 Task: Find and book a guest house in Queina dos, Brazil, for one guest from June 11 to June 17, with a price range of ₹5000 to ₹12000, ensuring the host speaks Spanish and offers self check-in.
Action: Mouse moved to (530, 147)
Screenshot: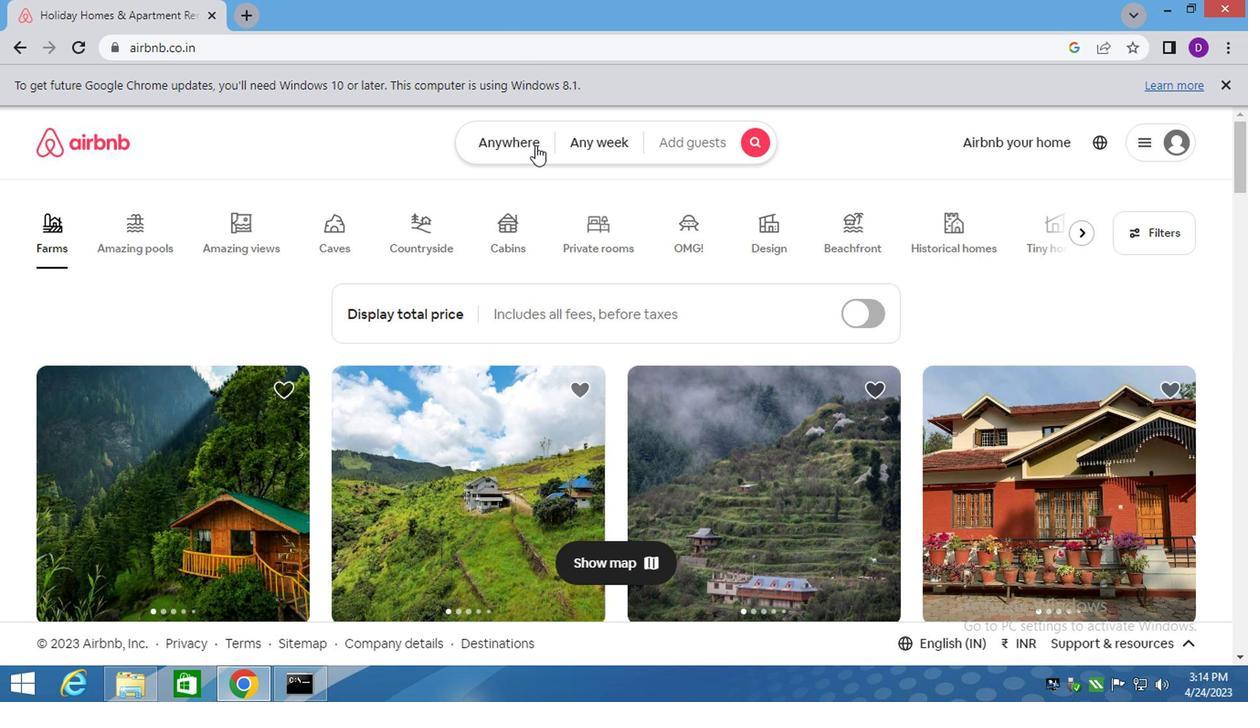 
Action: Mouse pressed left at (530, 147)
Screenshot: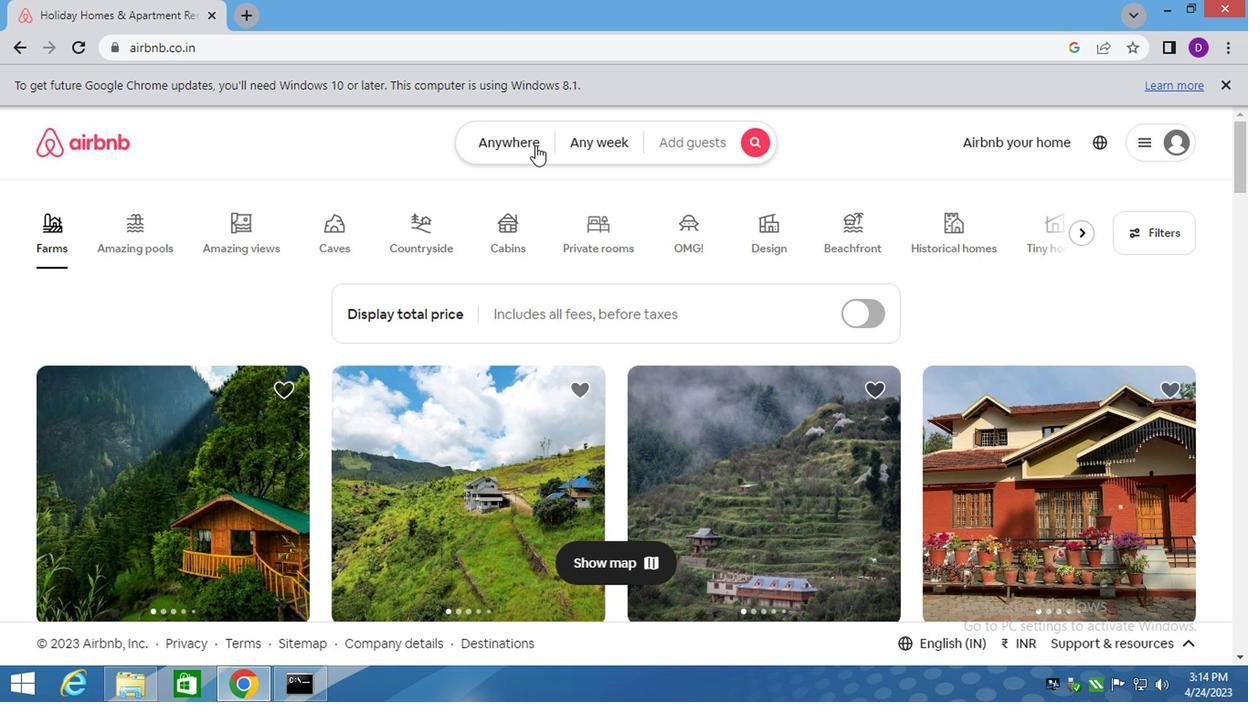 
Action: Mouse moved to (273, 217)
Screenshot: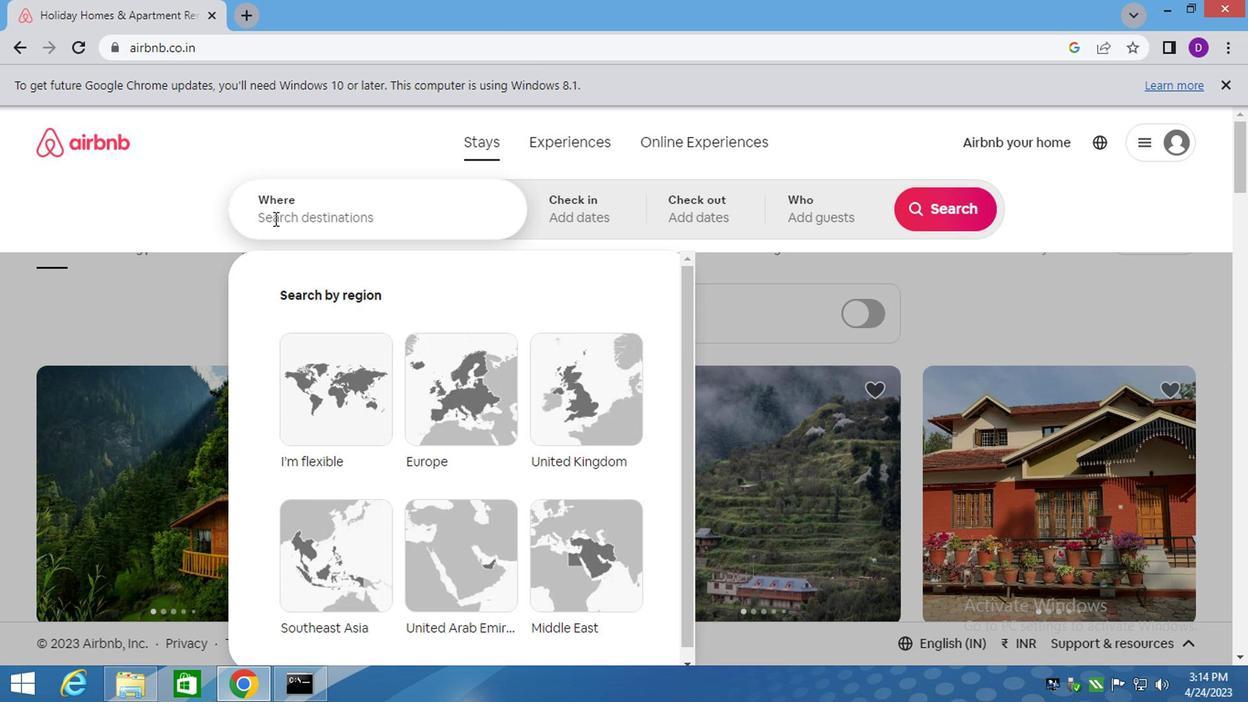 
Action: Mouse pressed left at (273, 217)
Screenshot: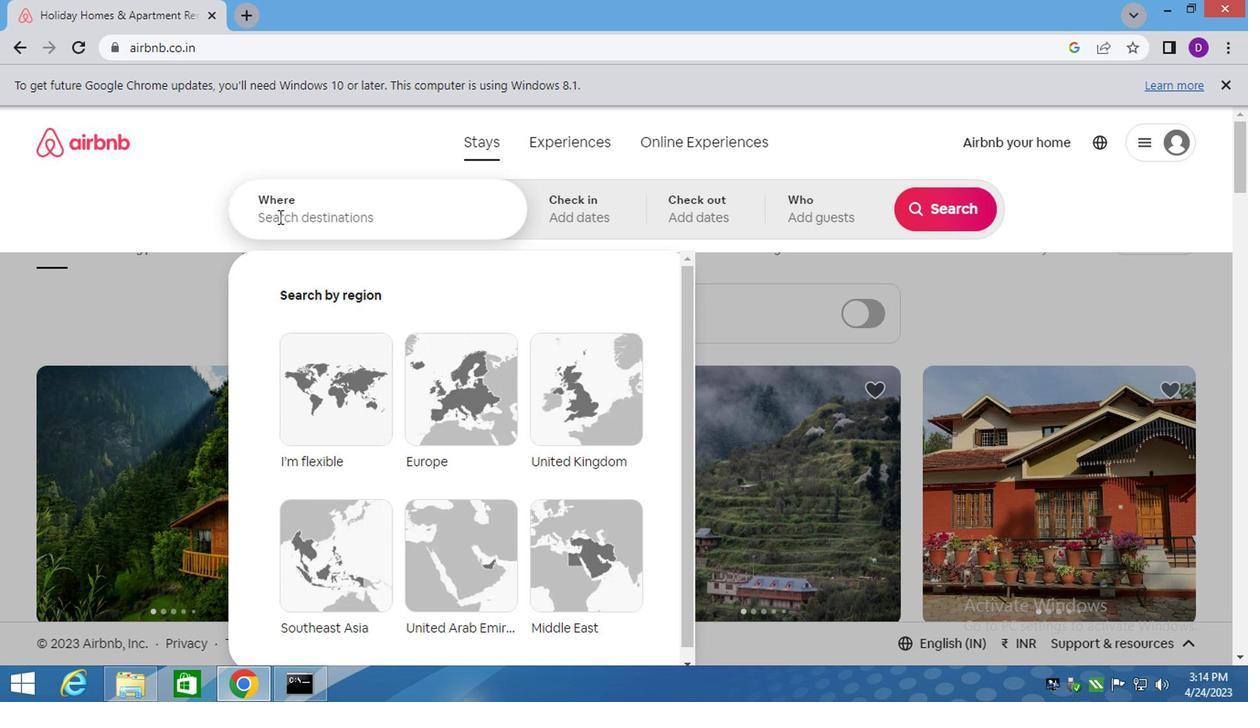
Action: Mouse moved to (278, 215)
Screenshot: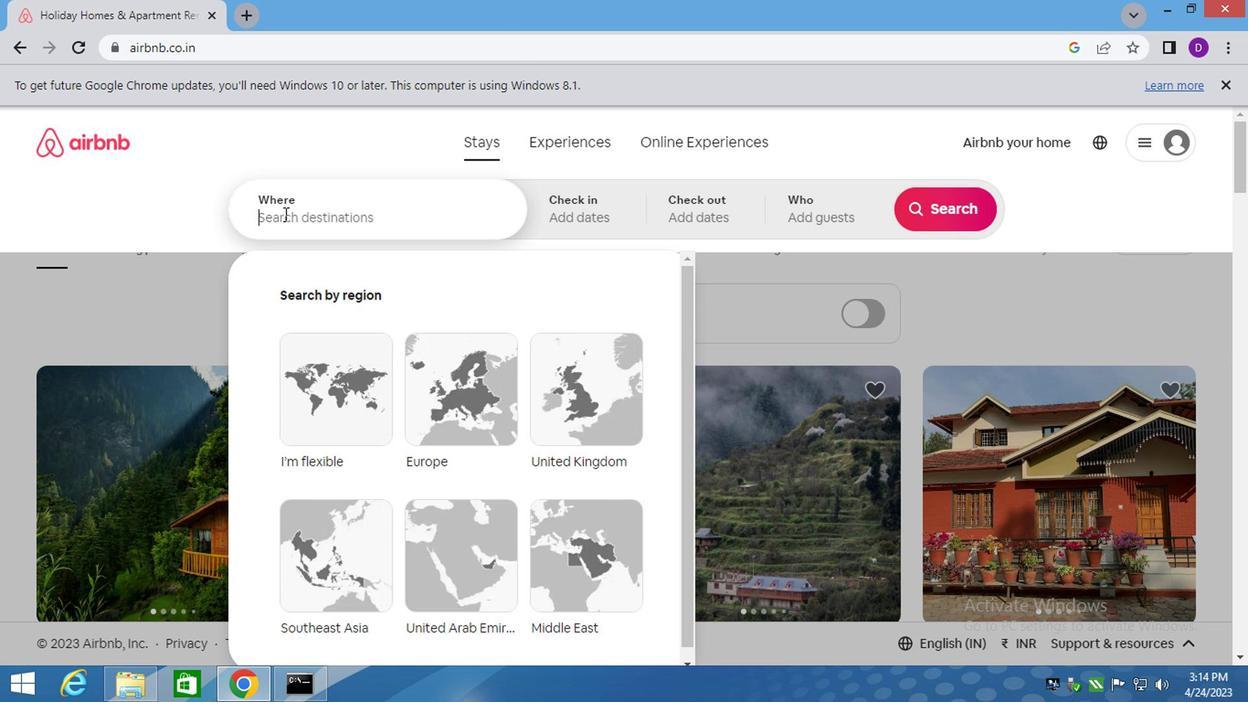 
Action: Key pressed <Key.shift>QUEINA<Key.space>DOS,<Key.space><Key.shift>BRAZIL<Key.enter>
Screenshot: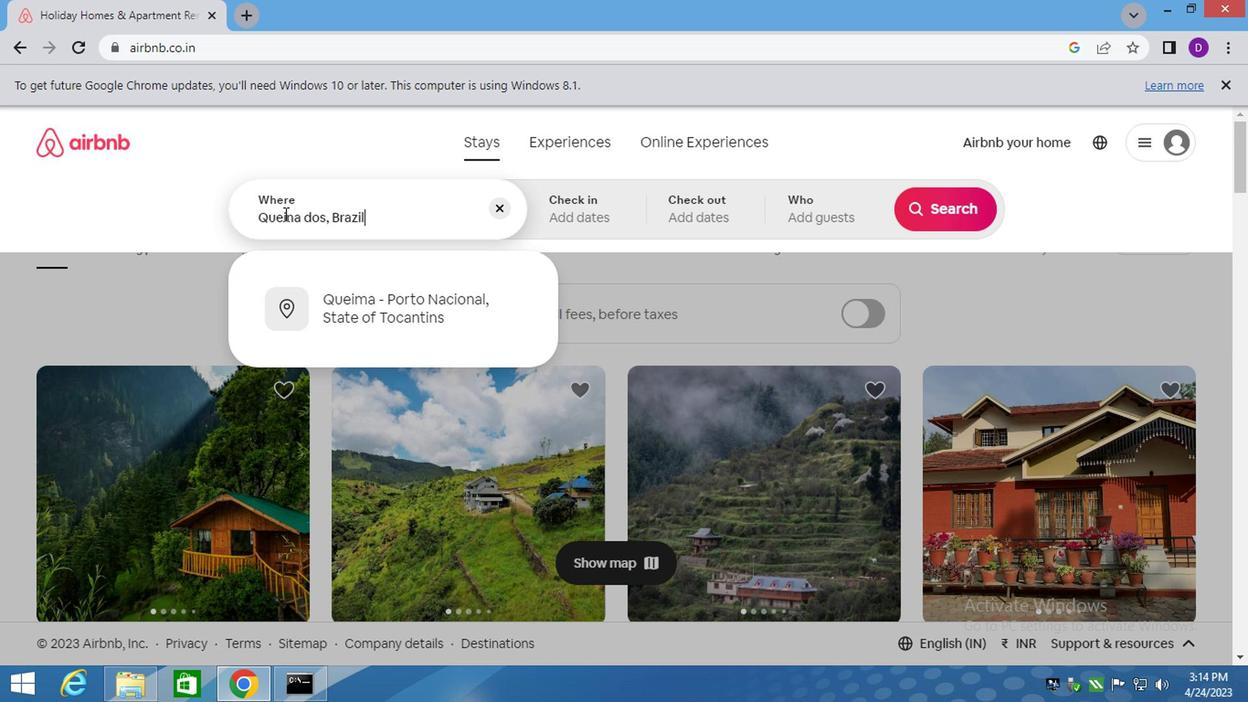 
Action: Mouse moved to (928, 354)
Screenshot: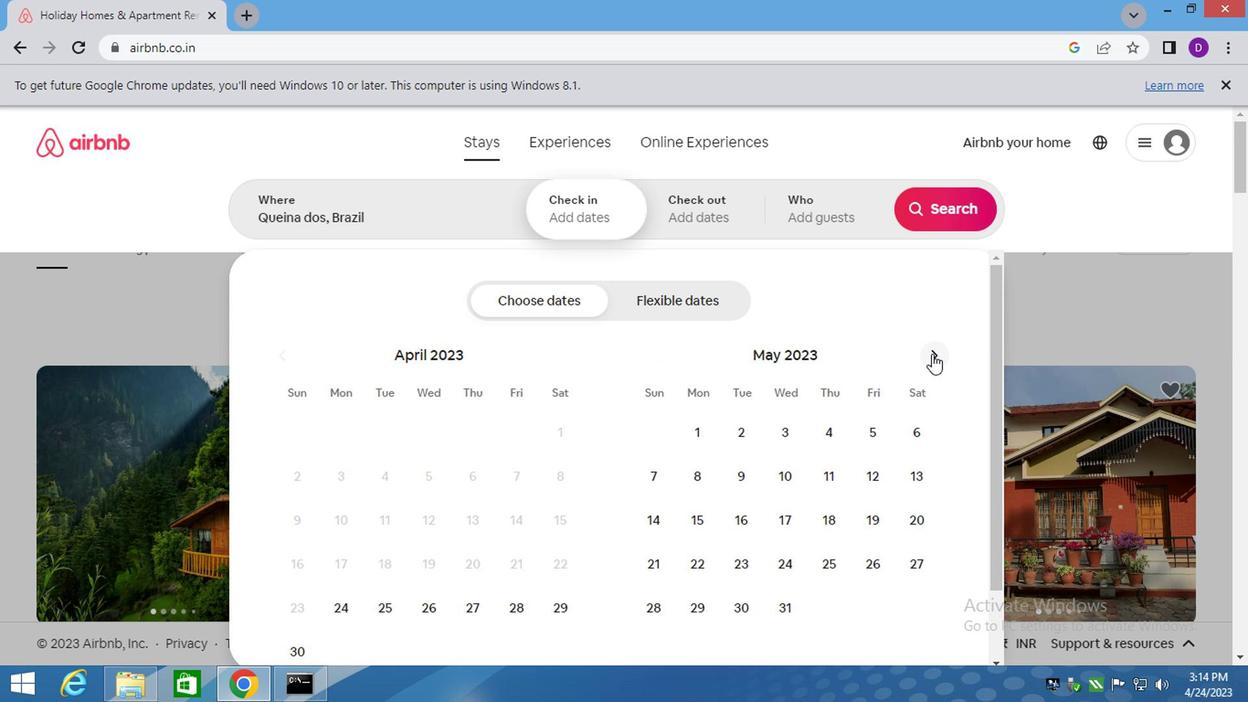 
Action: Mouse pressed left at (928, 354)
Screenshot: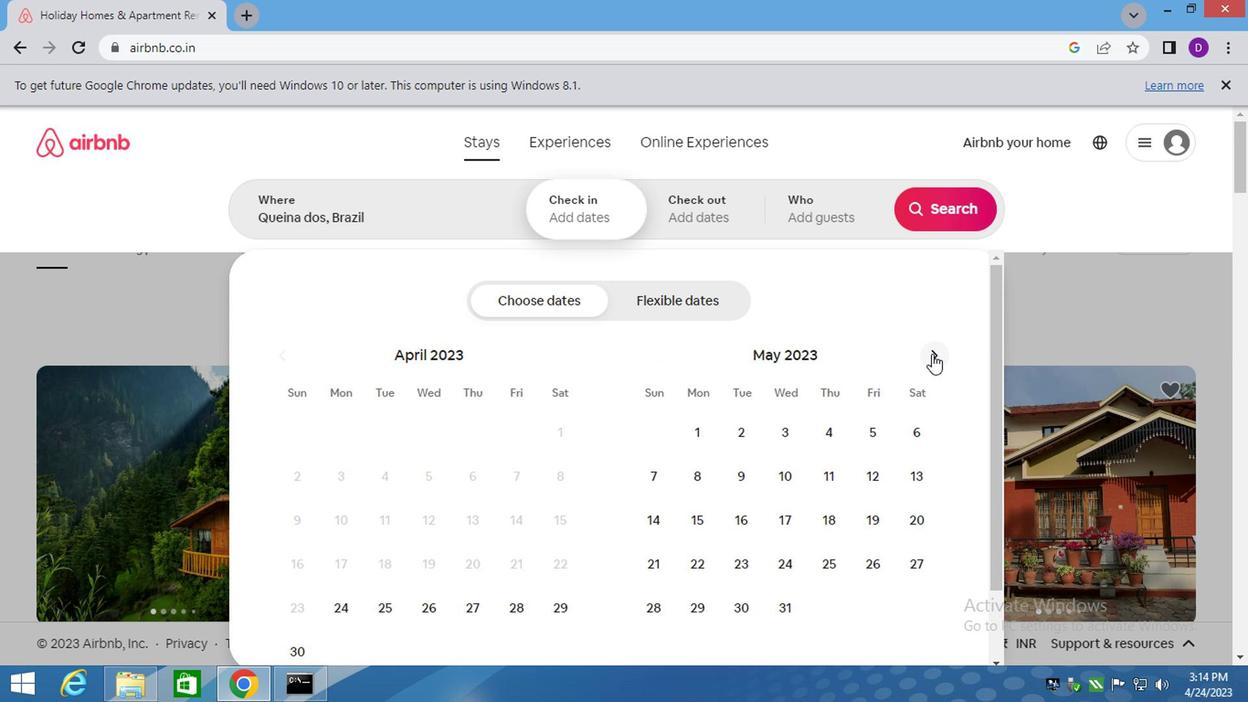 
Action: Mouse moved to (645, 523)
Screenshot: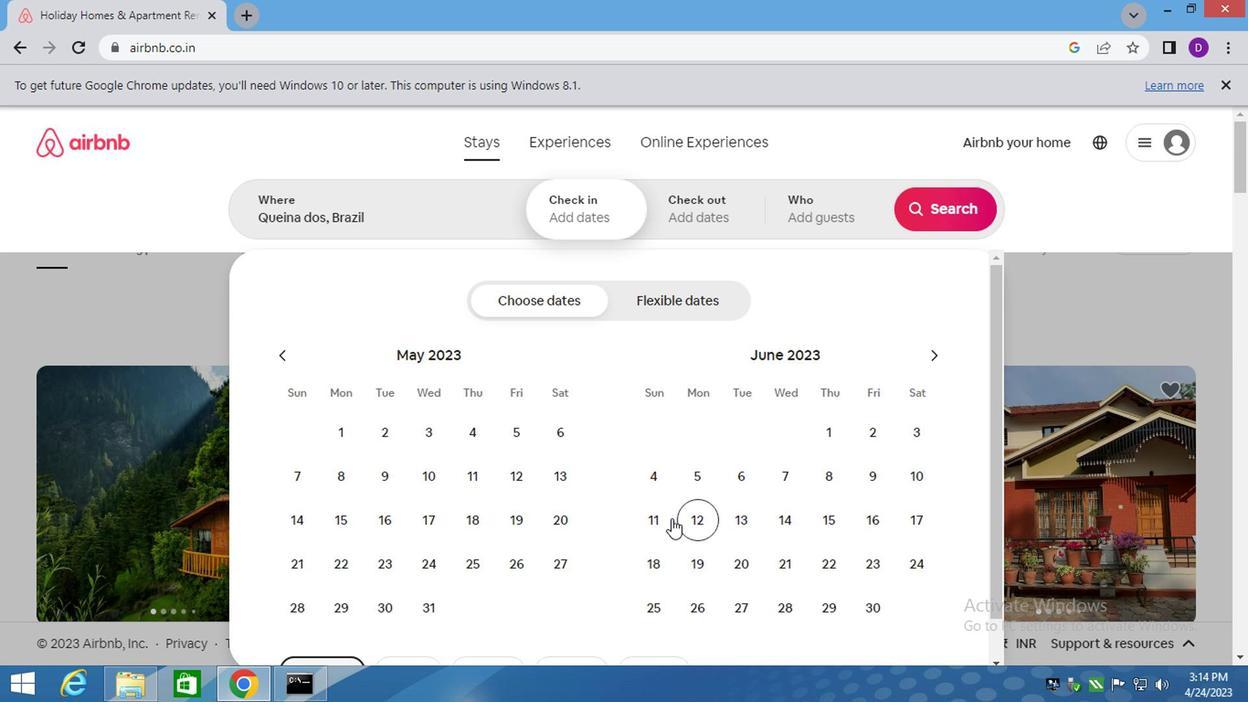 
Action: Mouse pressed left at (645, 523)
Screenshot: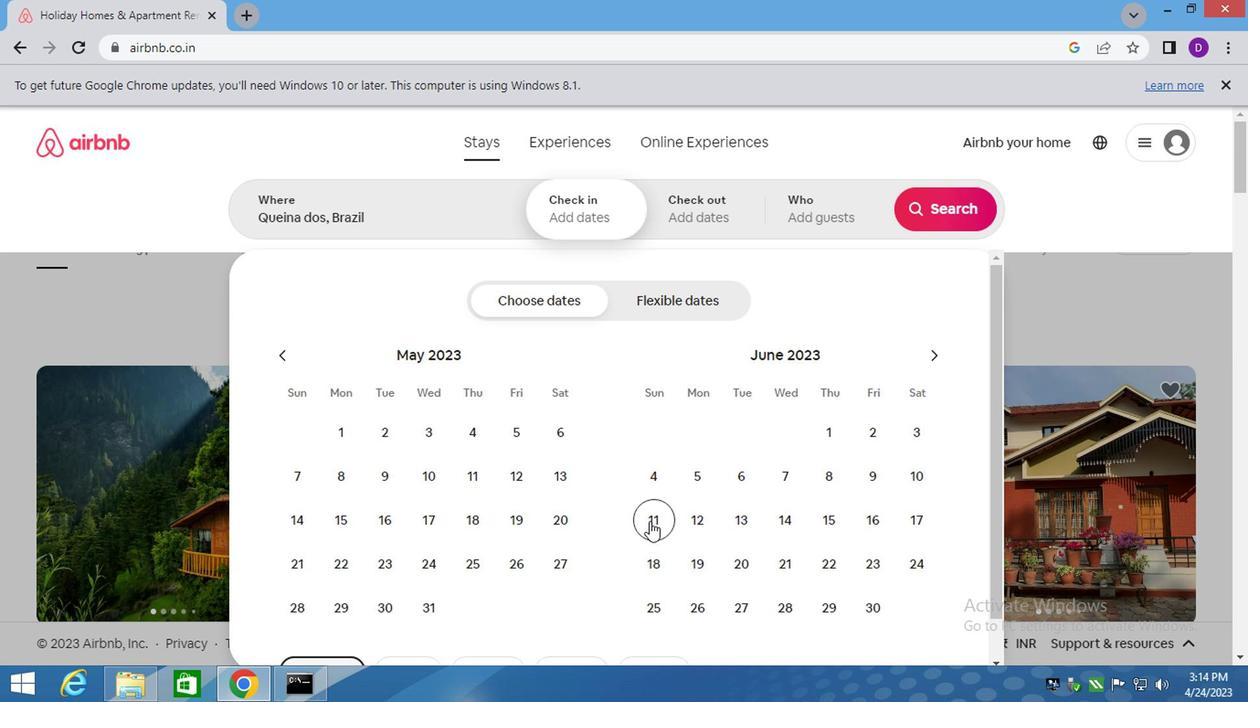 
Action: Mouse moved to (915, 531)
Screenshot: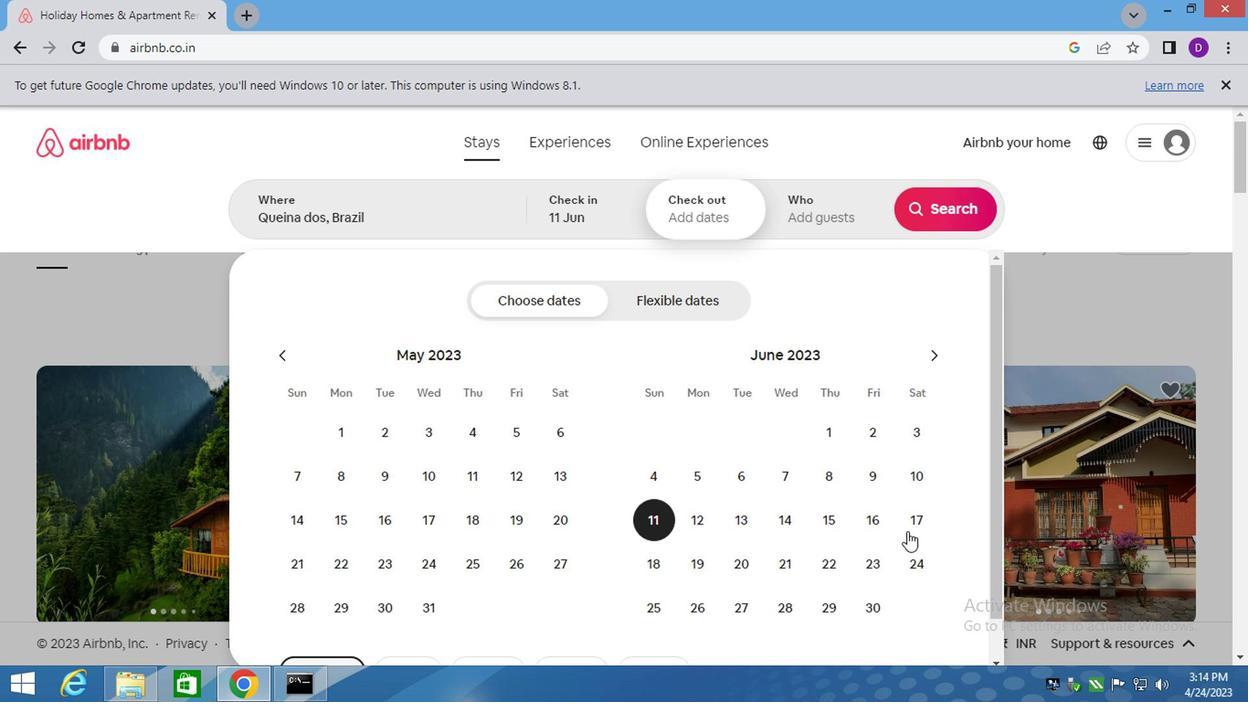 
Action: Mouse pressed left at (915, 531)
Screenshot: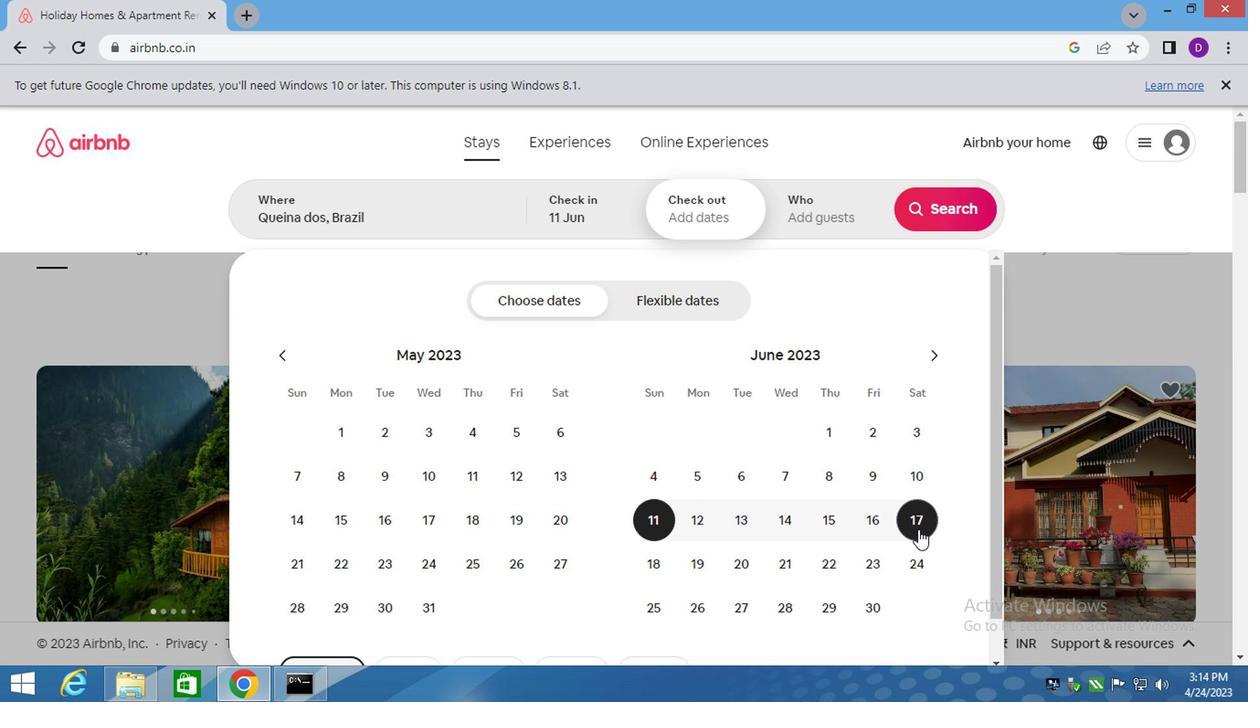 
Action: Mouse moved to (818, 206)
Screenshot: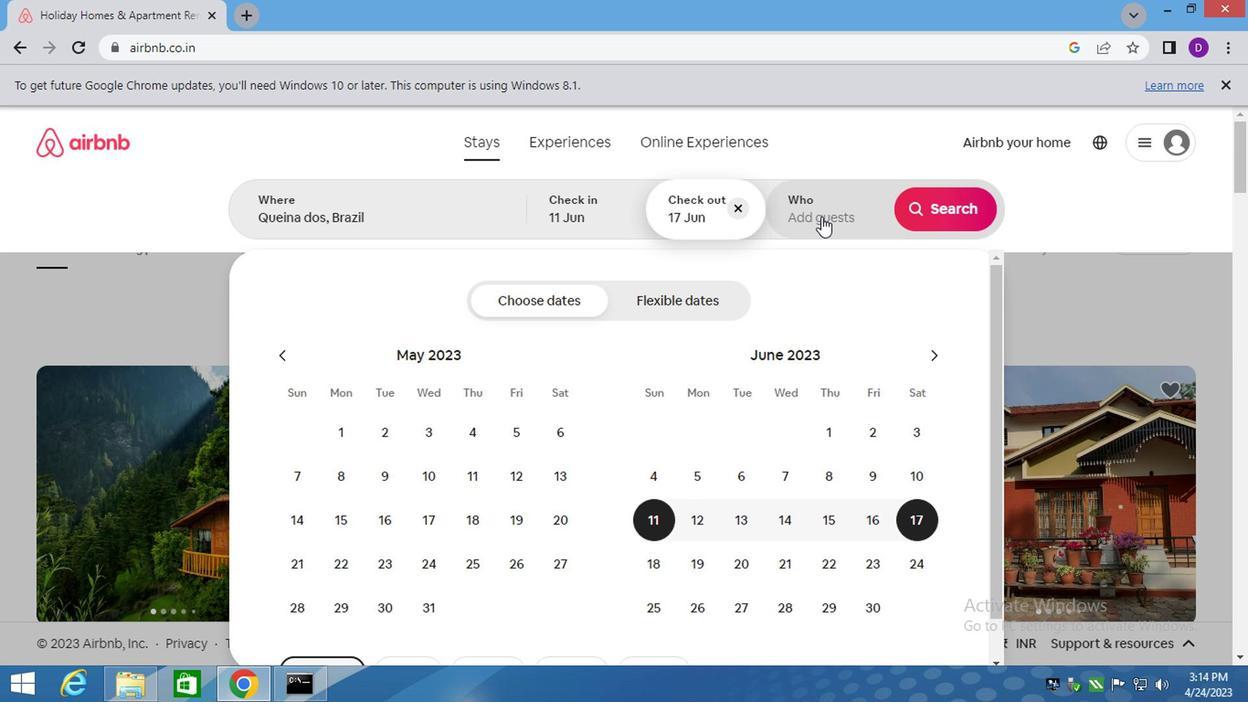 
Action: Mouse pressed left at (818, 206)
Screenshot: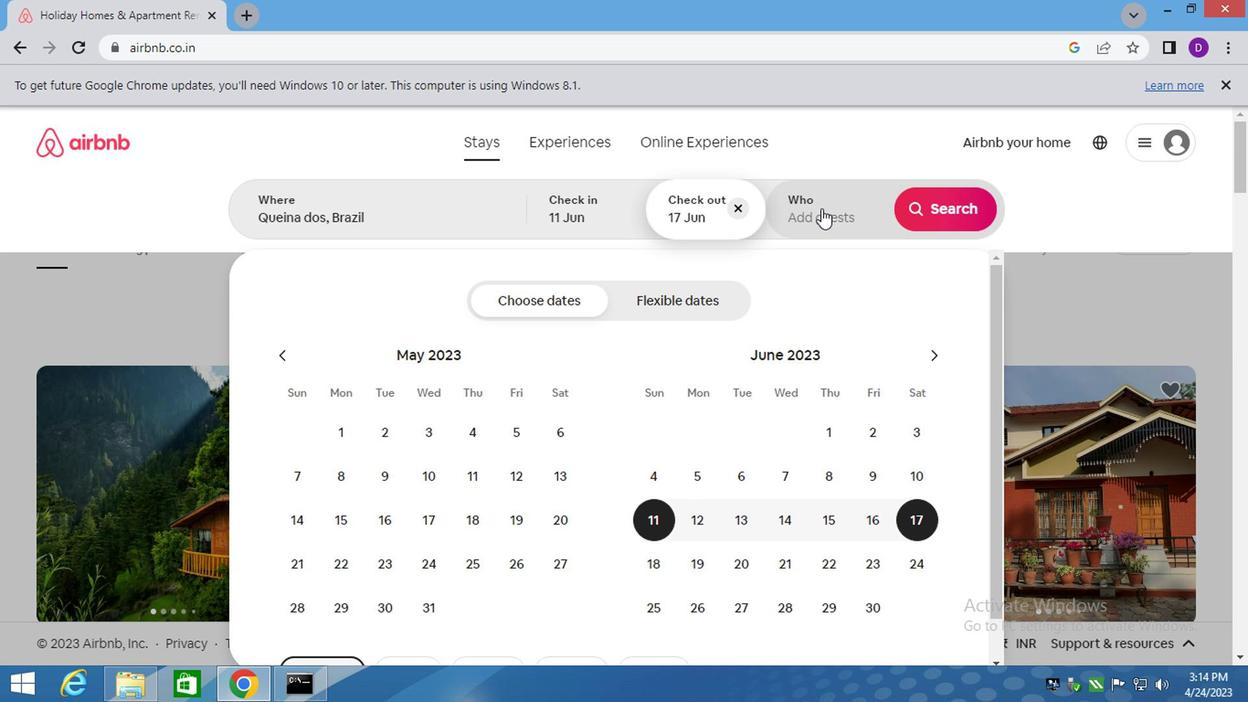 
Action: Mouse moved to (955, 313)
Screenshot: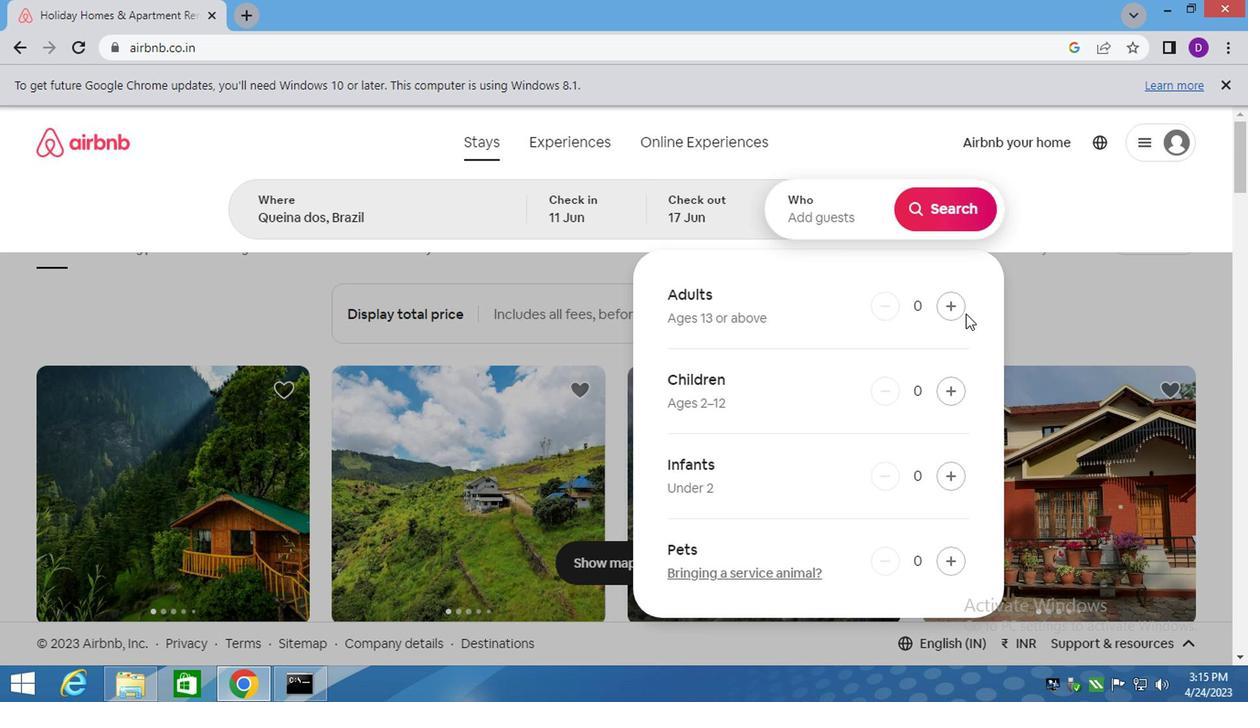 
Action: Mouse pressed left at (955, 313)
Screenshot: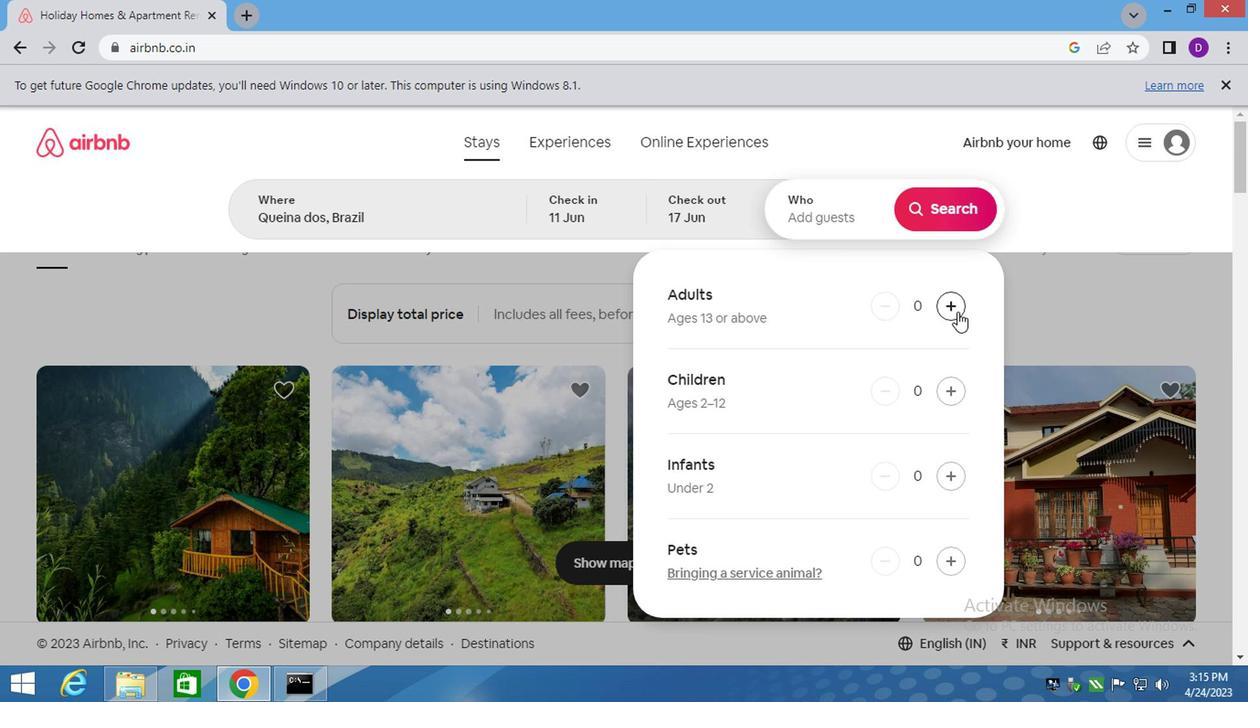 
Action: Mouse moved to (1165, 211)
Screenshot: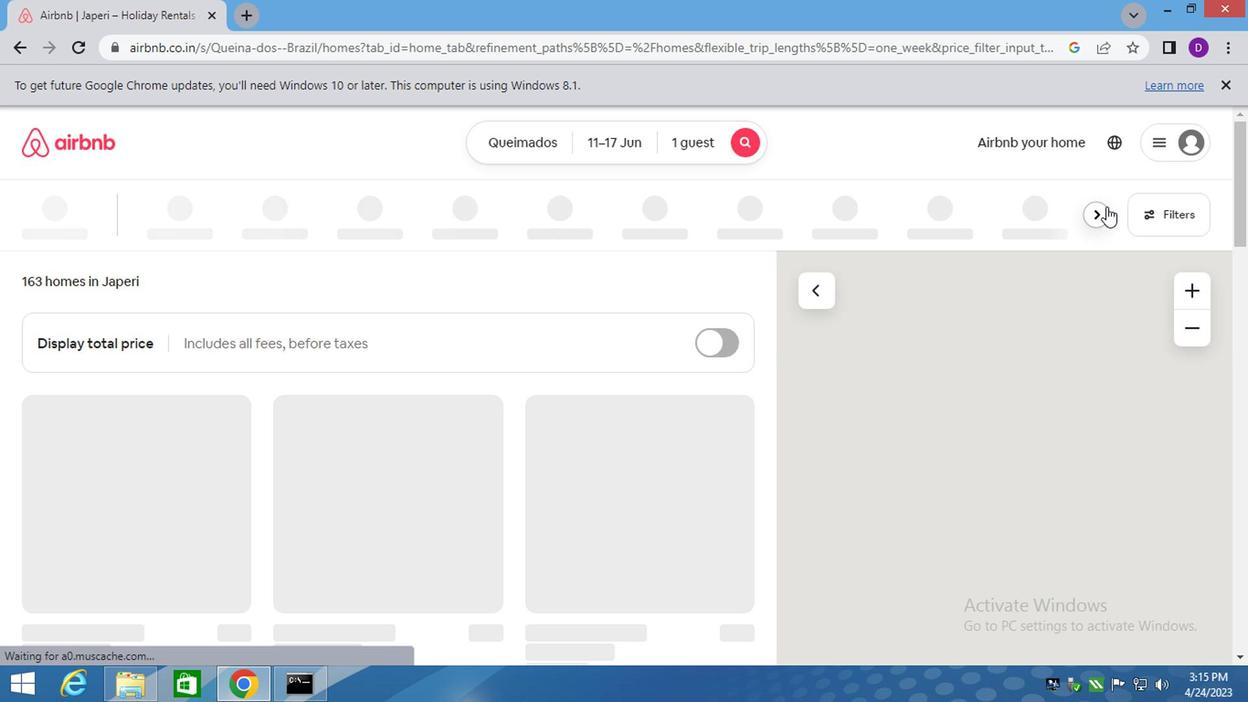 
Action: Mouse pressed left at (1165, 211)
Screenshot: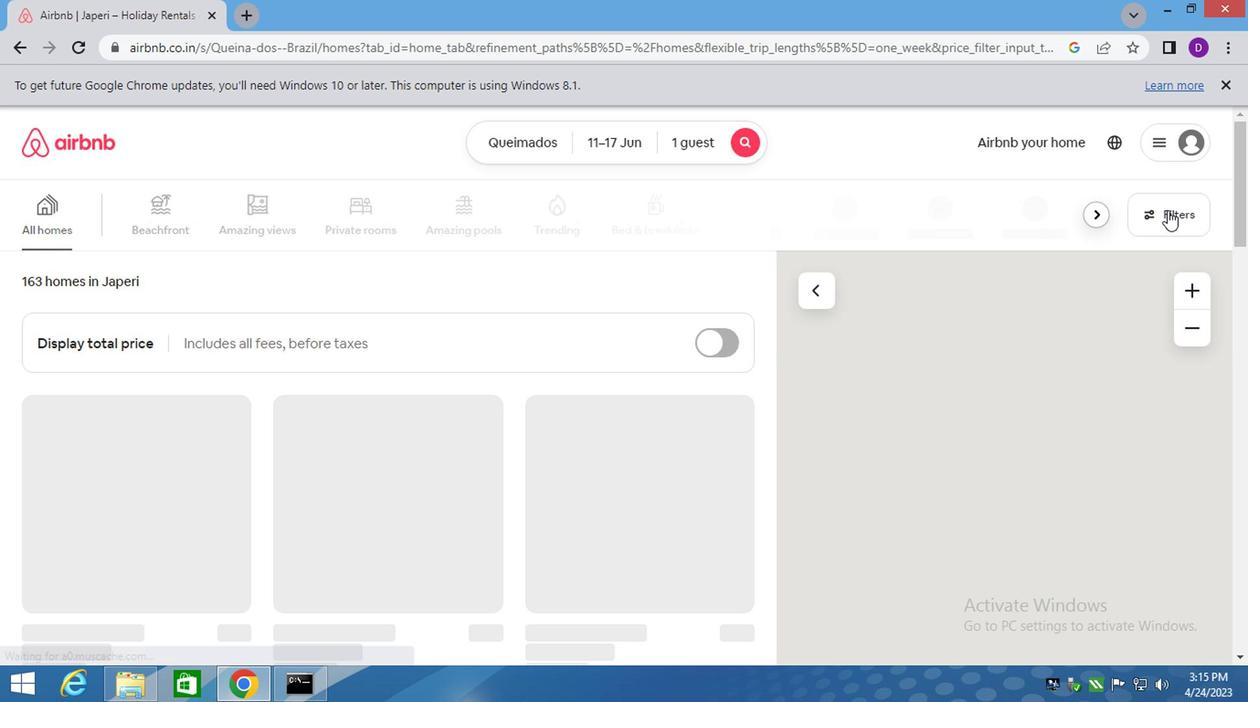 
Action: Mouse moved to (356, 444)
Screenshot: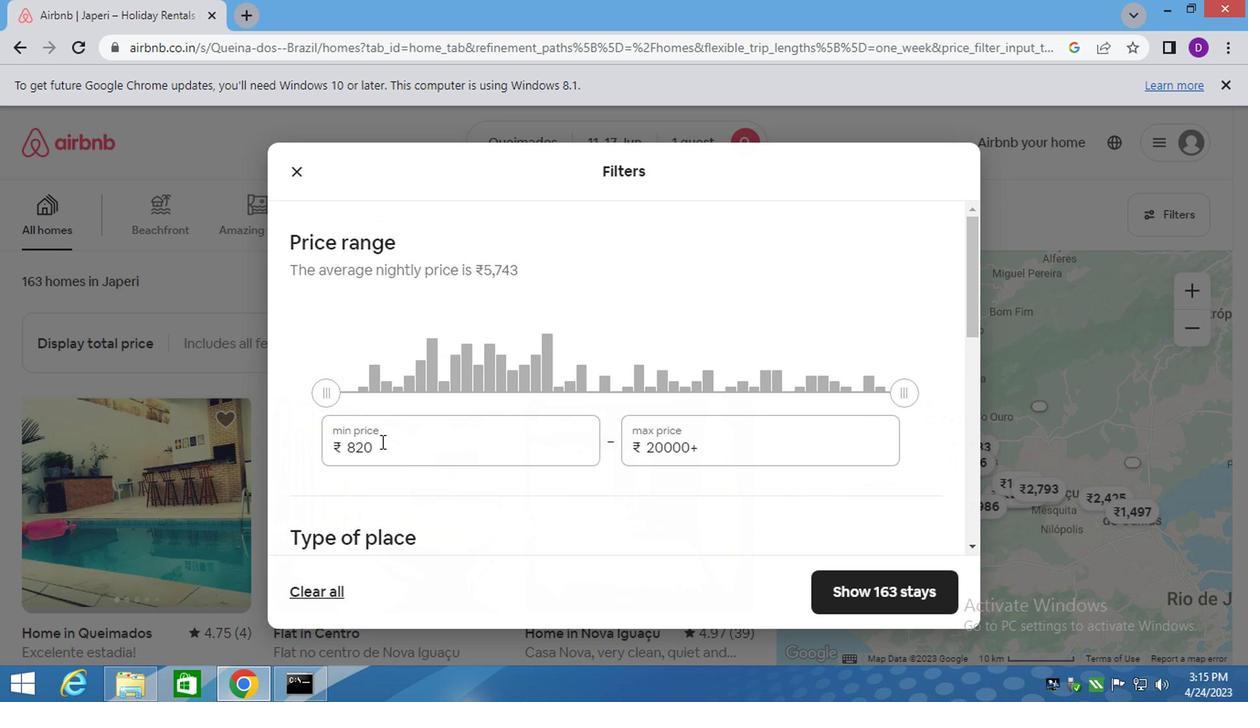 
Action: Mouse pressed left at (356, 444)
Screenshot: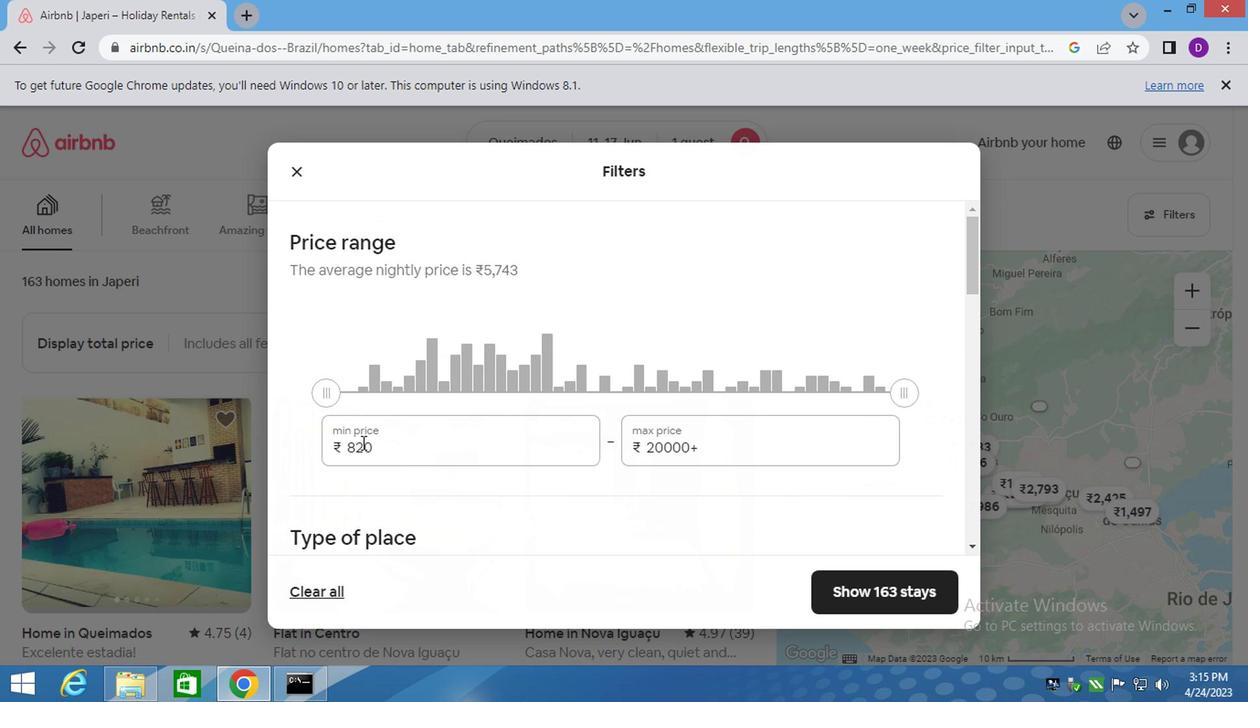 
Action: Mouse pressed left at (356, 444)
Screenshot: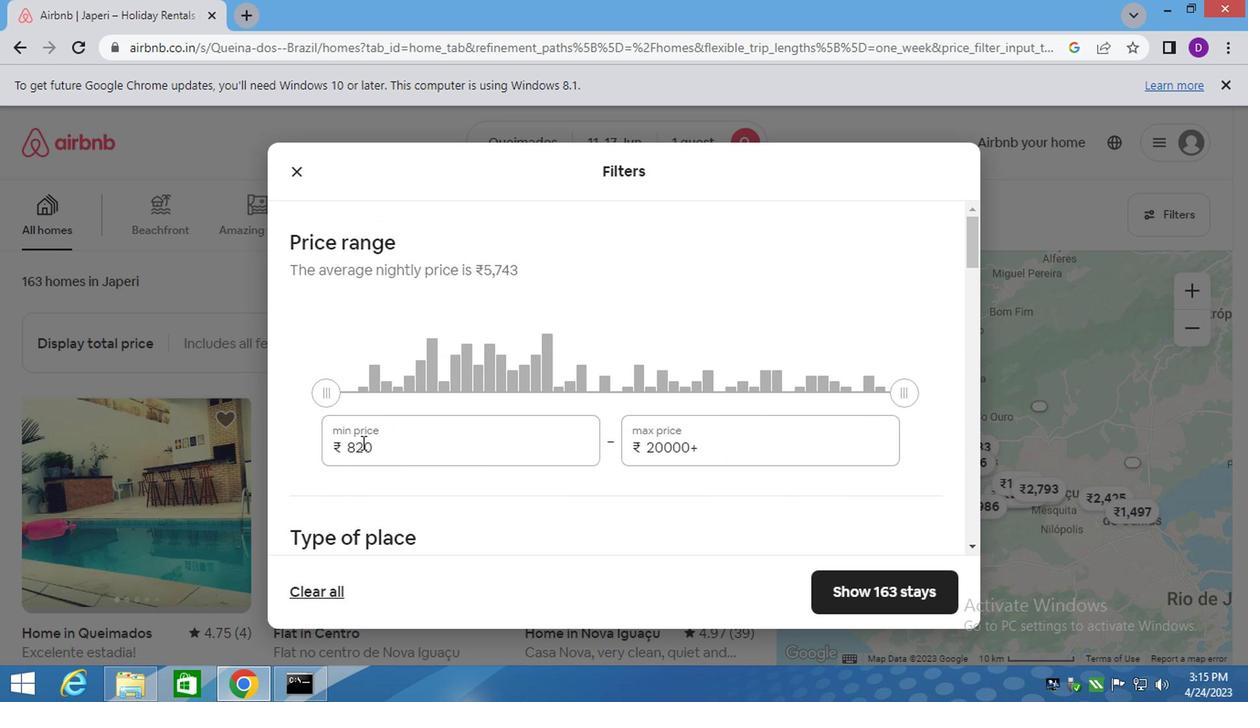 
Action: Key pressed 5
Screenshot: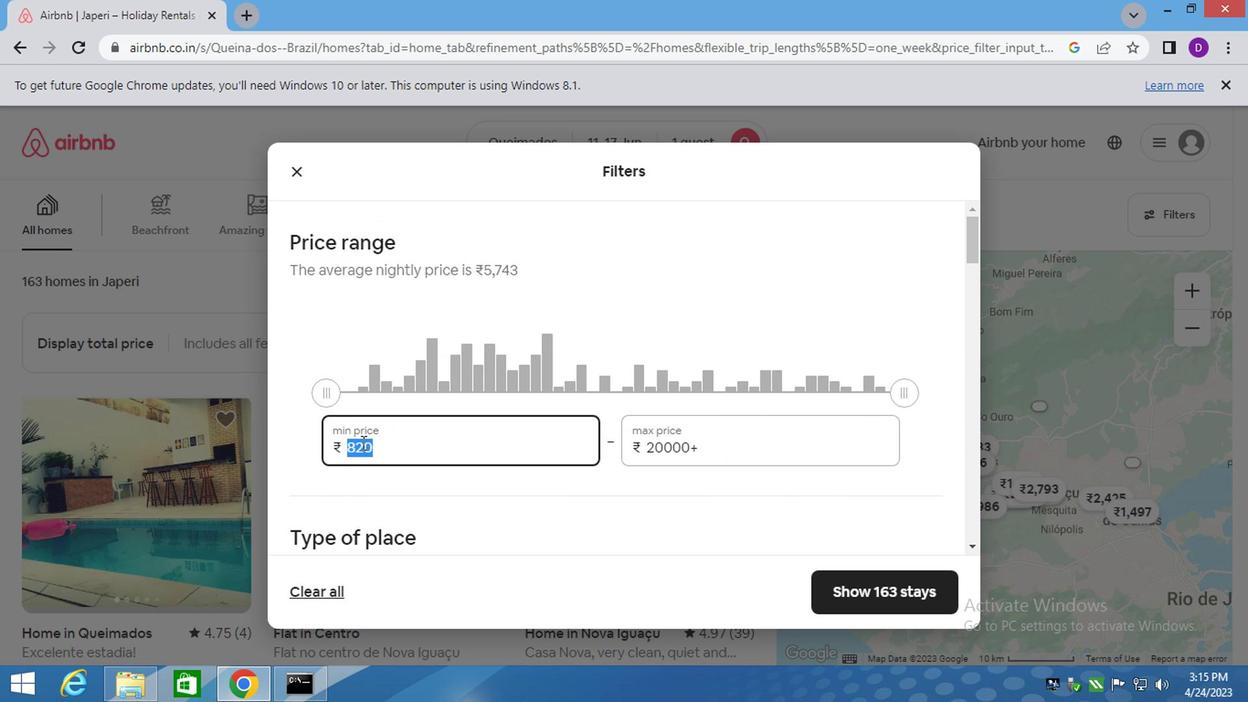 
Action: Mouse moved to (356, 444)
Screenshot: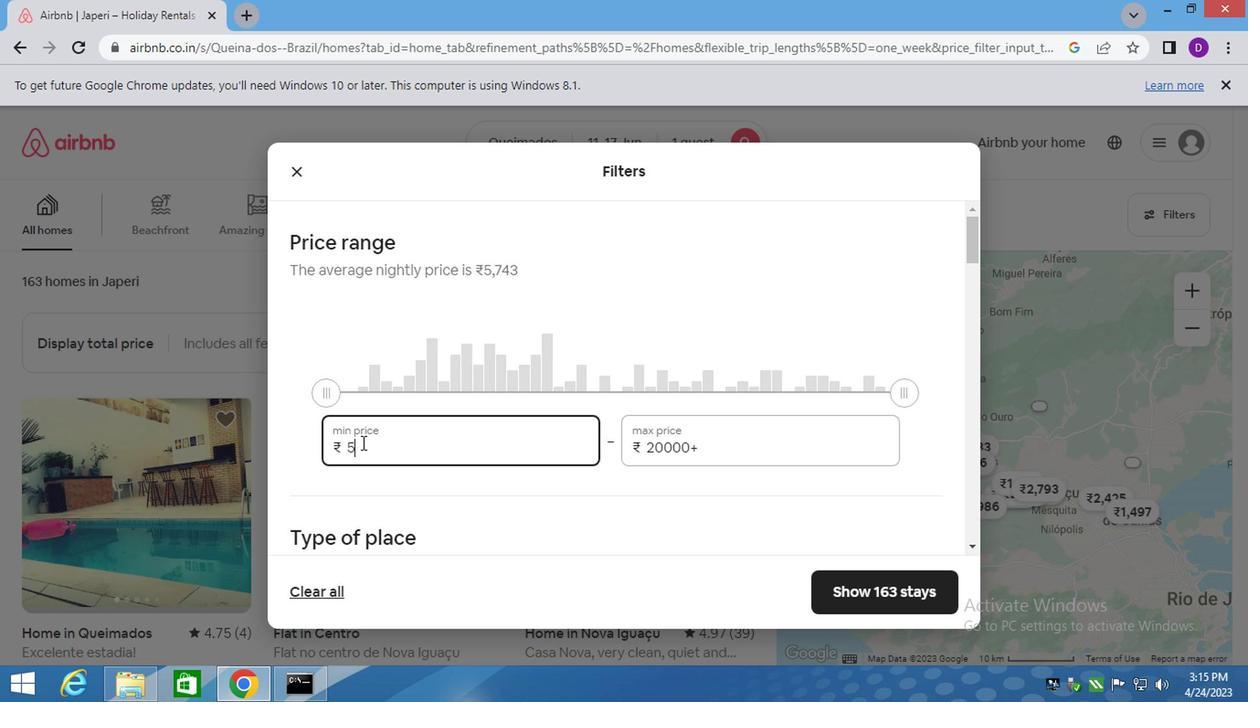 
Action: Key pressed 0
Screenshot: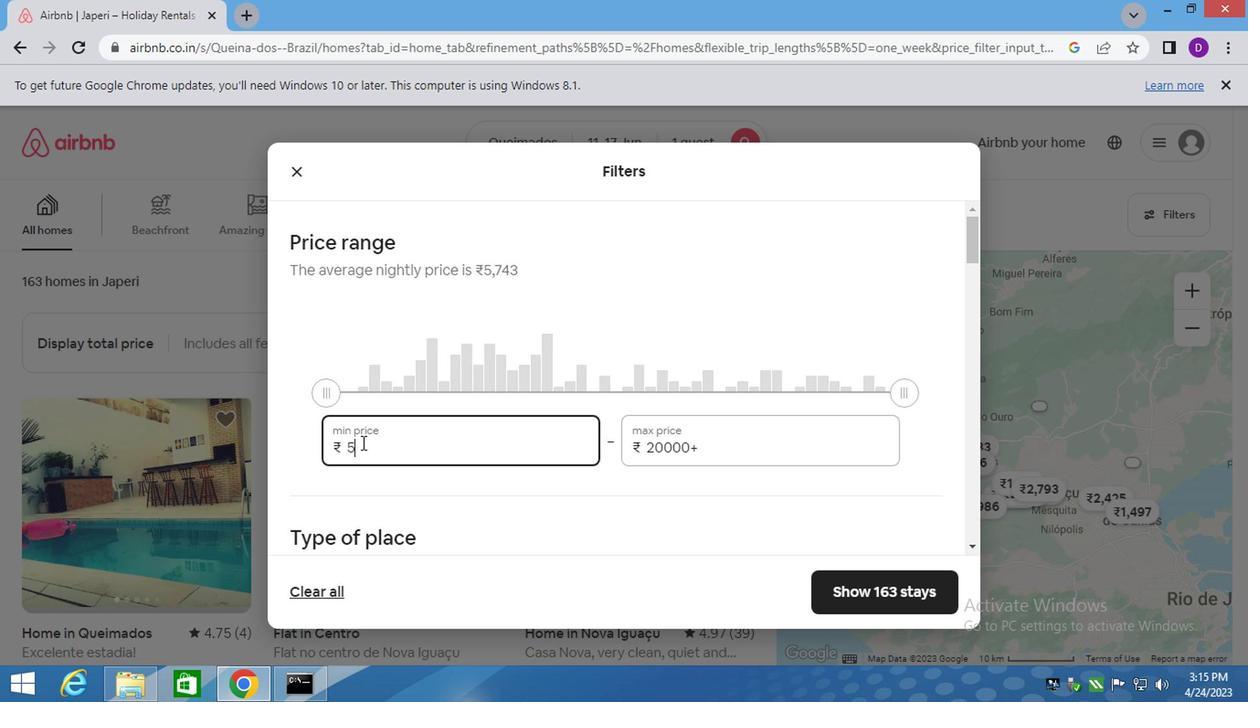 
Action: Mouse moved to (436, 427)
Screenshot: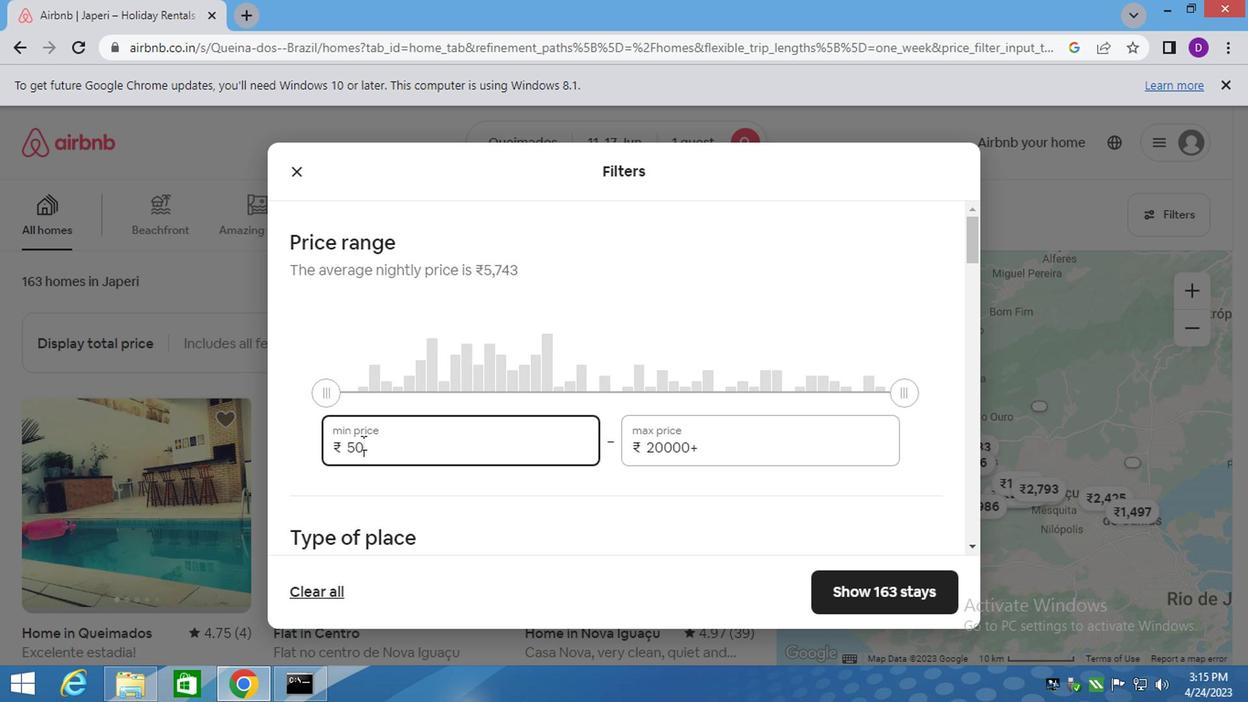 
Action: Key pressed 0
Screenshot: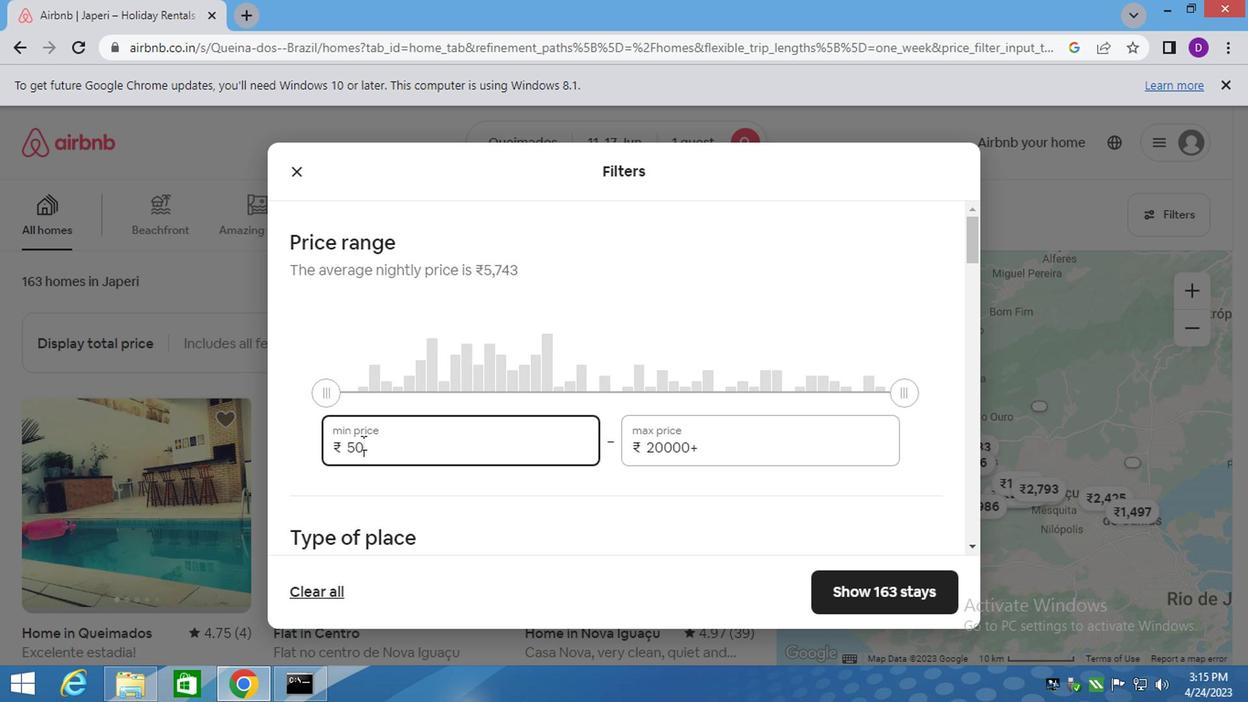 
Action: Mouse moved to (620, 444)
Screenshot: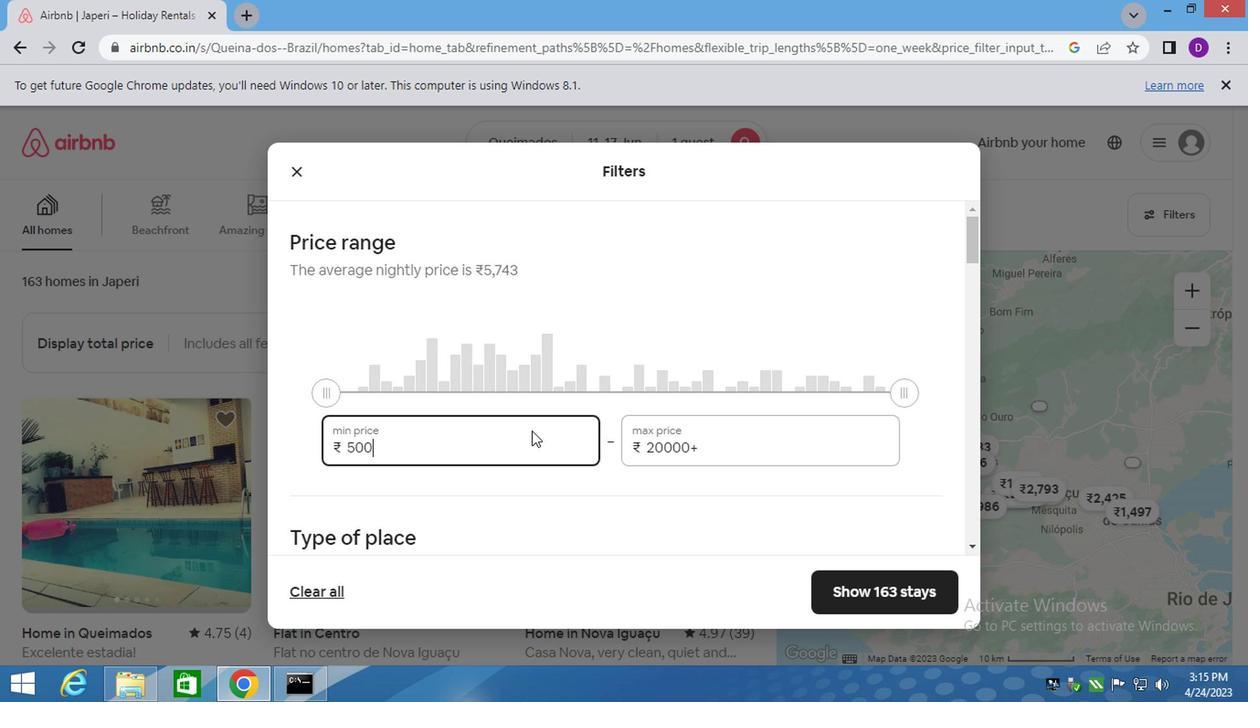 
Action: Key pressed 0
Screenshot: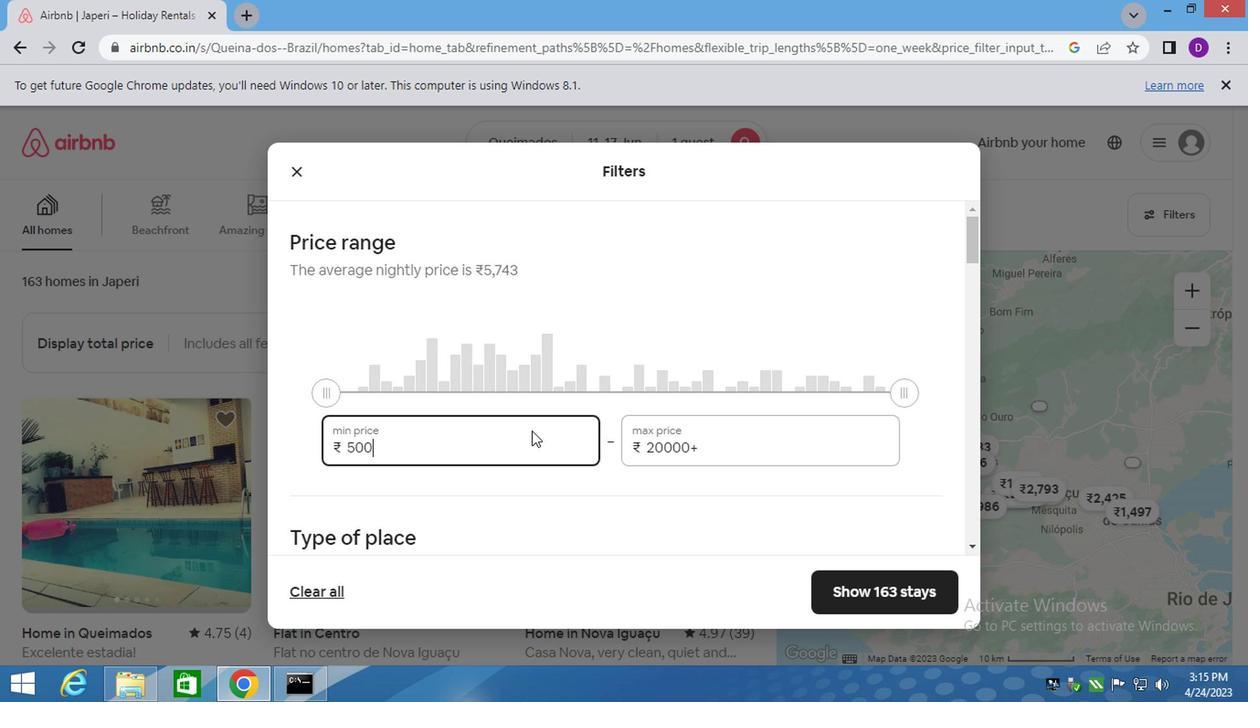 
Action: Mouse moved to (658, 445)
Screenshot: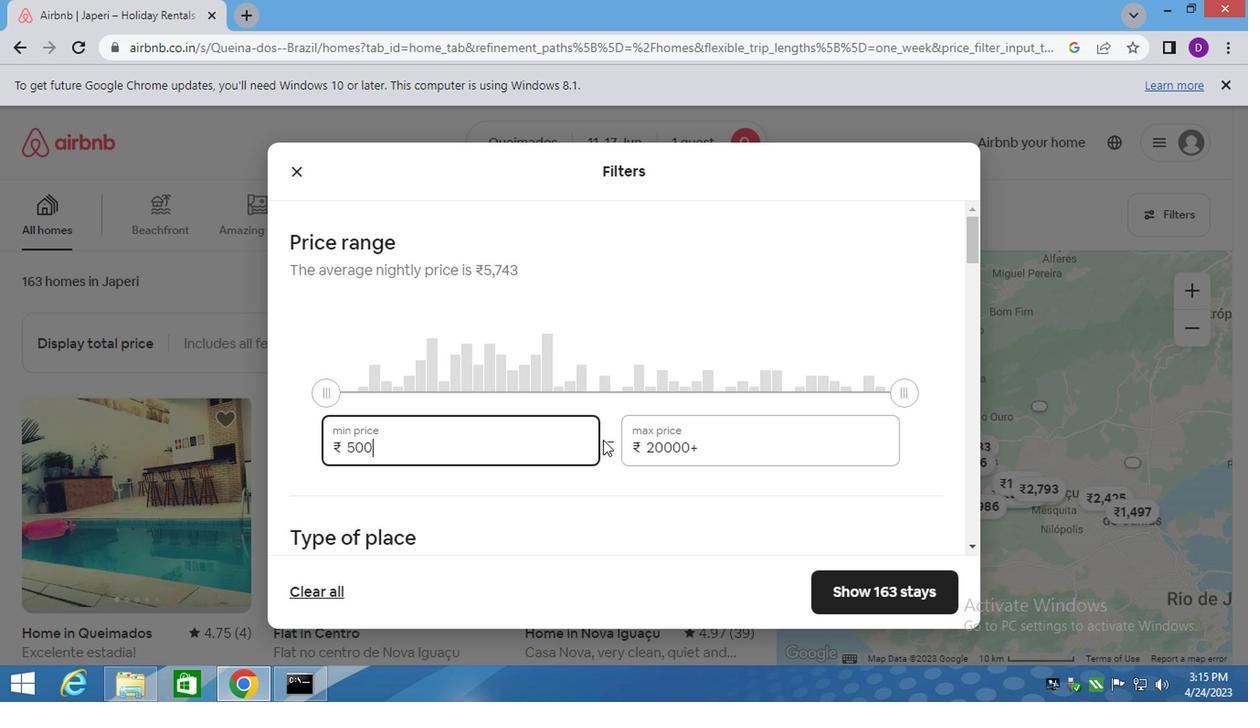
Action: Mouse pressed left at (658, 445)
Screenshot: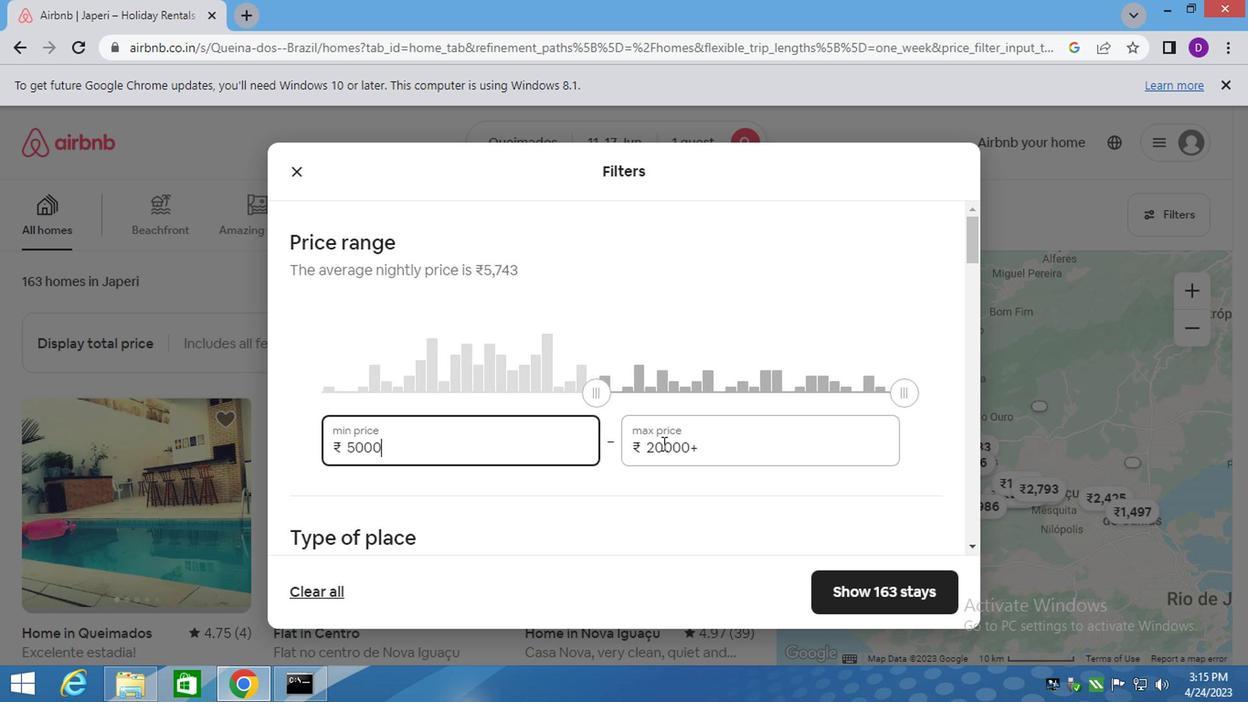 
Action: Mouse pressed left at (658, 445)
Screenshot: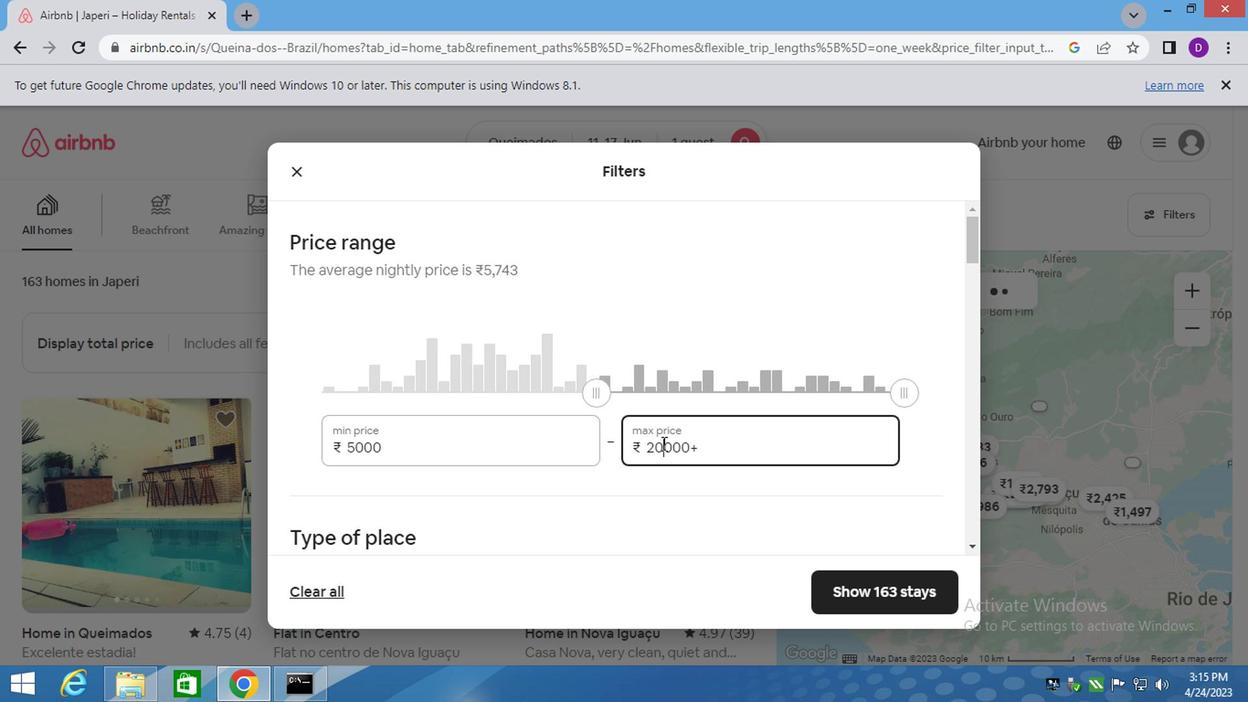 
Action: Mouse pressed left at (658, 445)
Screenshot: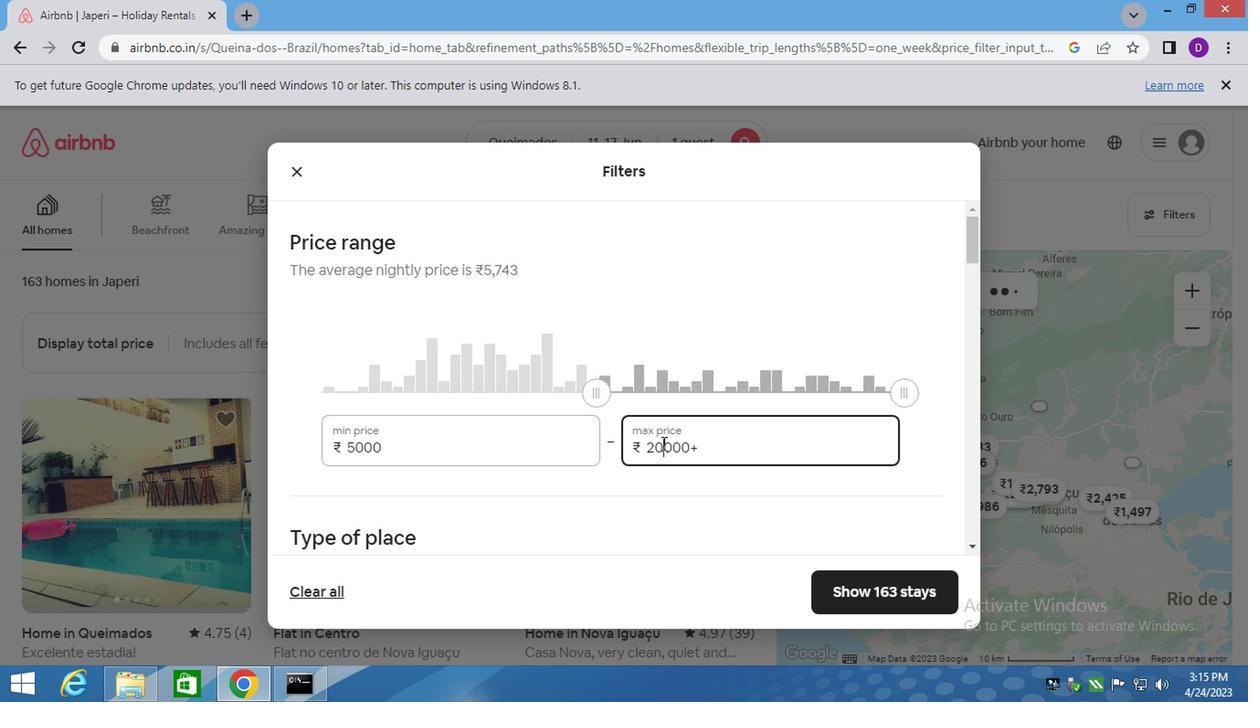 
Action: Key pressed 12000
Screenshot: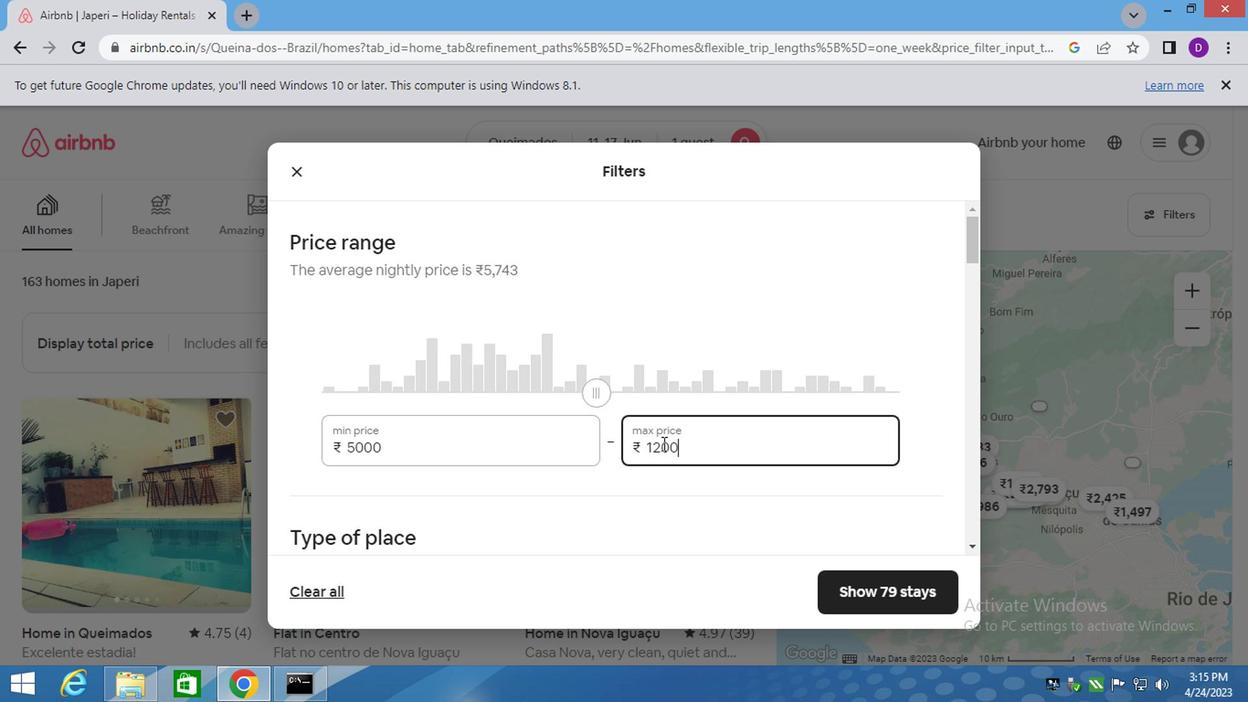 
Action: Mouse moved to (660, 445)
Screenshot: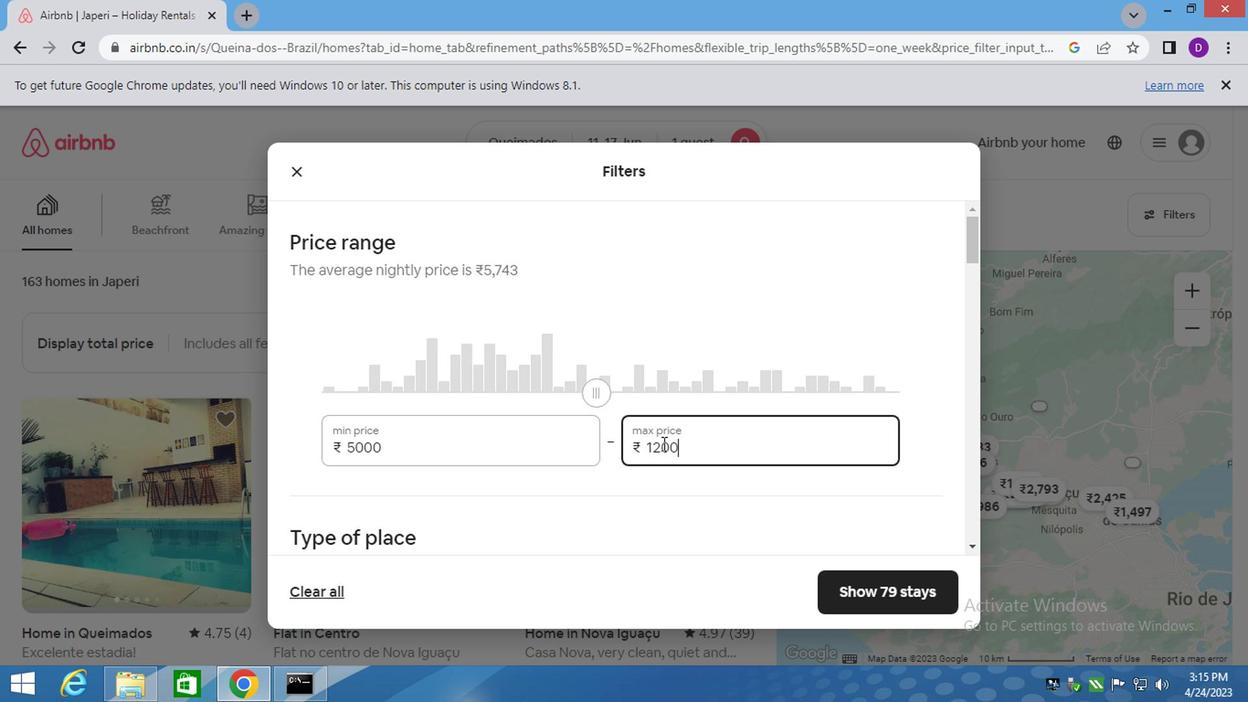 
Action: Mouse scrolled (660, 444) with delta (0, -1)
Screenshot: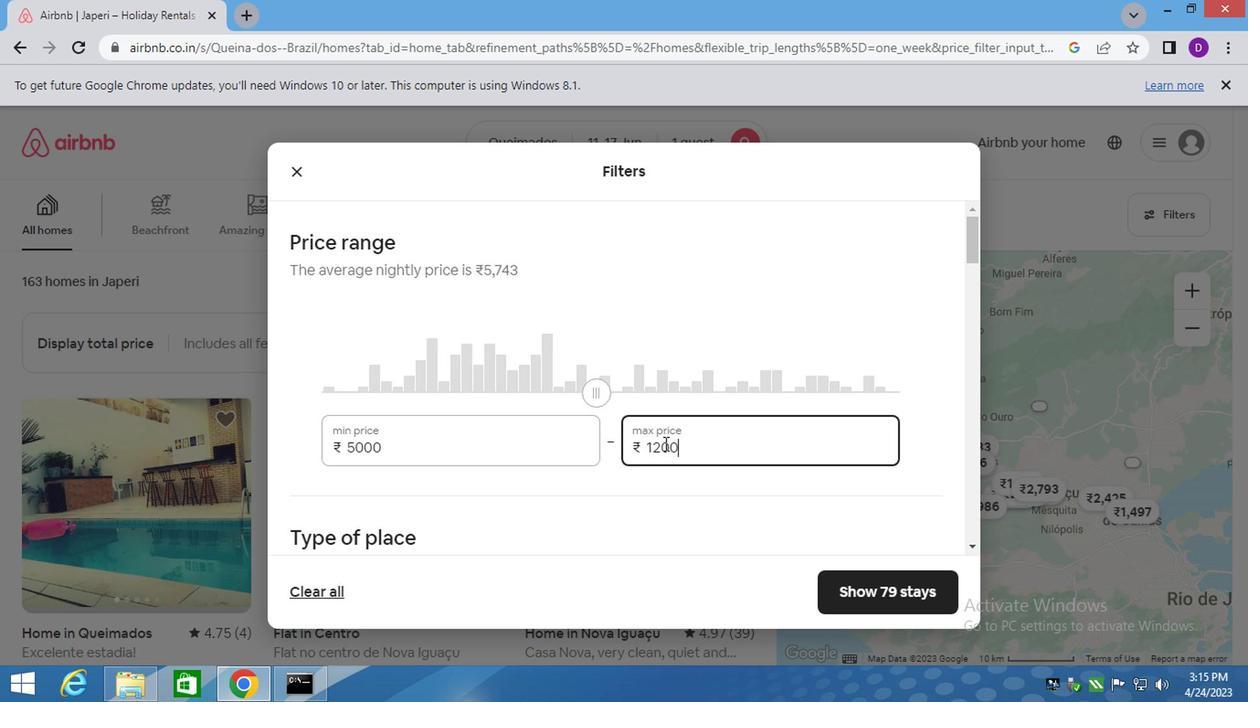 
Action: Mouse scrolled (660, 444) with delta (0, -1)
Screenshot: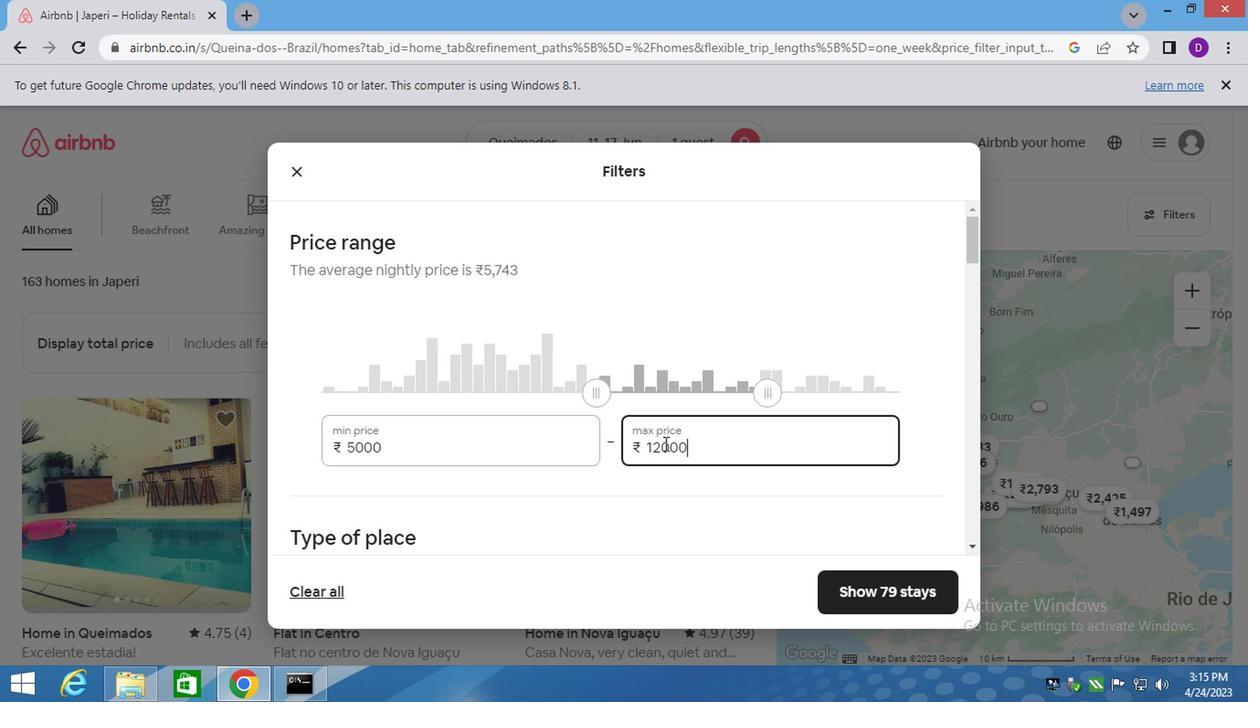 
Action: Mouse moved to (645, 413)
Screenshot: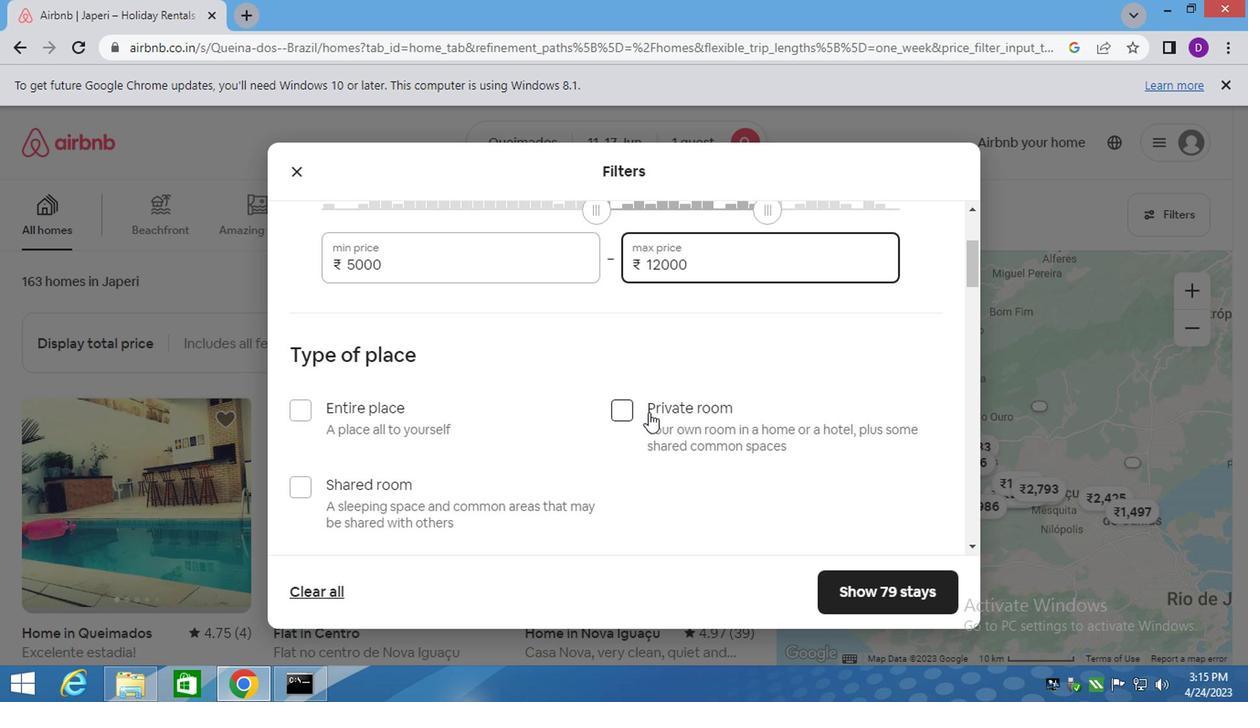 
Action: Mouse pressed left at (645, 413)
Screenshot: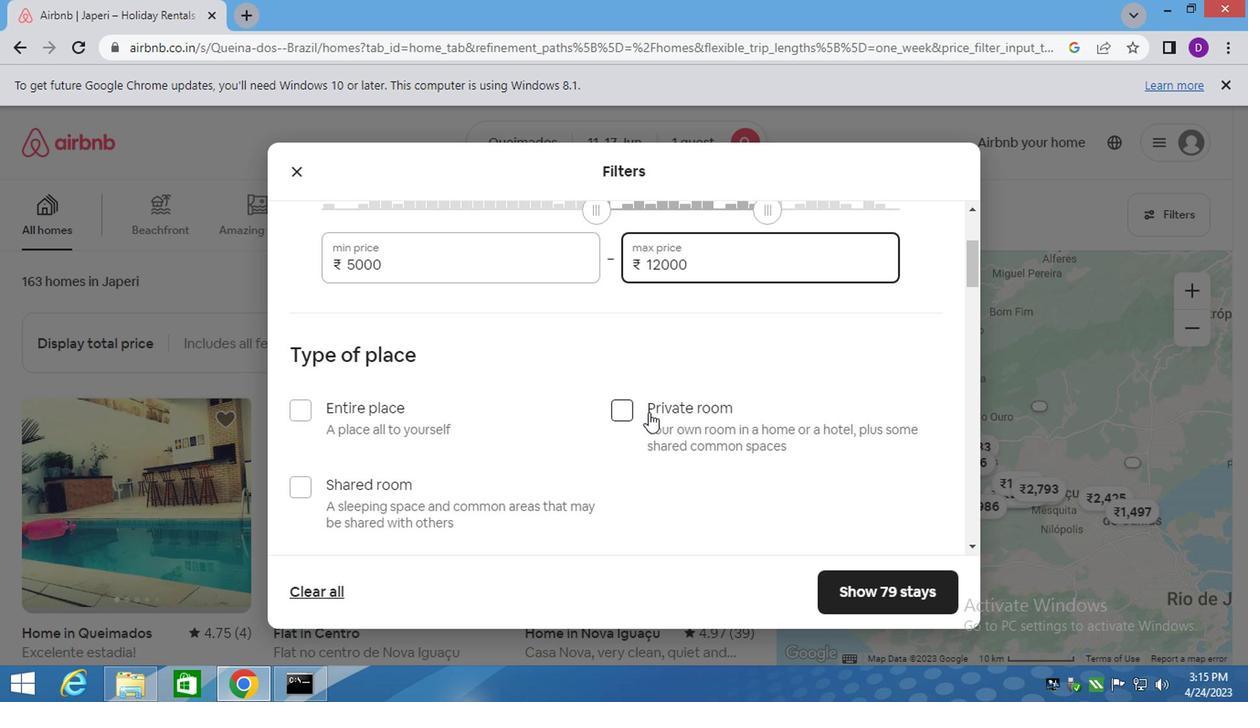 
Action: Mouse moved to (646, 413)
Screenshot: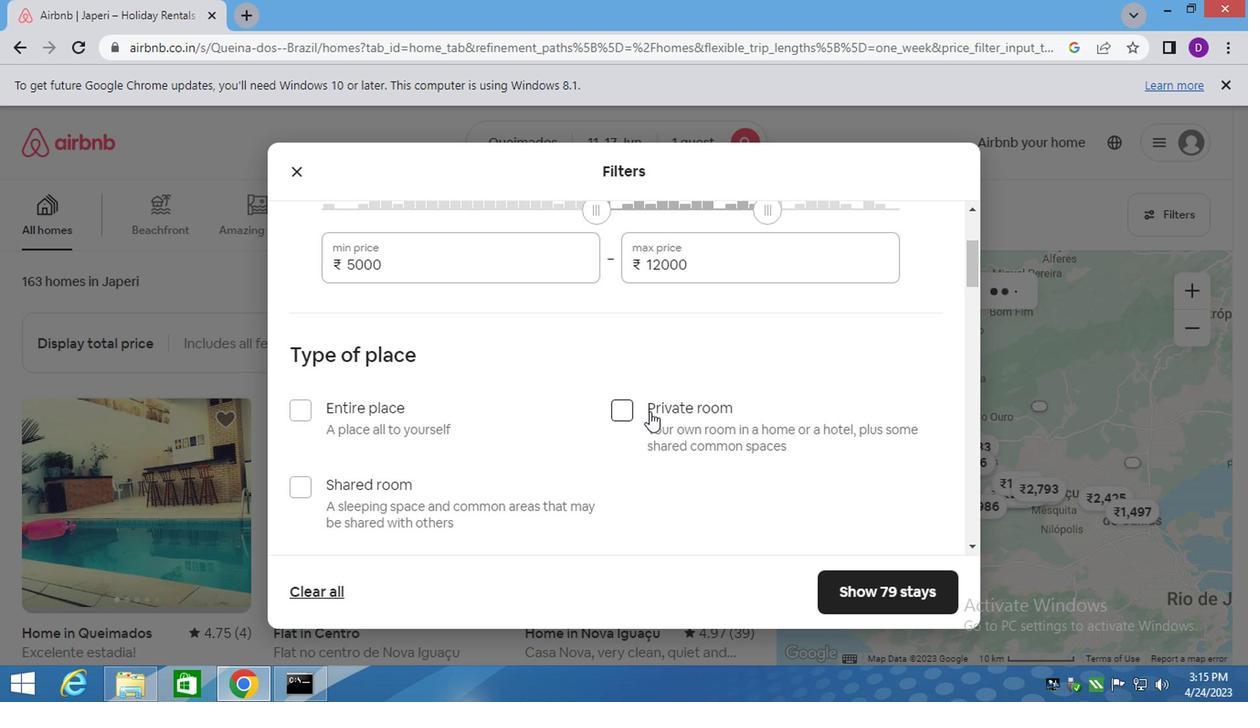 
Action: Mouse scrolled (646, 412) with delta (0, -1)
Screenshot: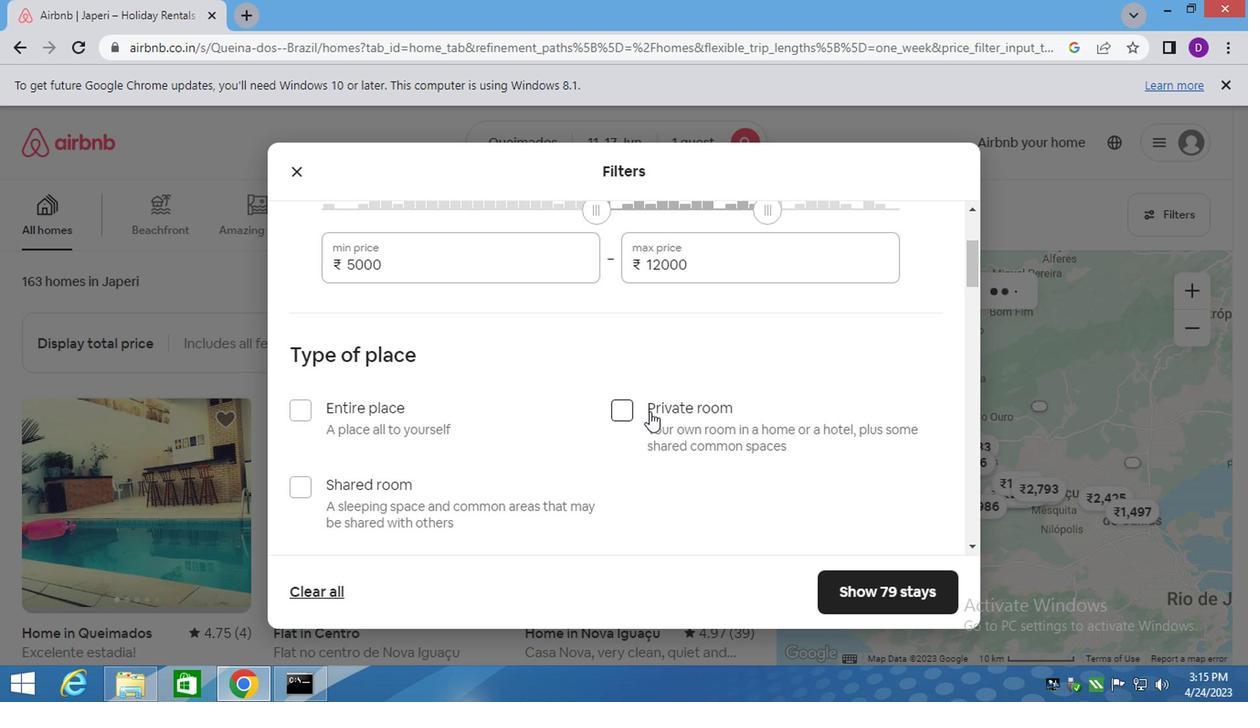 
Action: Mouse scrolled (646, 412) with delta (0, -1)
Screenshot: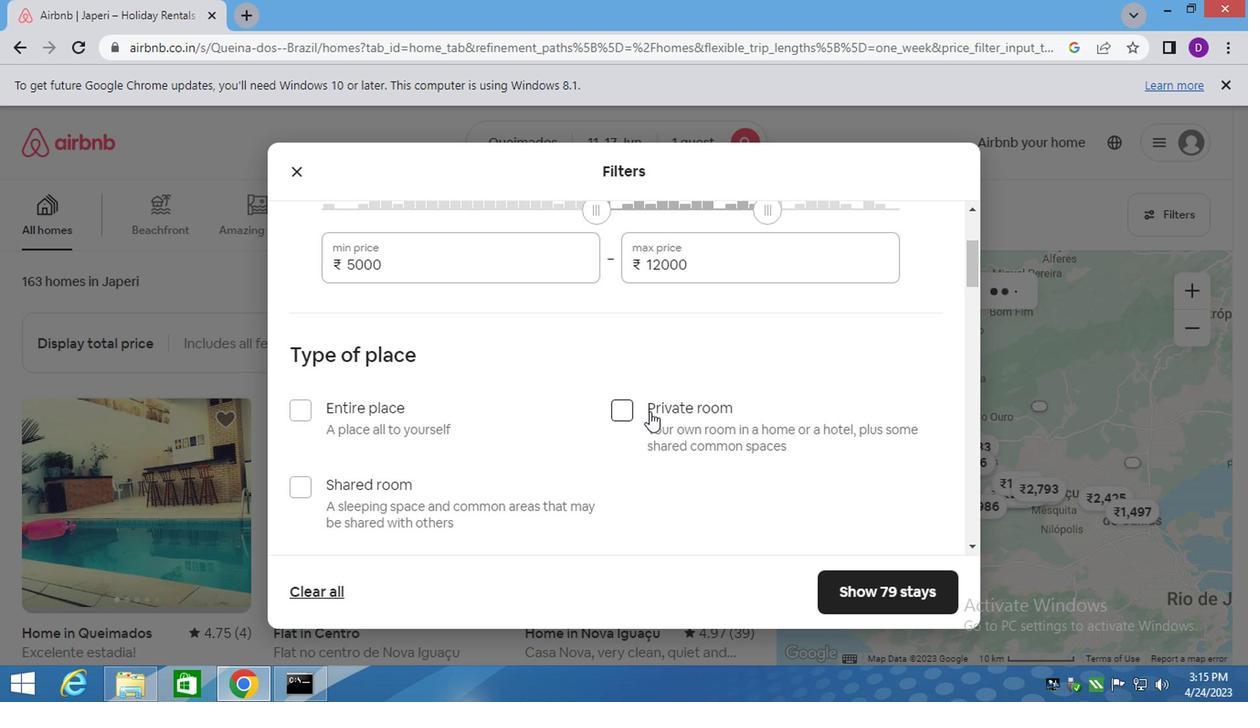 
Action: Mouse scrolled (646, 412) with delta (0, -1)
Screenshot: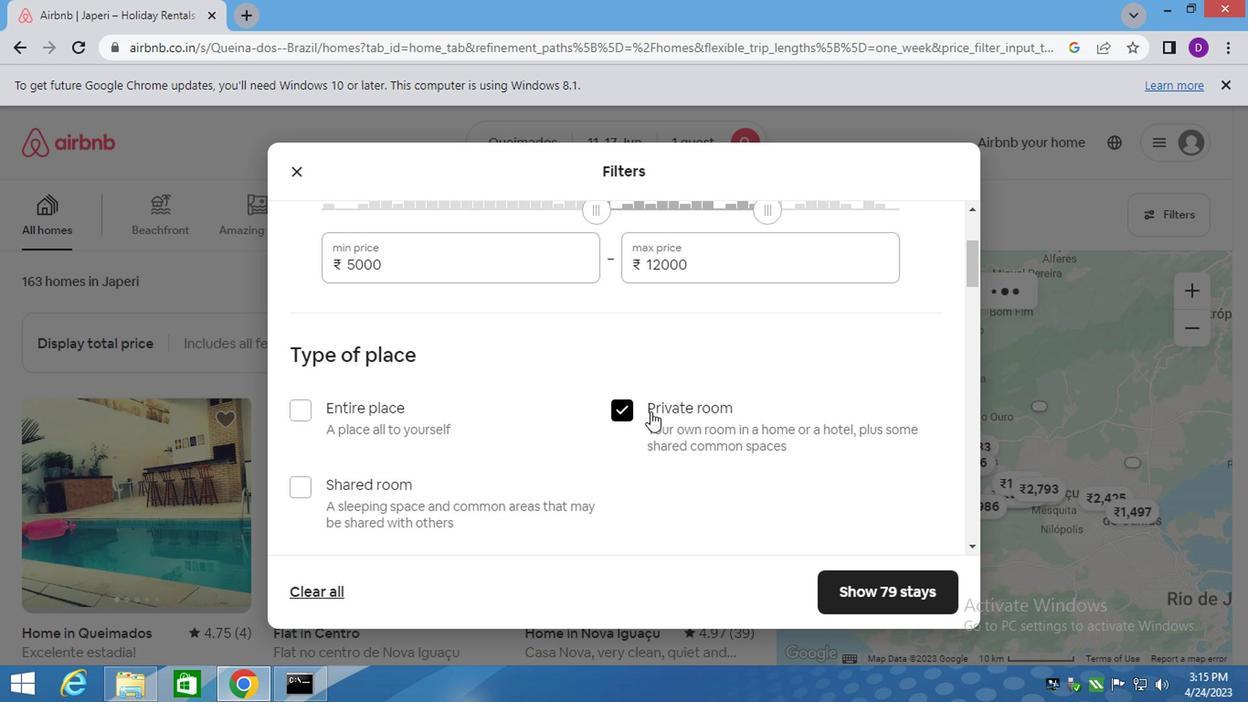 
Action: Mouse scrolled (646, 412) with delta (0, -1)
Screenshot: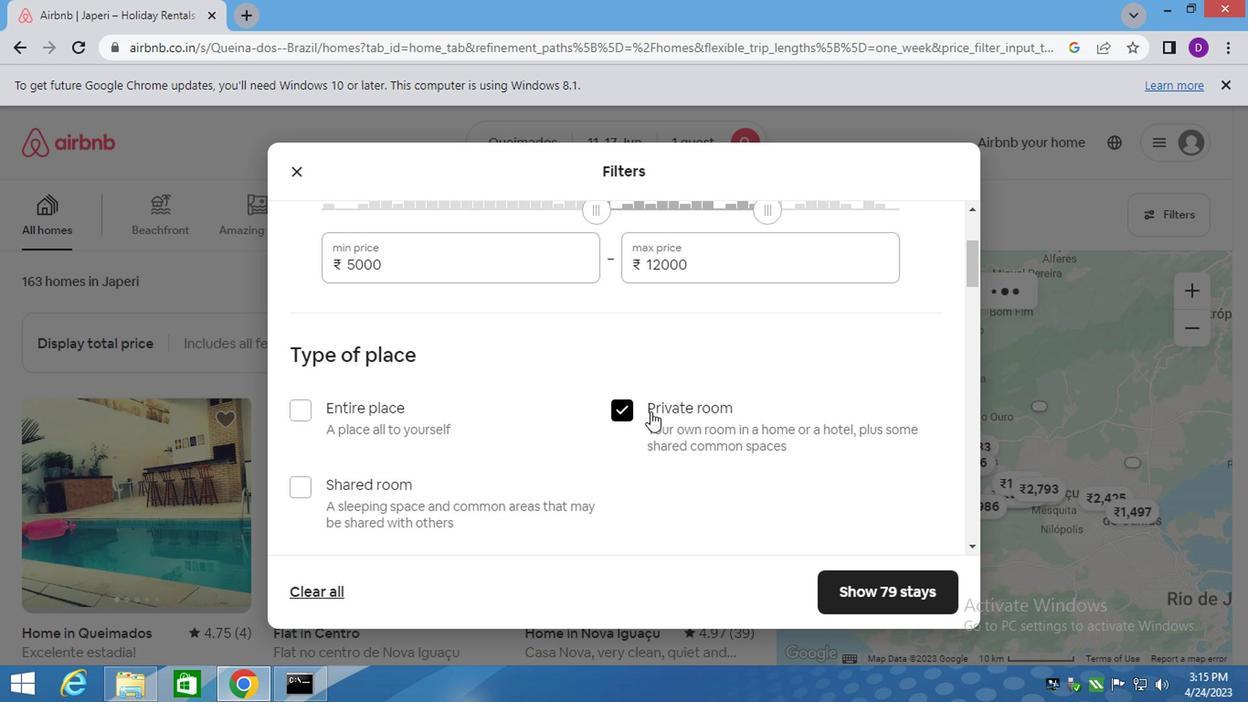 
Action: Mouse moved to (394, 355)
Screenshot: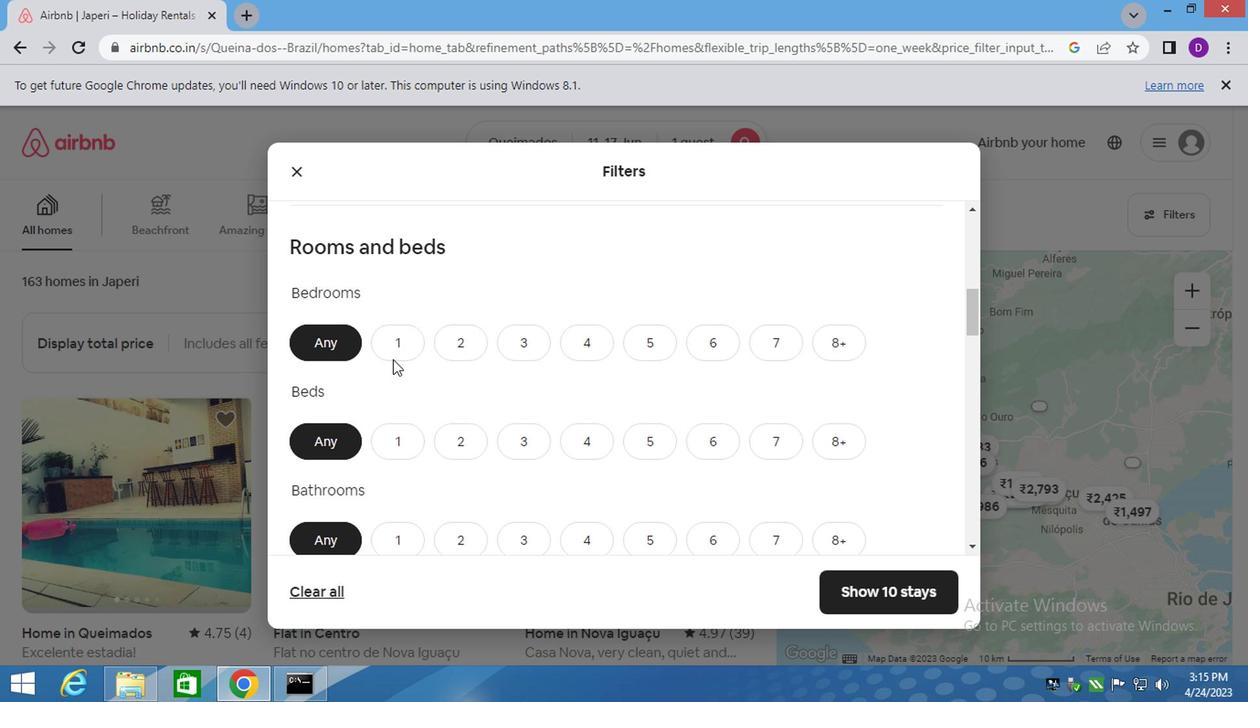 
Action: Mouse pressed left at (394, 355)
Screenshot: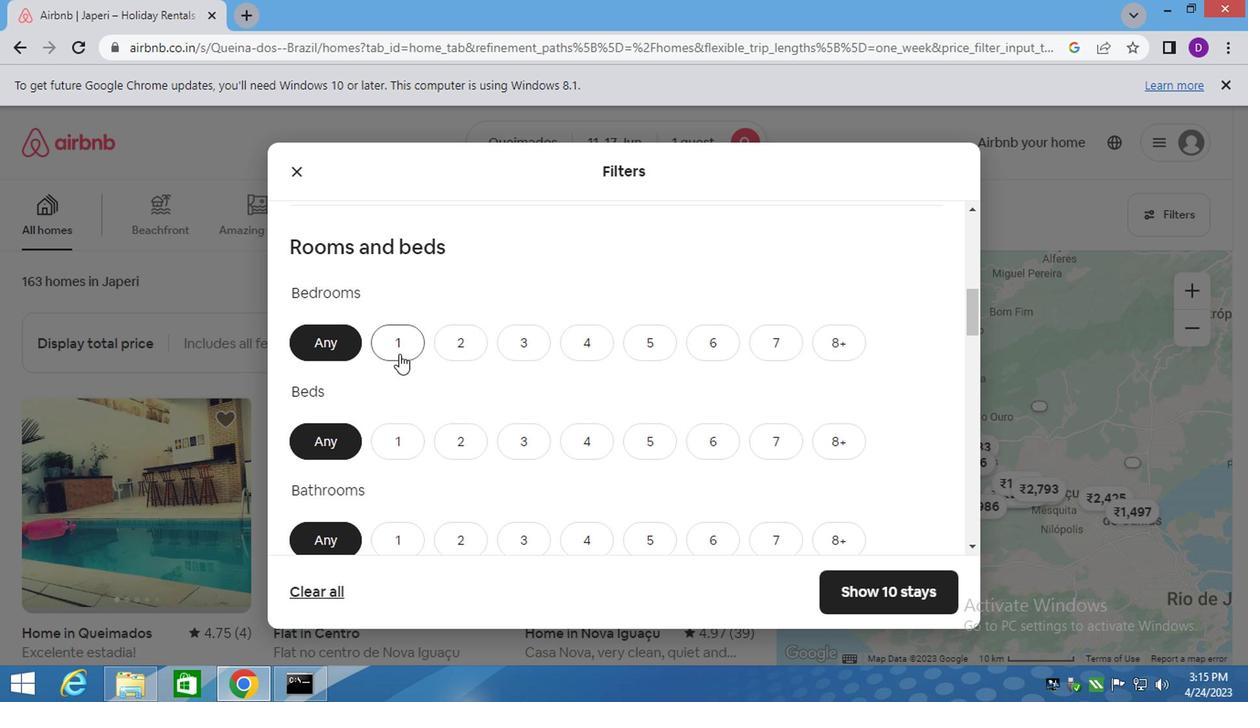 
Action: Mouse moved to (394, 432)
Screenshot: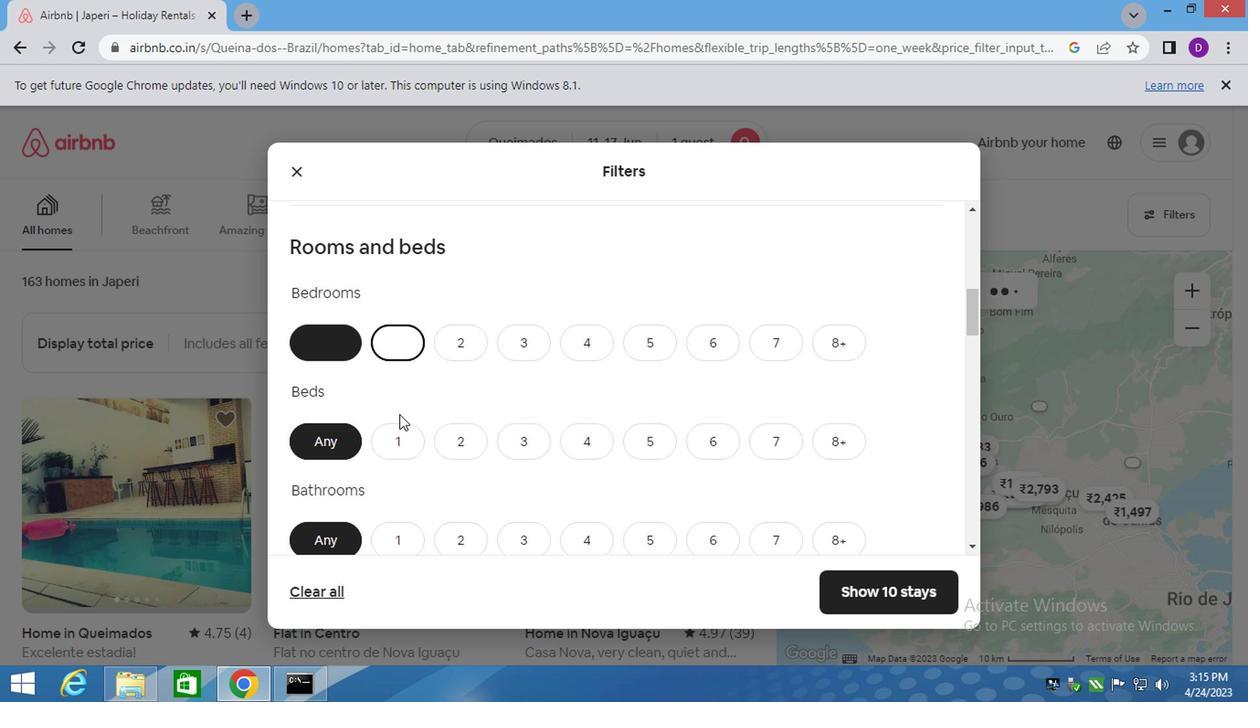 
Action: Mouse pressed left at (394, 432)
Screenshot: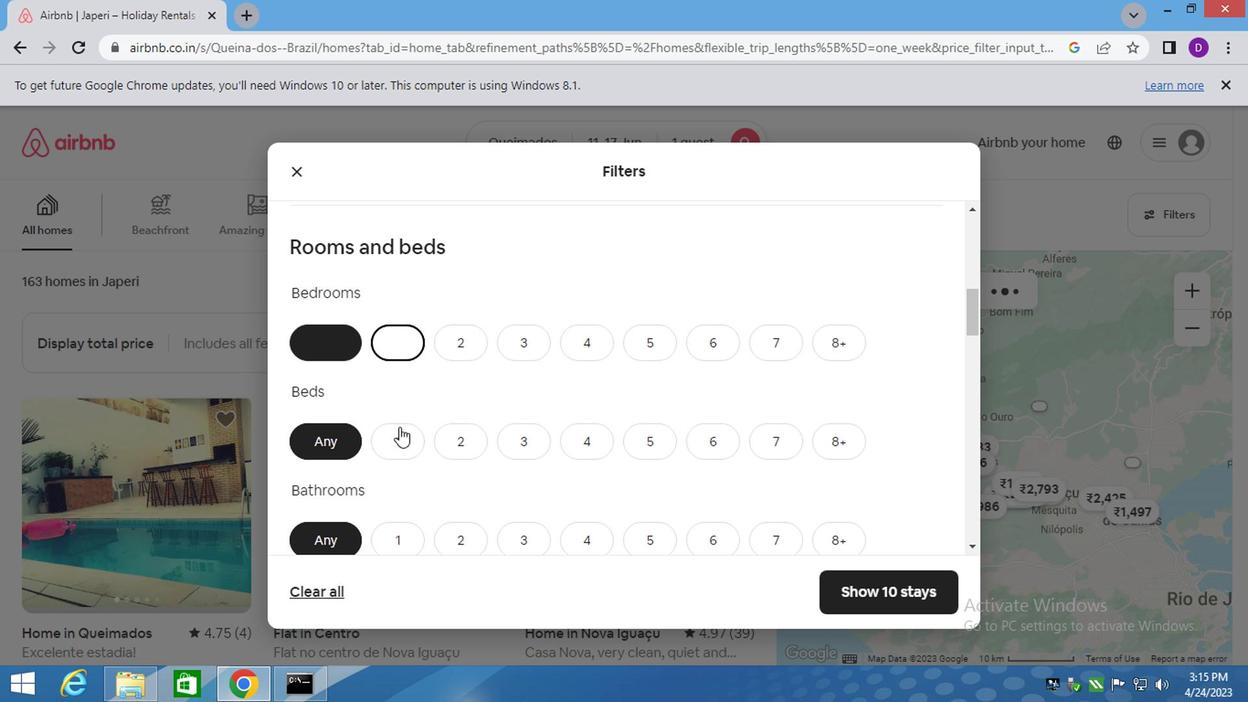 
Action: Mouse moved to (392, 527)
Screenshot: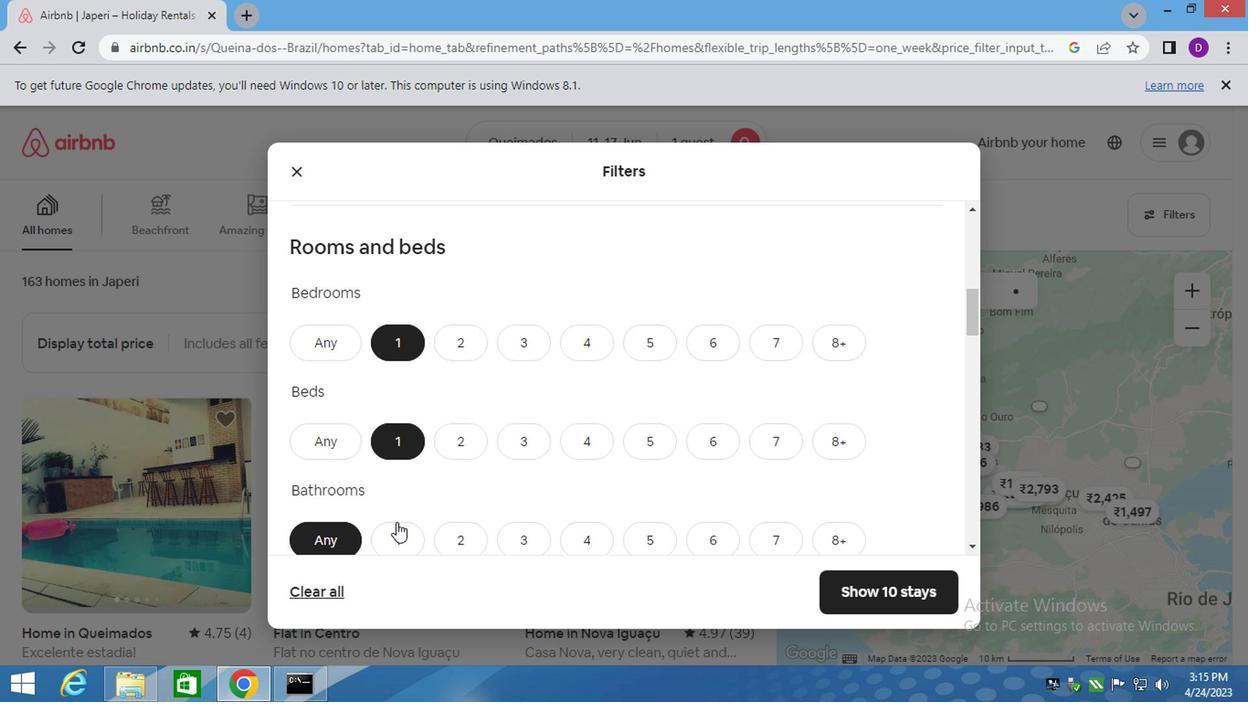 
Action: Mouse pressed left at (392, 527)
Screenshot: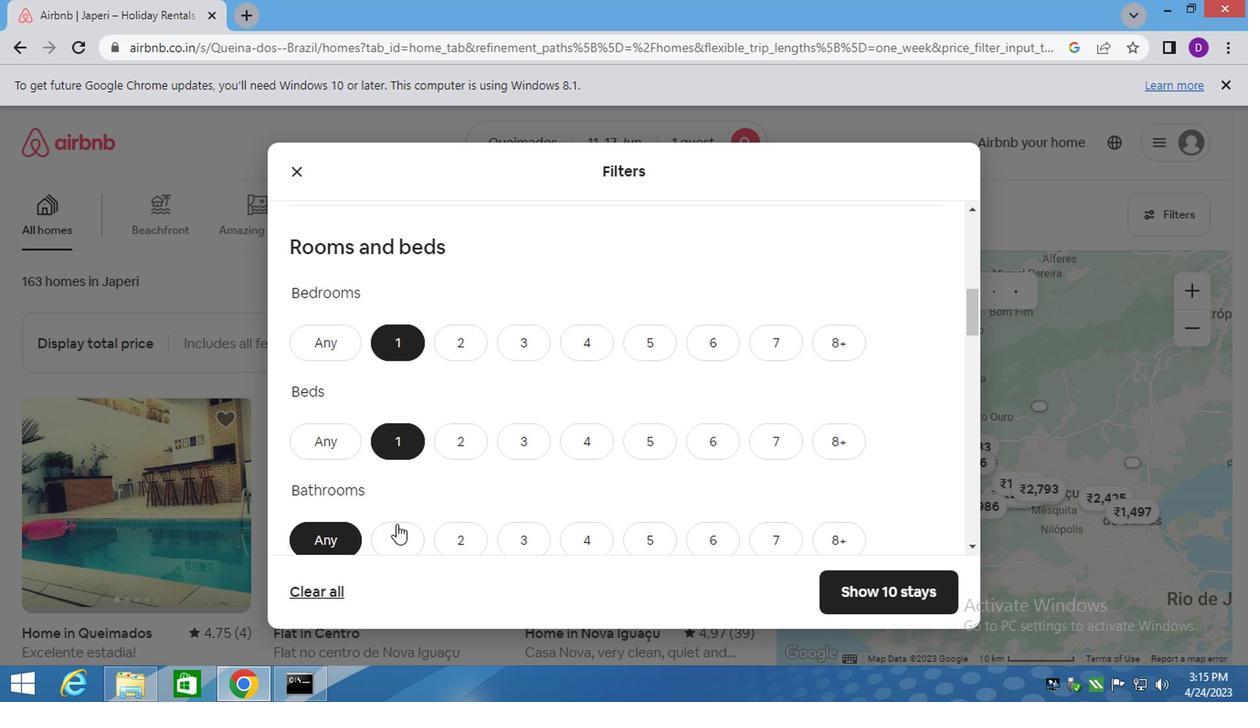 
Action: Mouse moved to (414, 495)
Screenshot: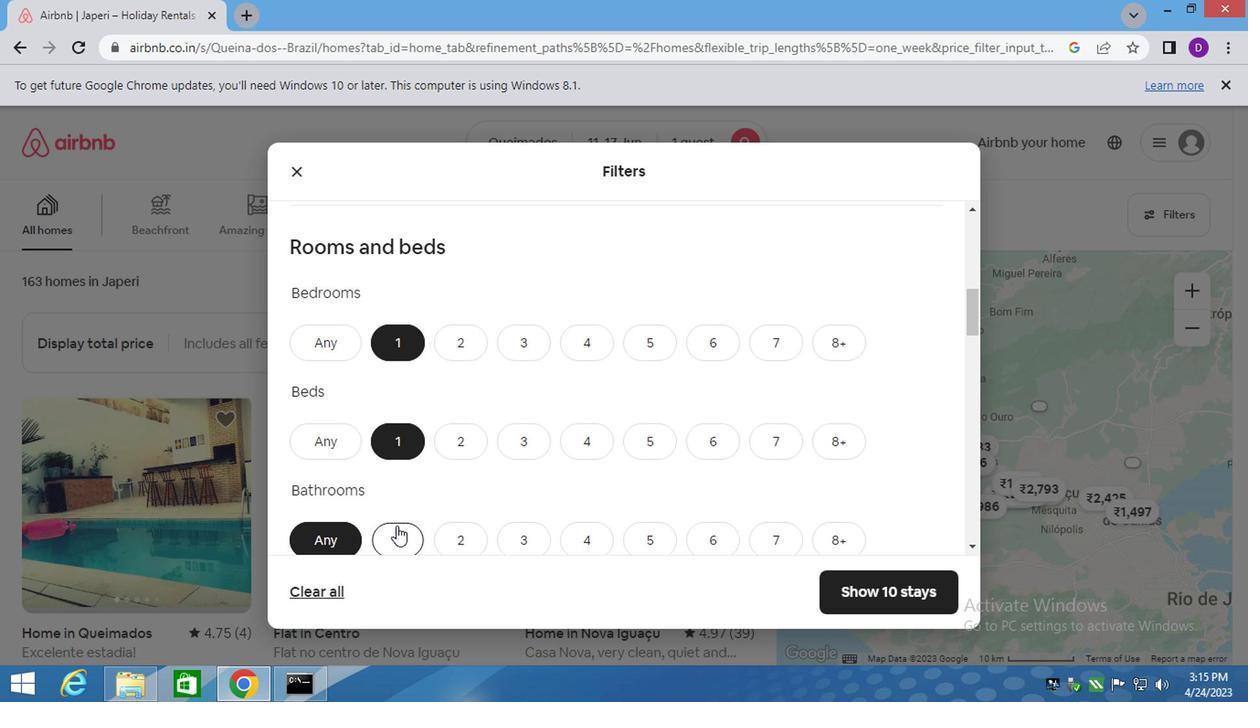 
Action: Mouse scrolled (414, 494) with delta (0, 0)
Screenshot: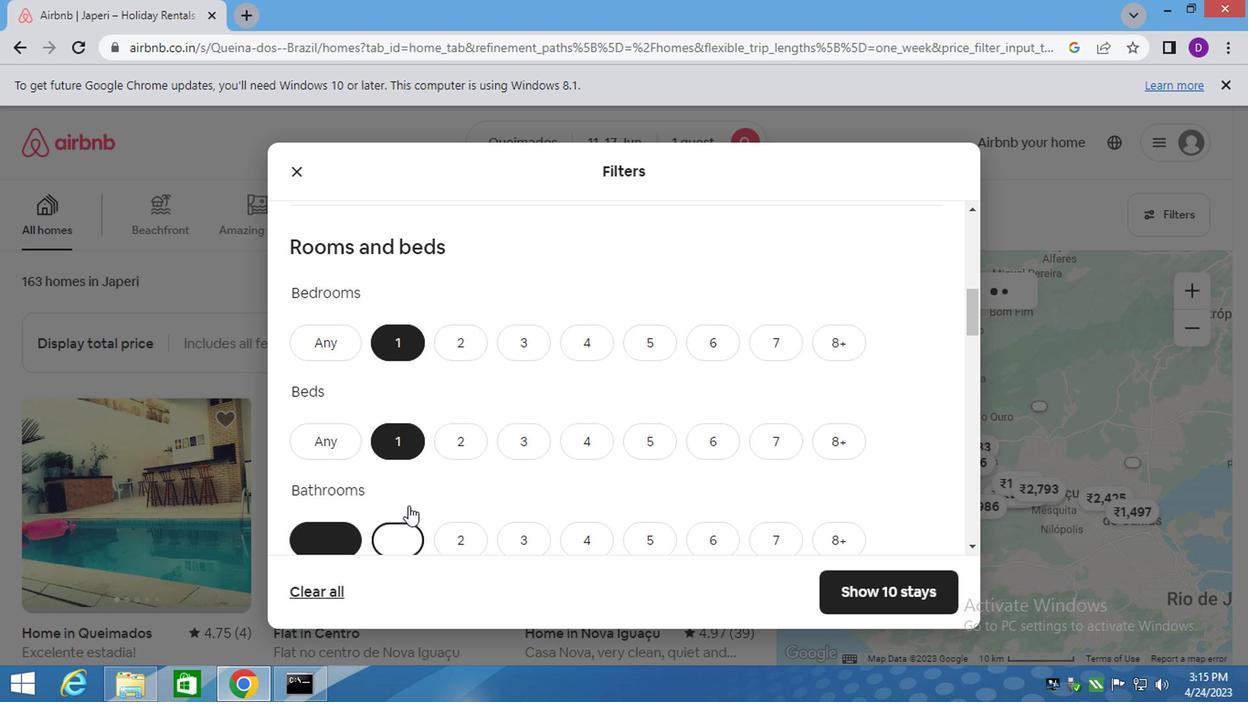 
Action: Mouse scrolled (414, 494) with delta (0, 0)
Screenshot: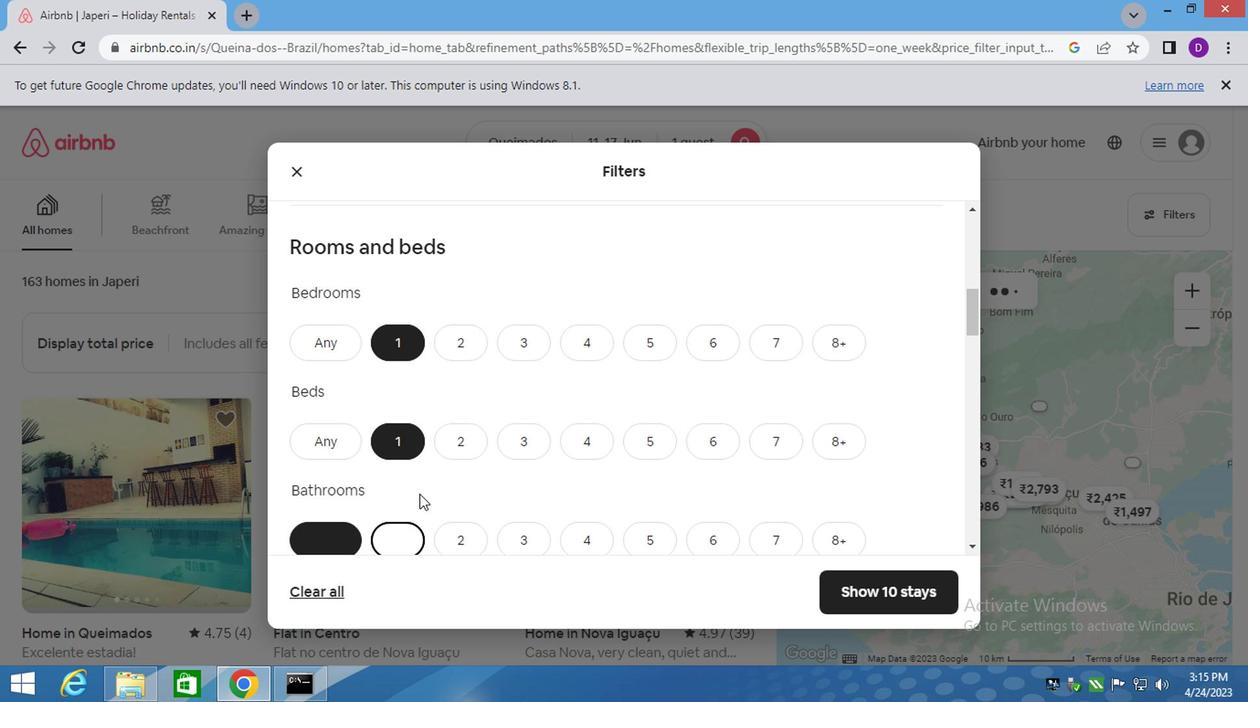 
Action: Mouse moved to (415, 493)
Screenshot: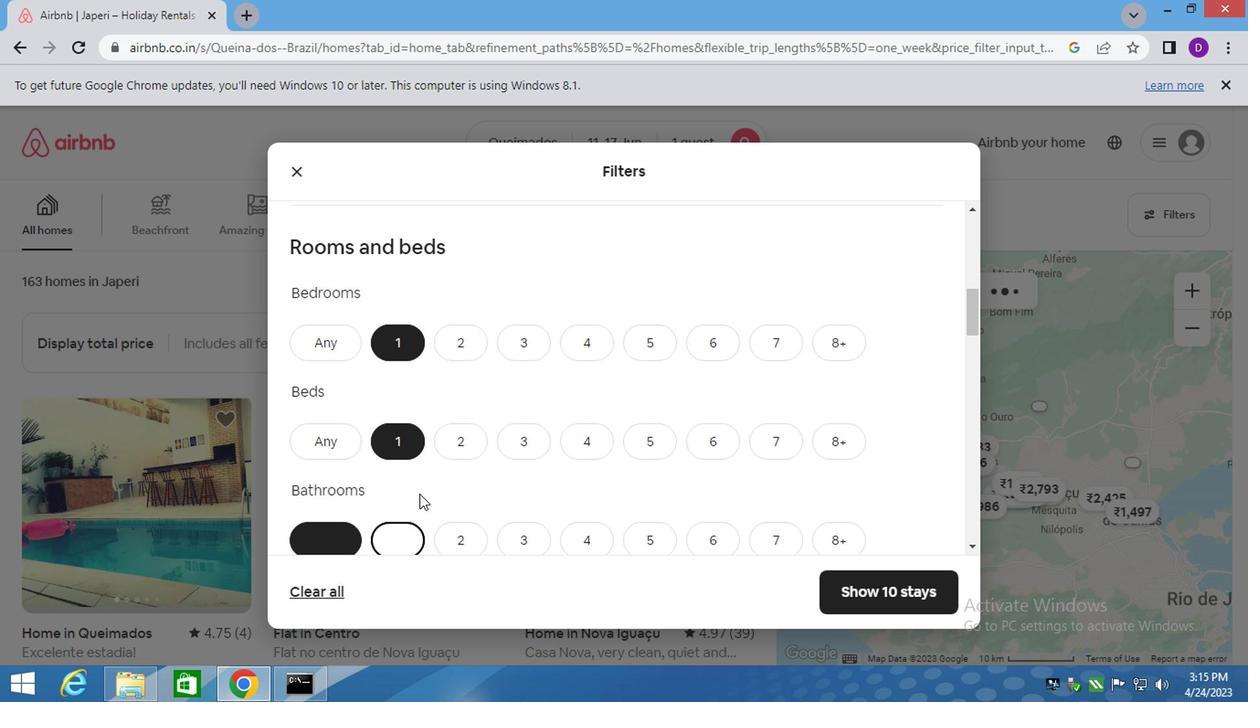
Action: Mouse scrolled (415, 492) with delta (0, 0)
Screenshot: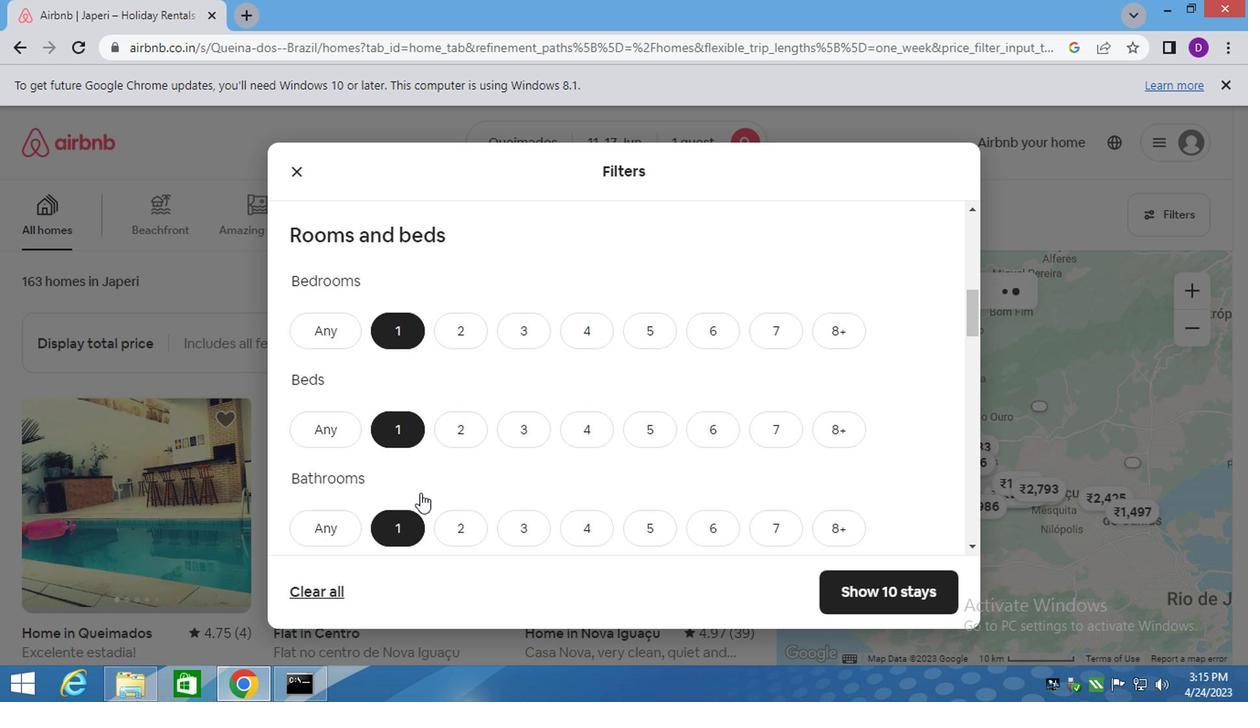 
Action: Mouse moved to (443, 483)
Screenshot: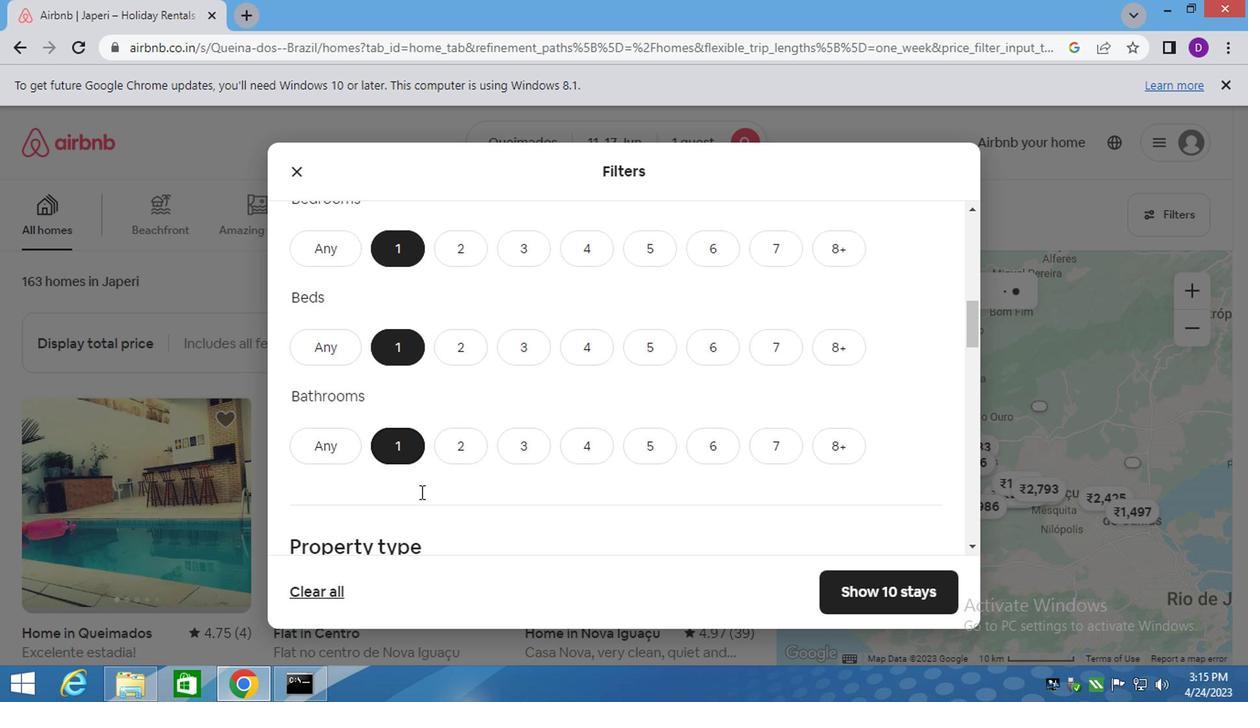 
Action: Mouse scrolled (421, 492) with delta (0, 0)
Screenshot: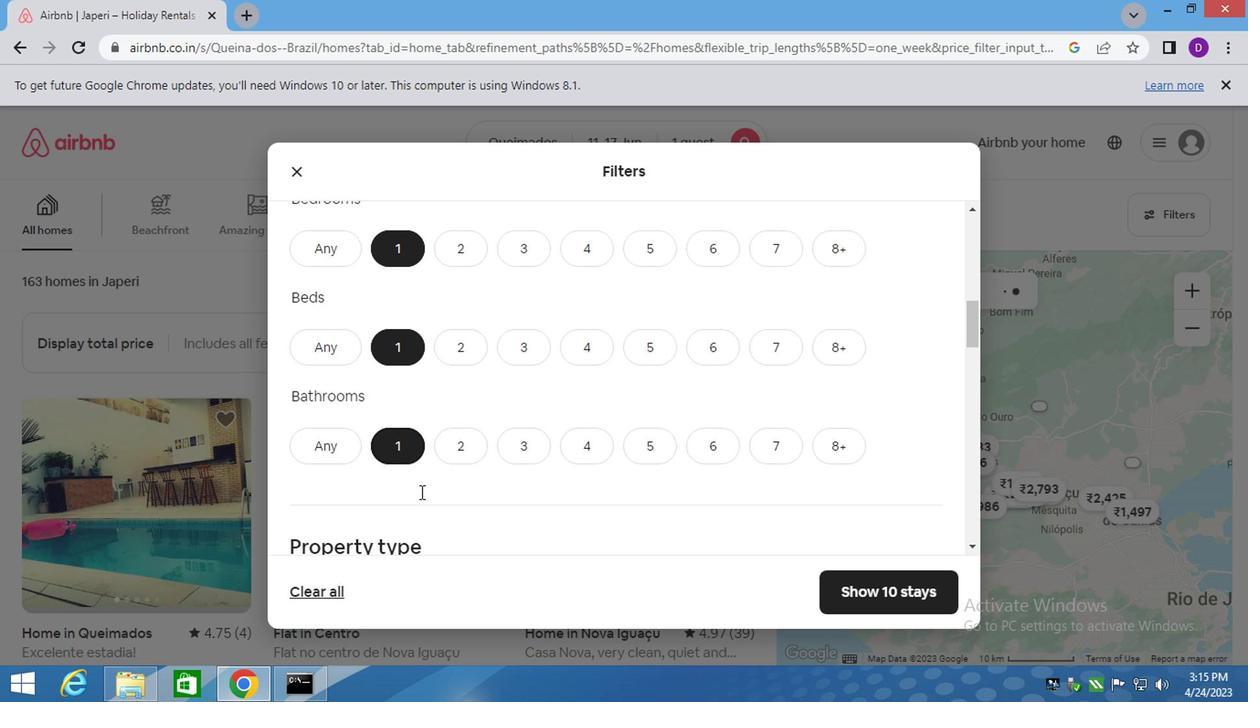 
Action: Mouse moved to (381, 390)
Screenshot: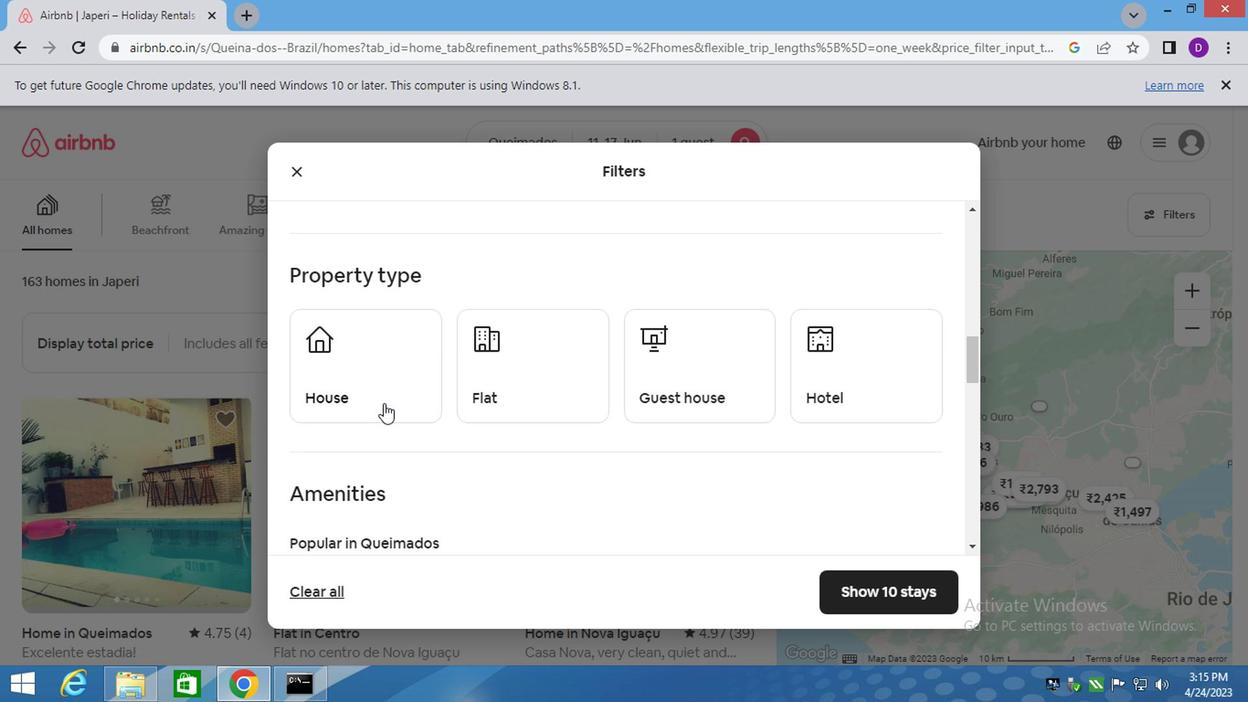 
Action: Mouse pressed left at (381, 390)
Screenshot: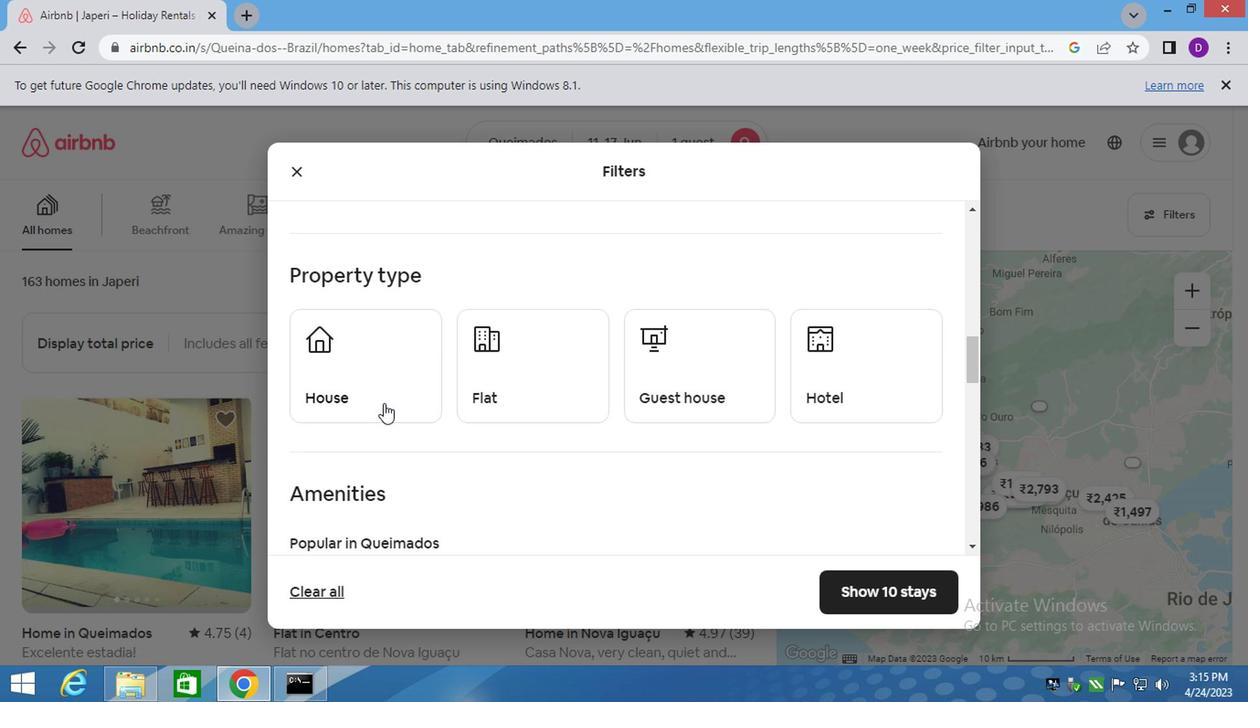 
Action: Mouse moved to (503, 381)
Screenshot: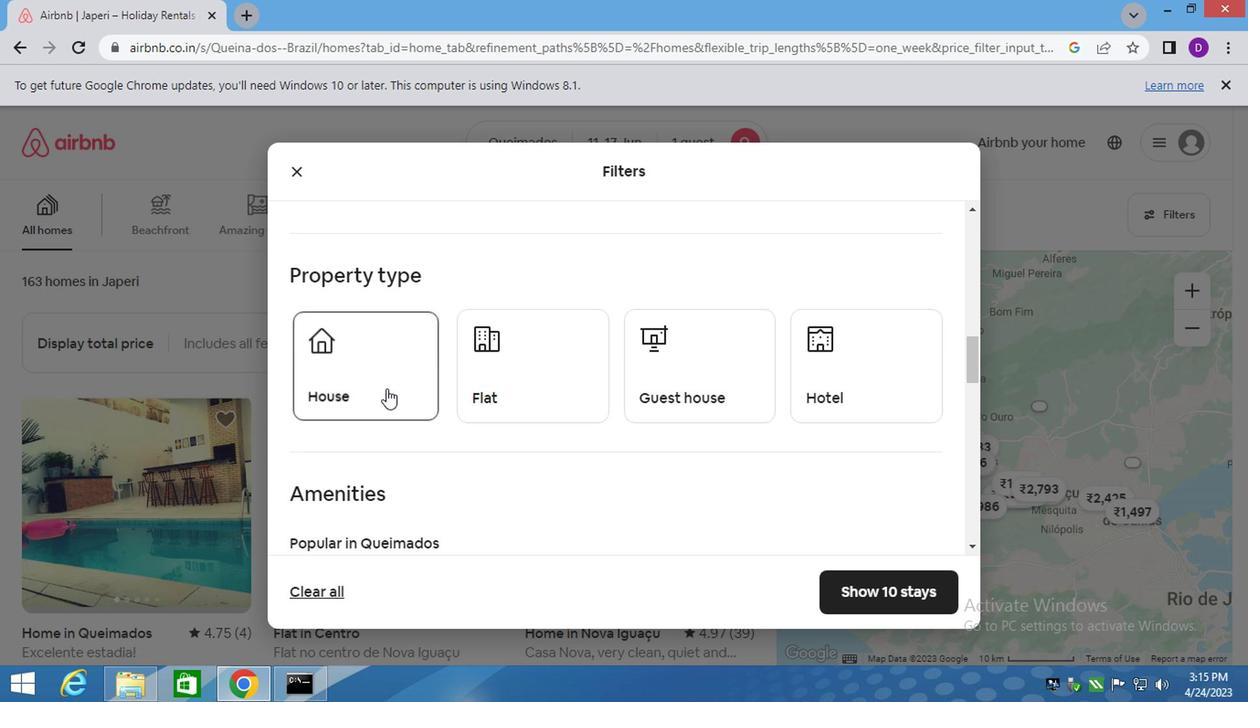 
Action: Mouse pressed left at (503, 381)
Screenshot: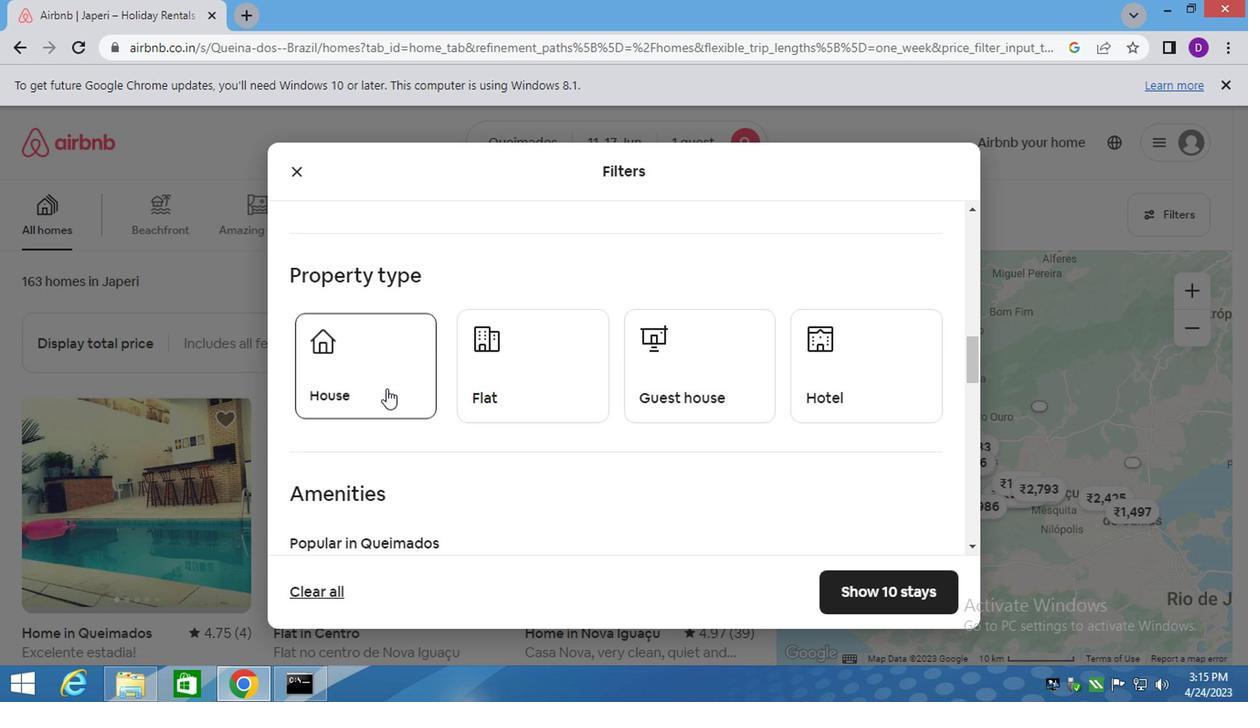 
Action: Mouse moved to (629, 387)
Screenshot: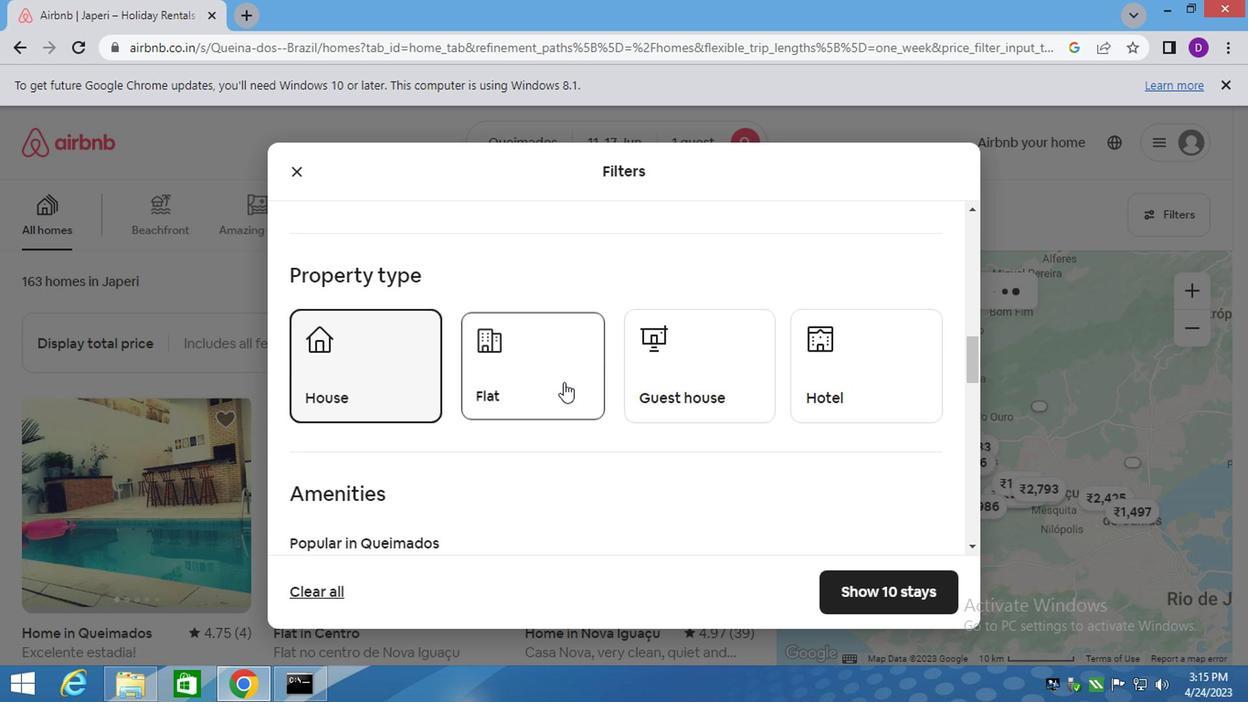 
Action: Mouse pressed left at (629, 387)
Screenshot: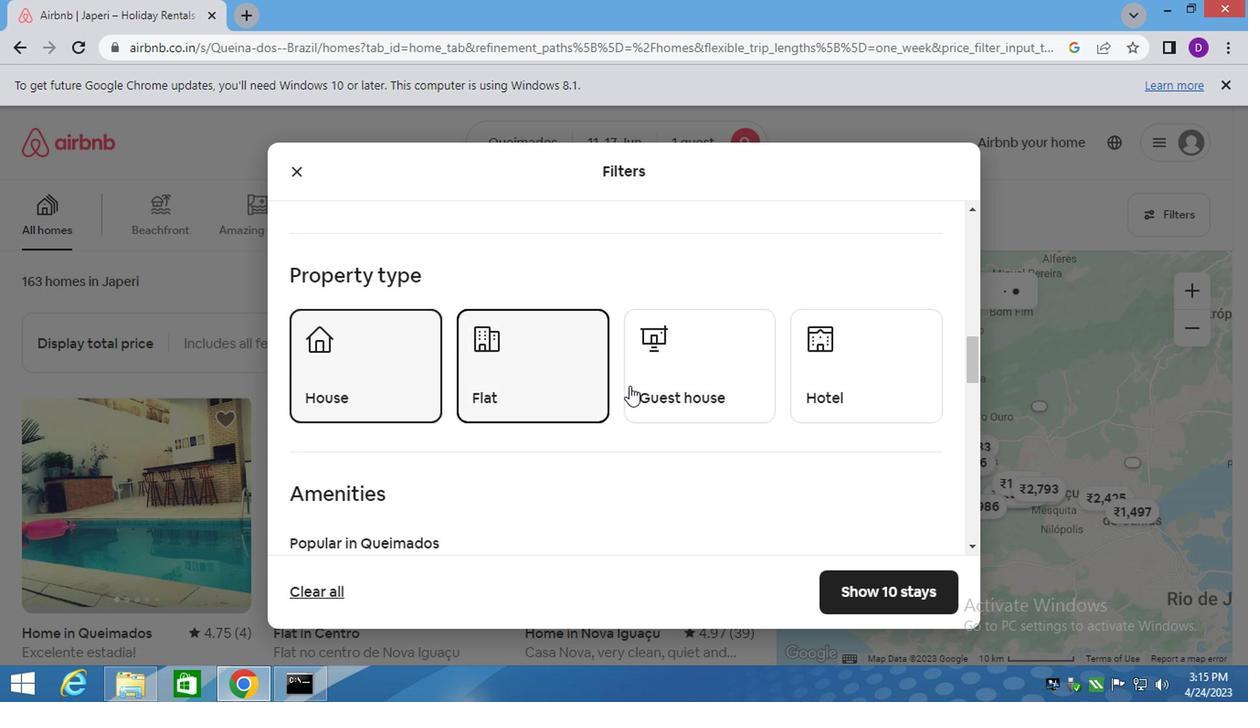 
Action: Mouse moved to (832, 395)
Screenshot: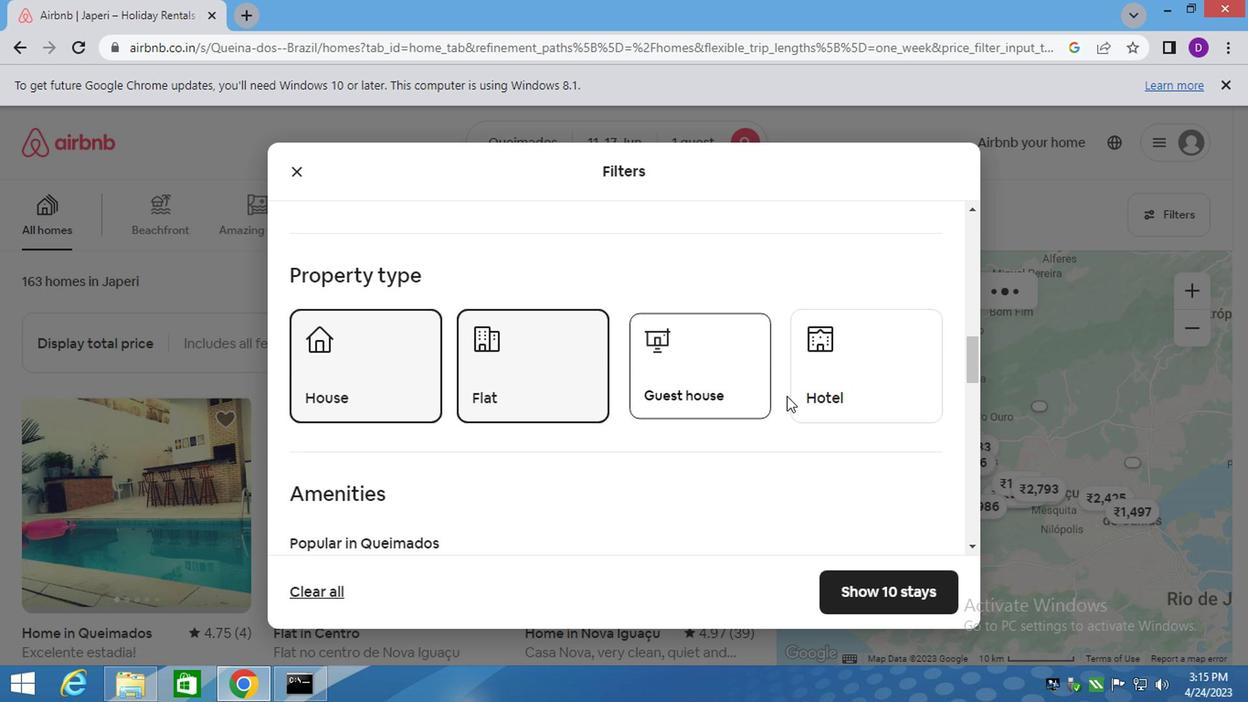 
Action: Mouse pressed left at (832, 395)
Screenshot: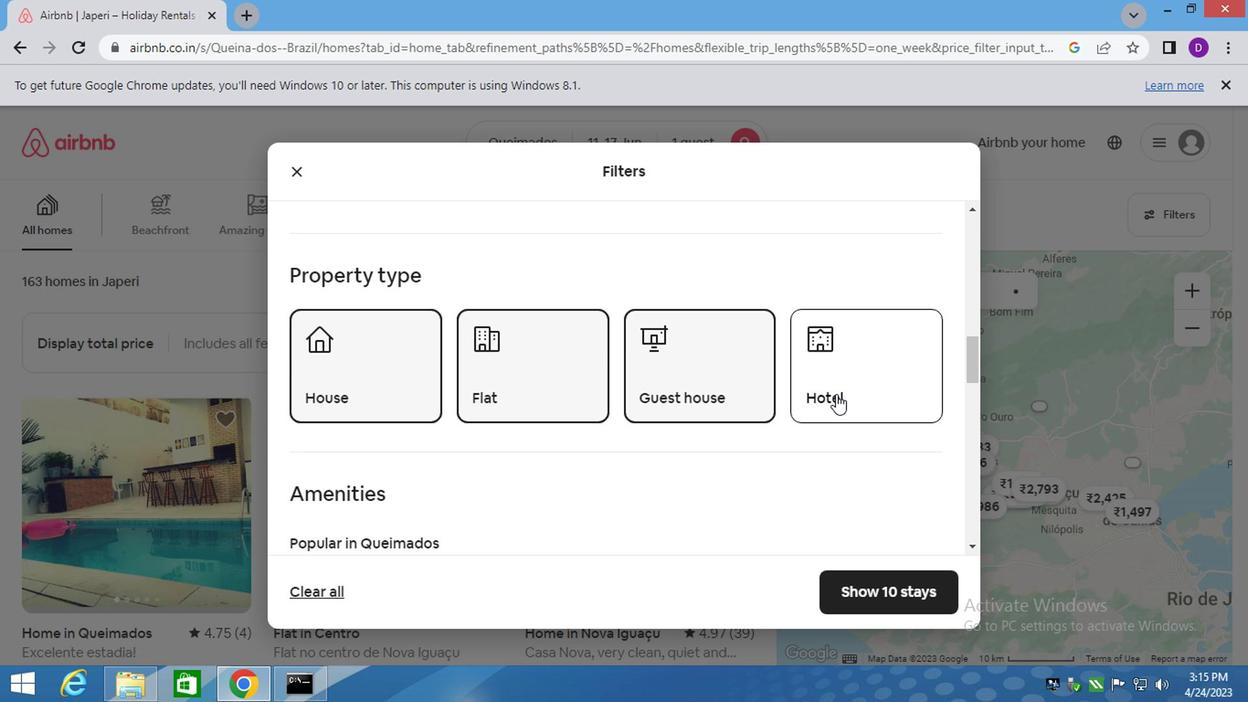 
Action: Mouse moved to (653, 445)
Screenshot: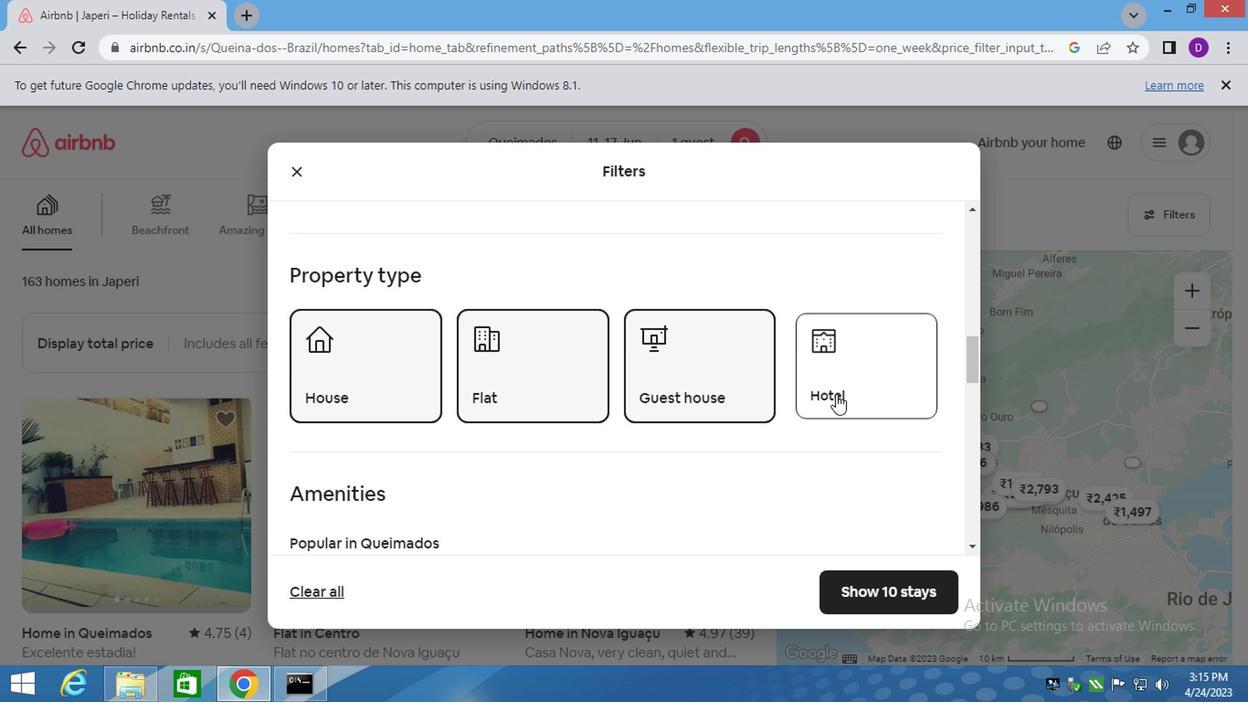 
Action: Mouse scrolled (653, 444) with delta (0, -1)
Screenshot: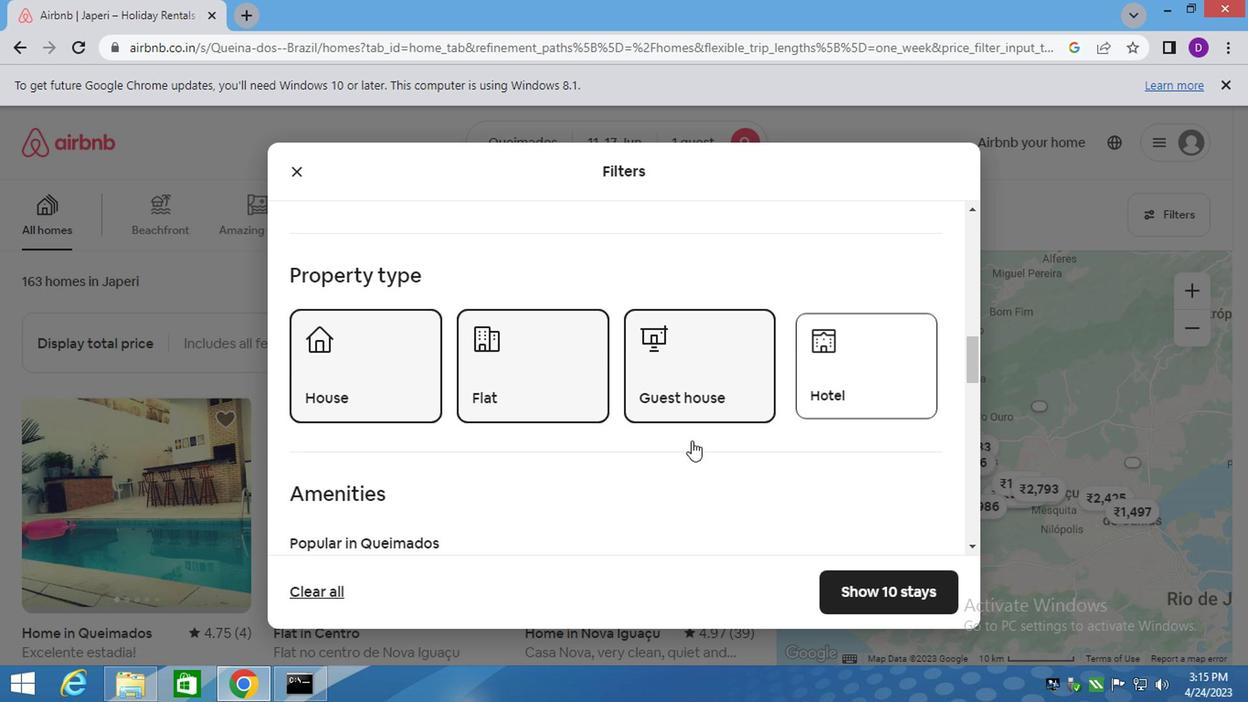 
Action: Mouse scrolled (653, 444) with delta (0, -1)
Screenshot: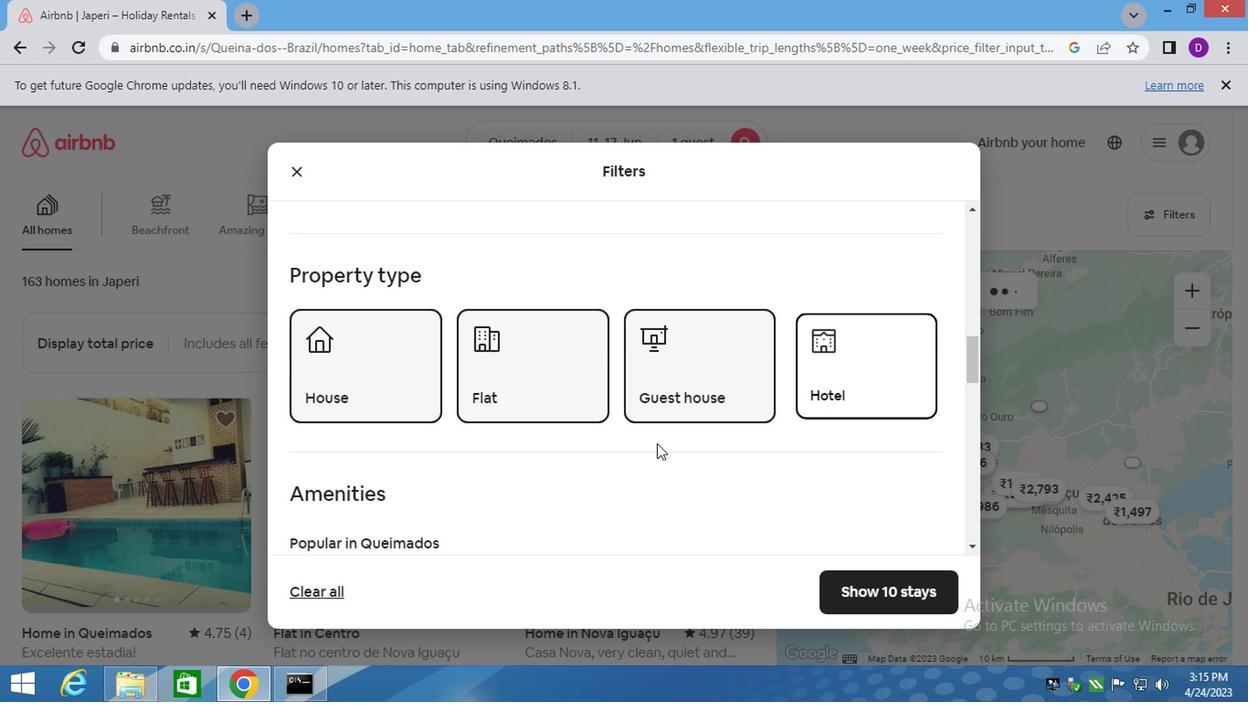 
Action: Mouse scrolled (653, 444) with delta (0, -1)
Screenshot: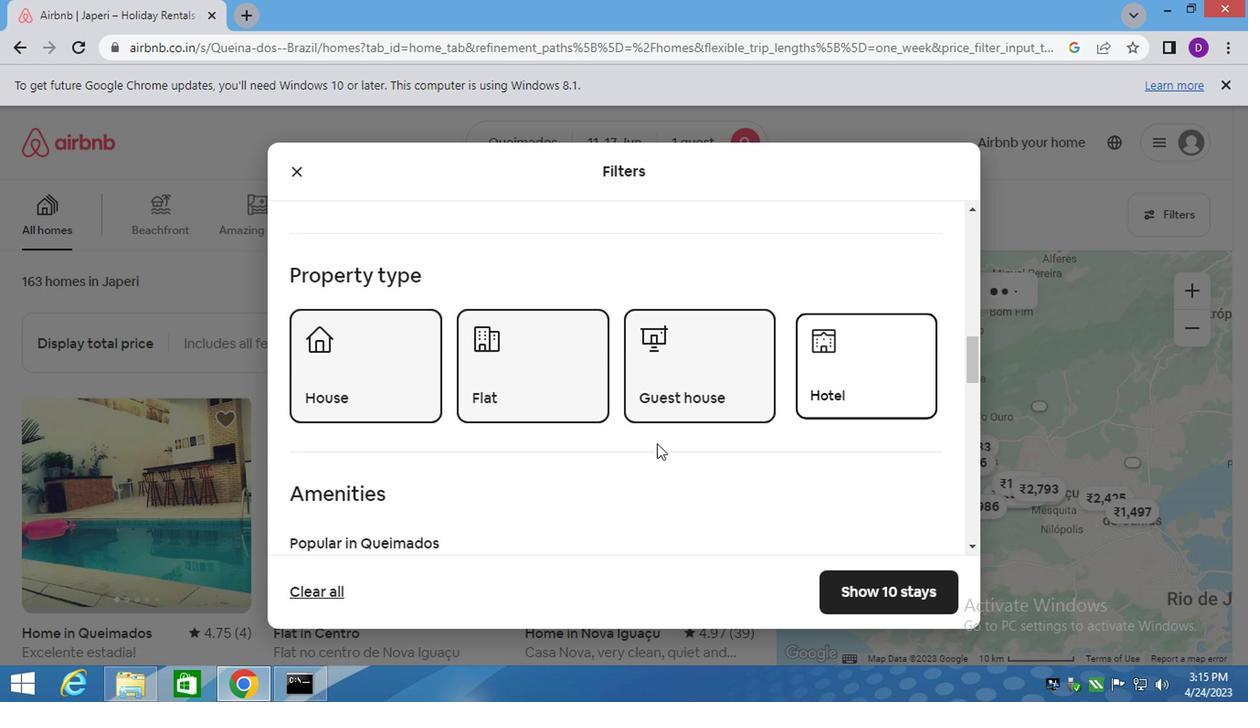 
Action: Mouse scrolled (653, 444) with delta (0, -1)
Screenshot: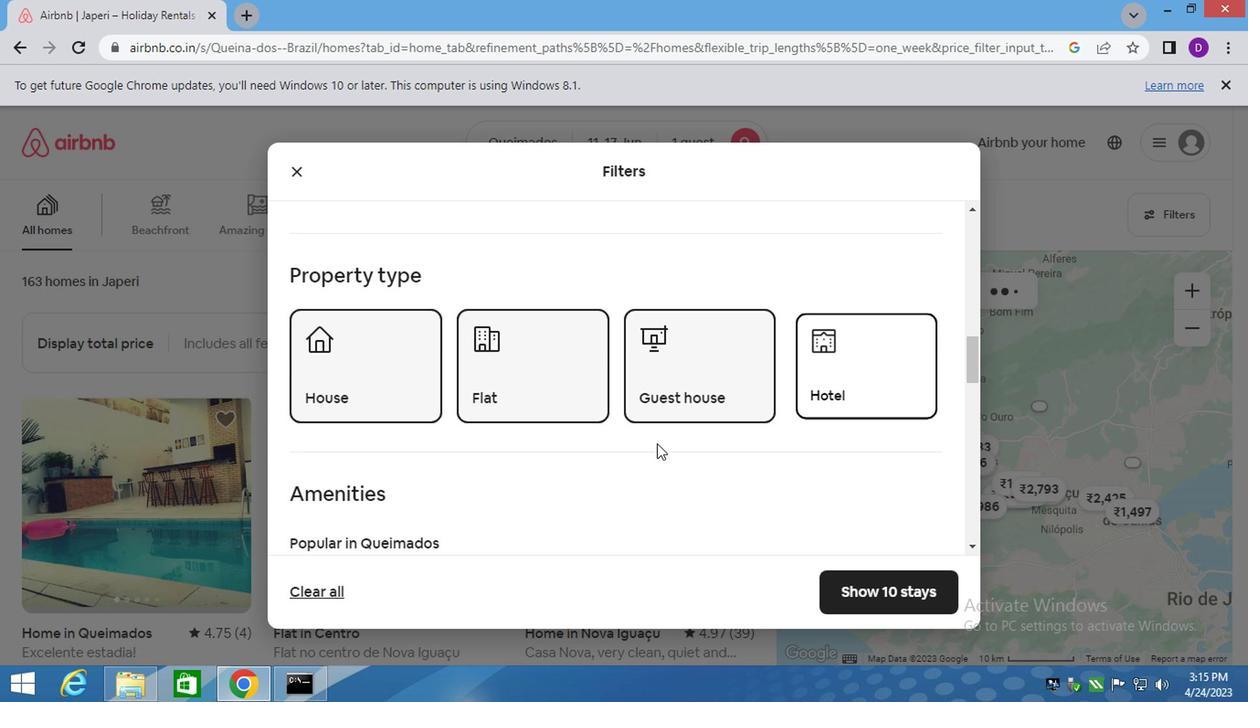 
Action: Mouse moved to (656, 456)
Screenshot: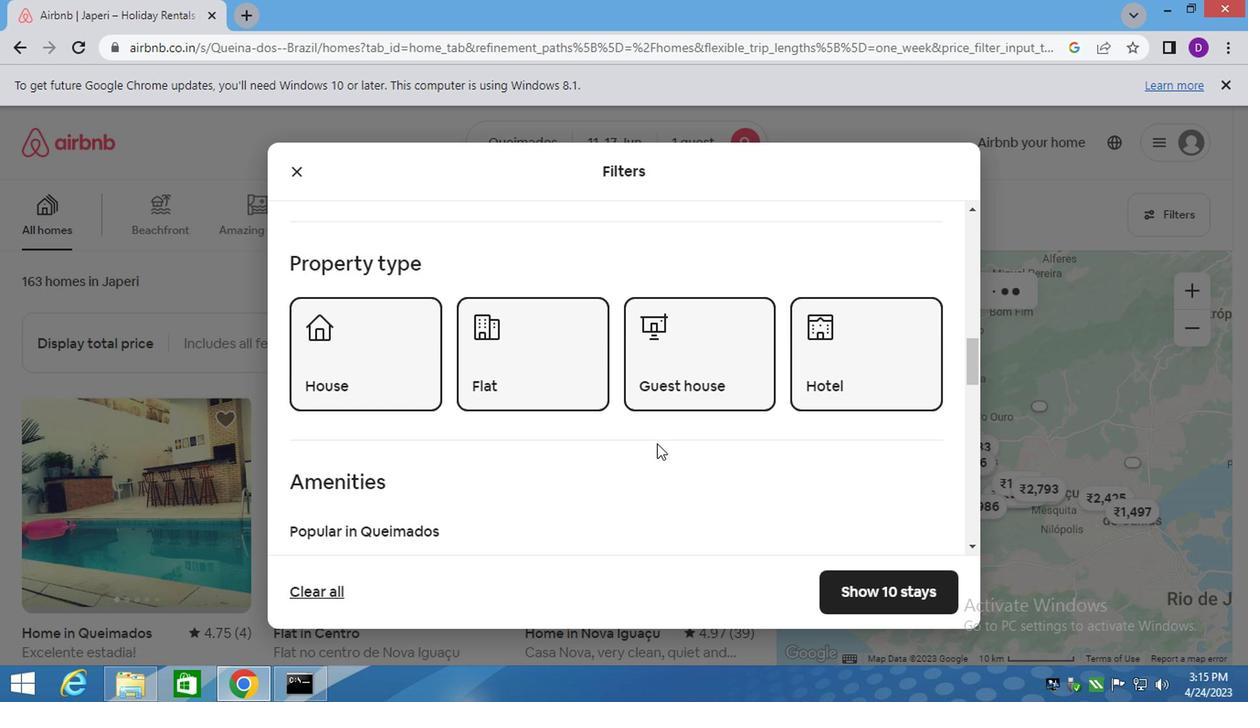 
Action: Mouse scrolled (652, 449) with delta (0, 0)
Screenshot: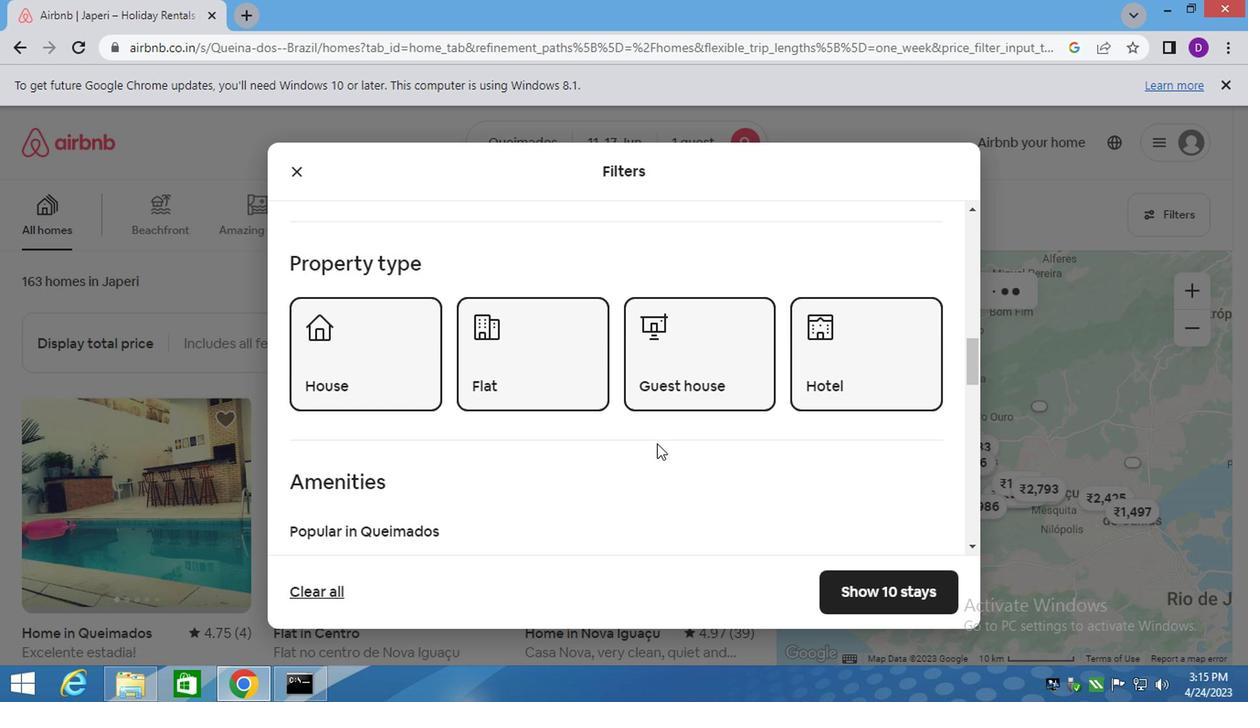 
Action: Mouse moved to (814, 461)
Screenshot: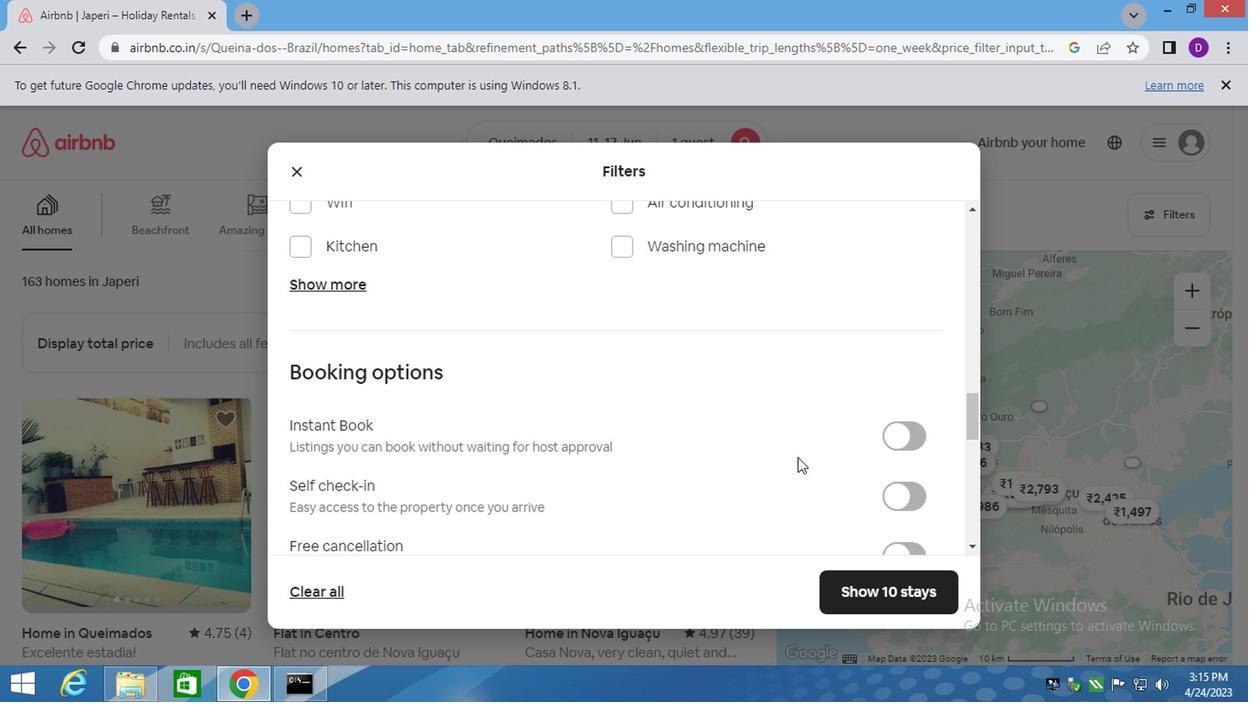 
Action: Mouse scrolled (814, 460) with delta (0, 0)
Screenshot: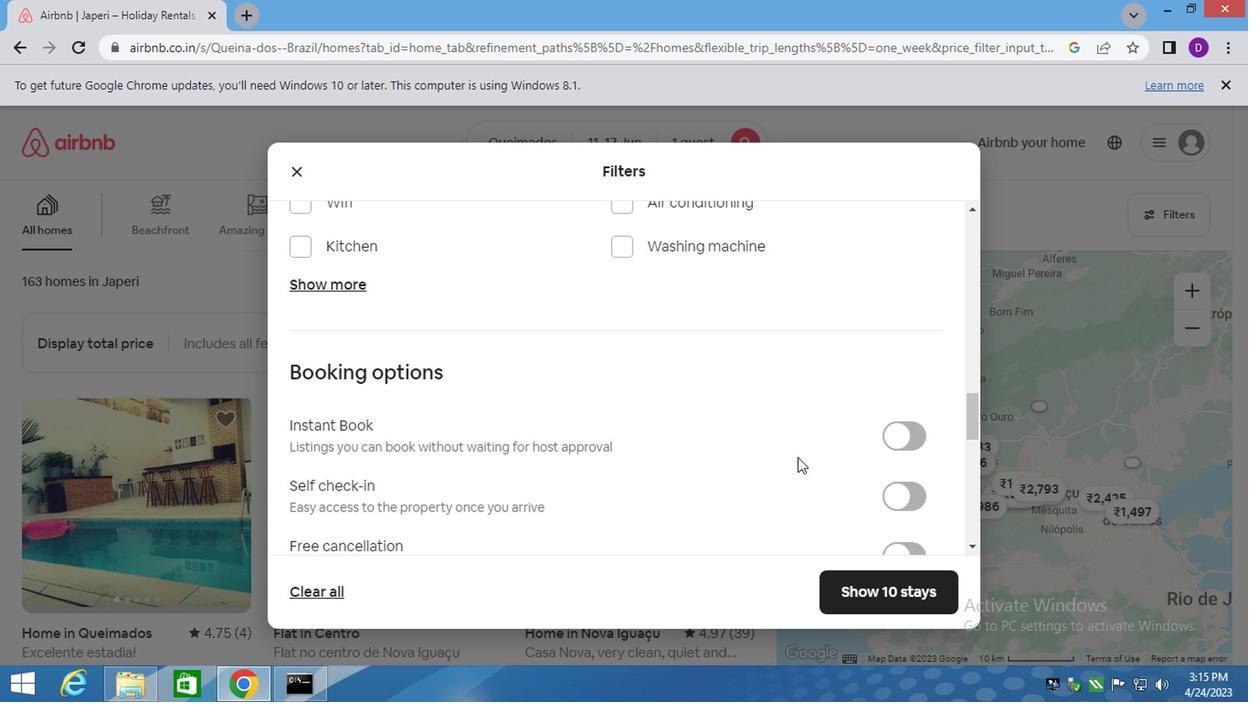 
Action: Mouse moved to (818, 462)
Screenshot: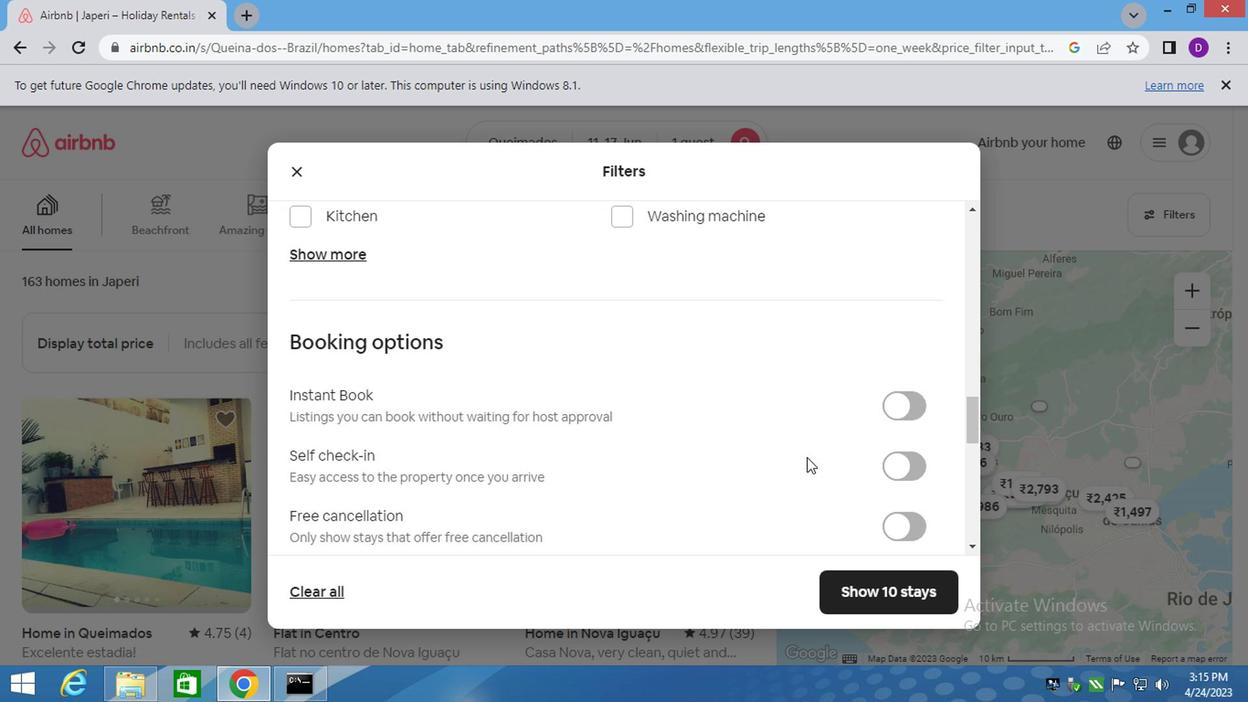 
Action: Mouse scrolled (818, 461) with delta (0, -1)
Screenshot: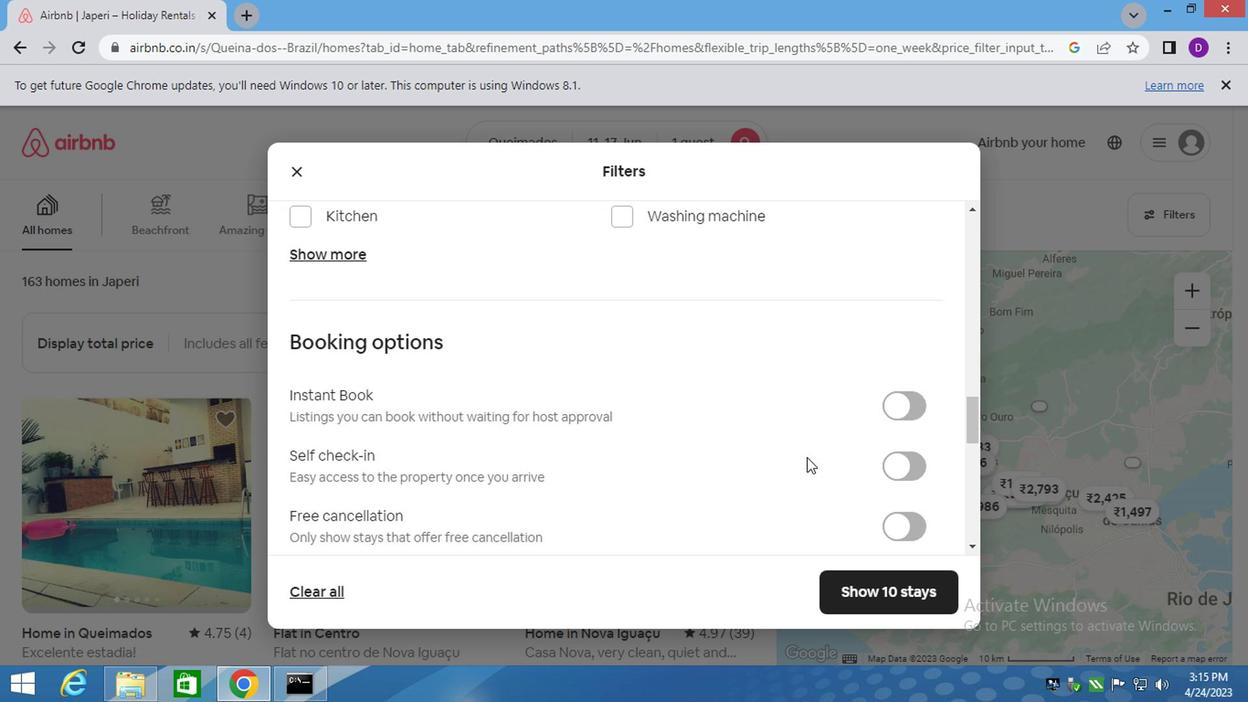 
Action: Mouse moved to (899, 284)
Screenshot: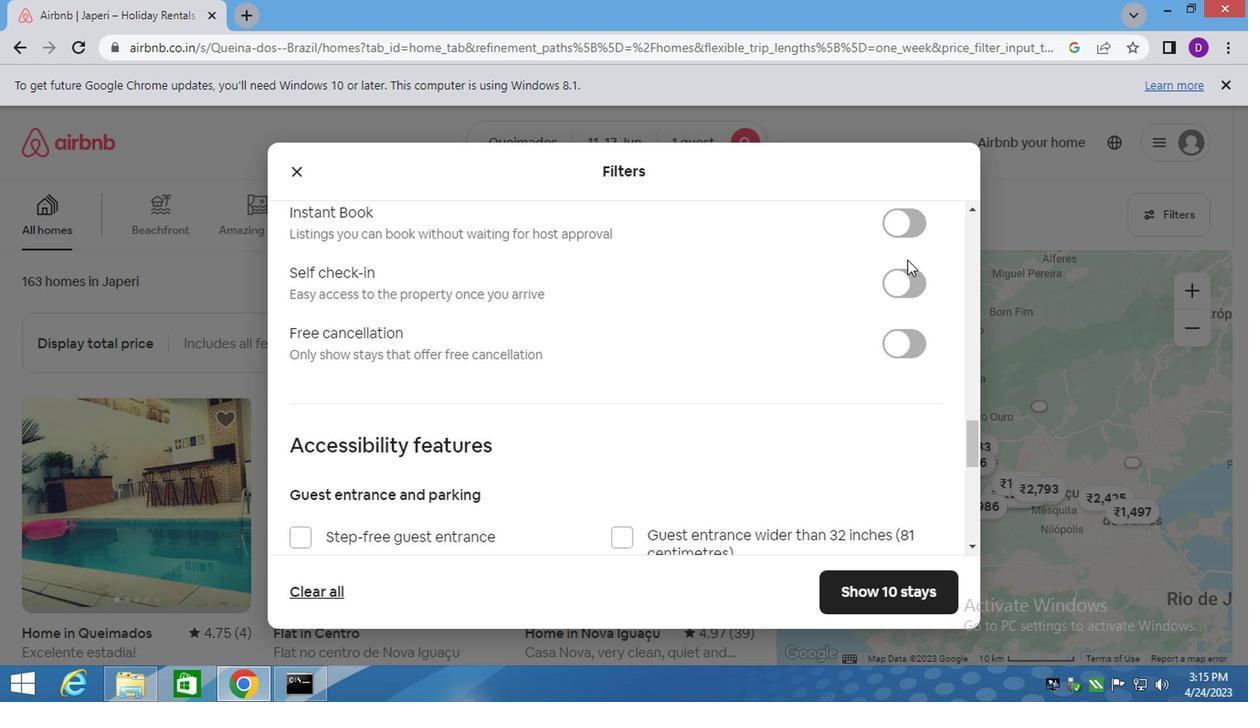 
Action: Mouse pressed left at (899, 284)
Screenshot: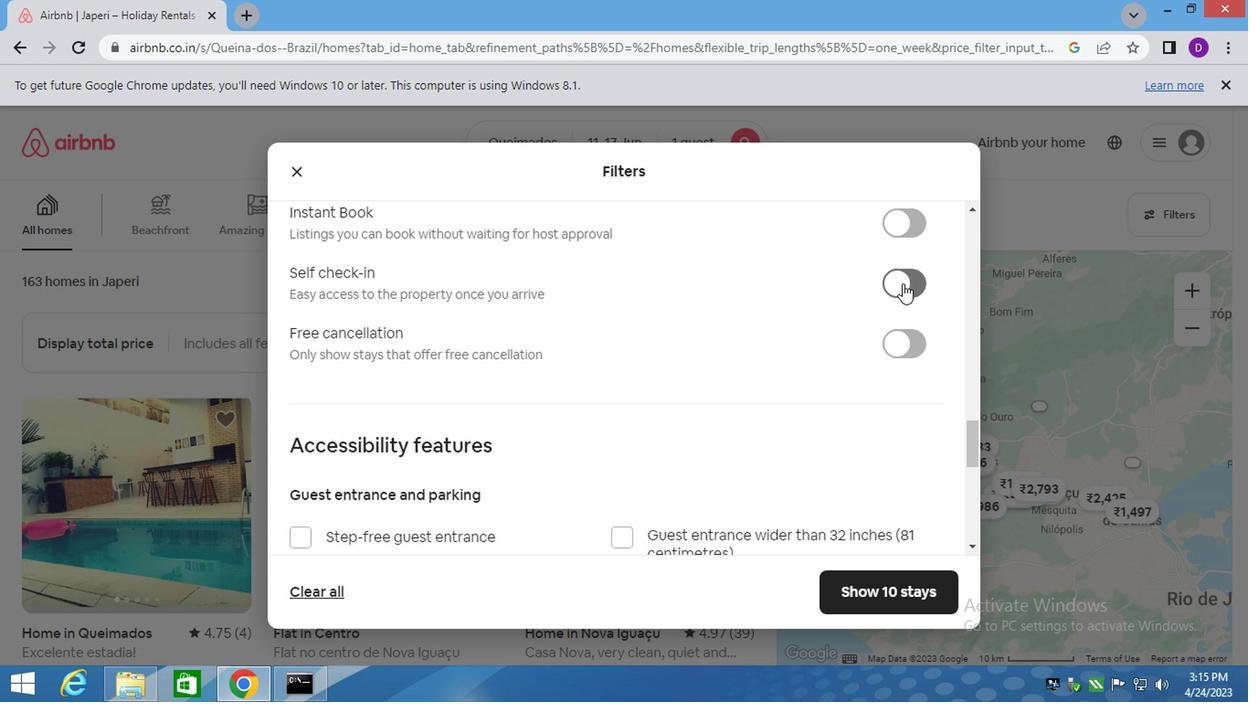 
Action: Mouse moved to (667, 443)
Screenshot: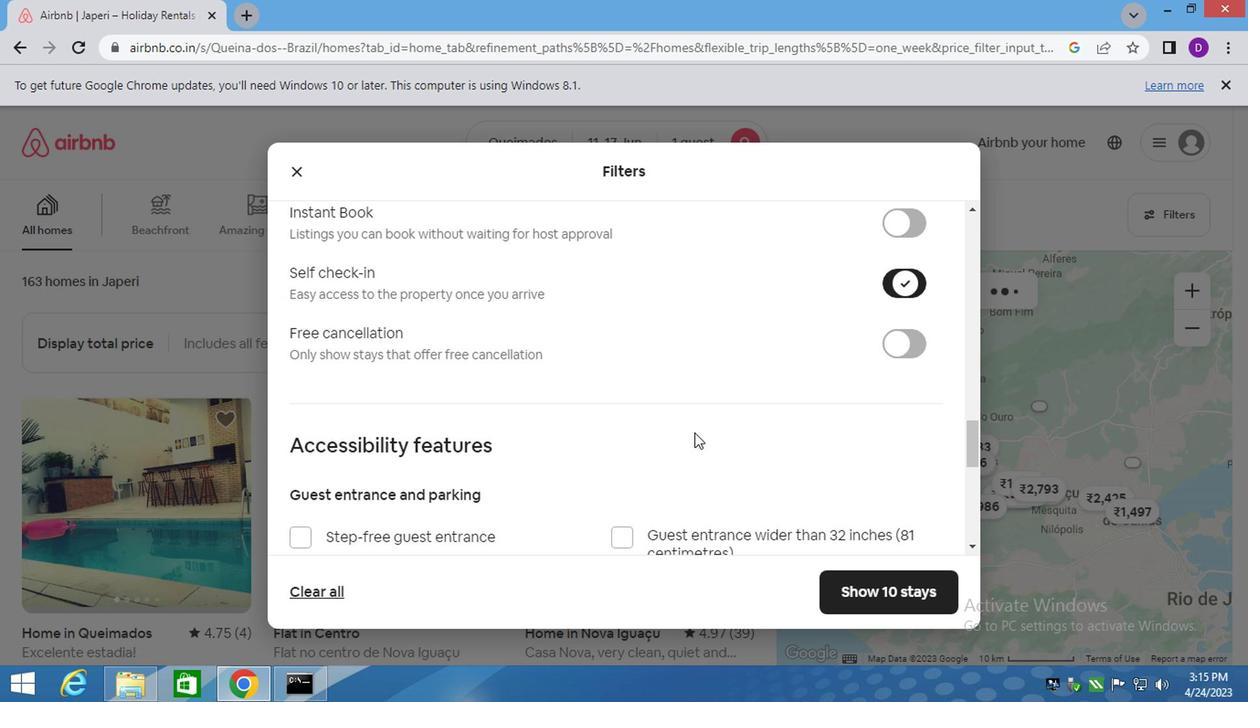 
Action: Mouse scrolled (667, 442) with delta (0, 0)
Screenshot: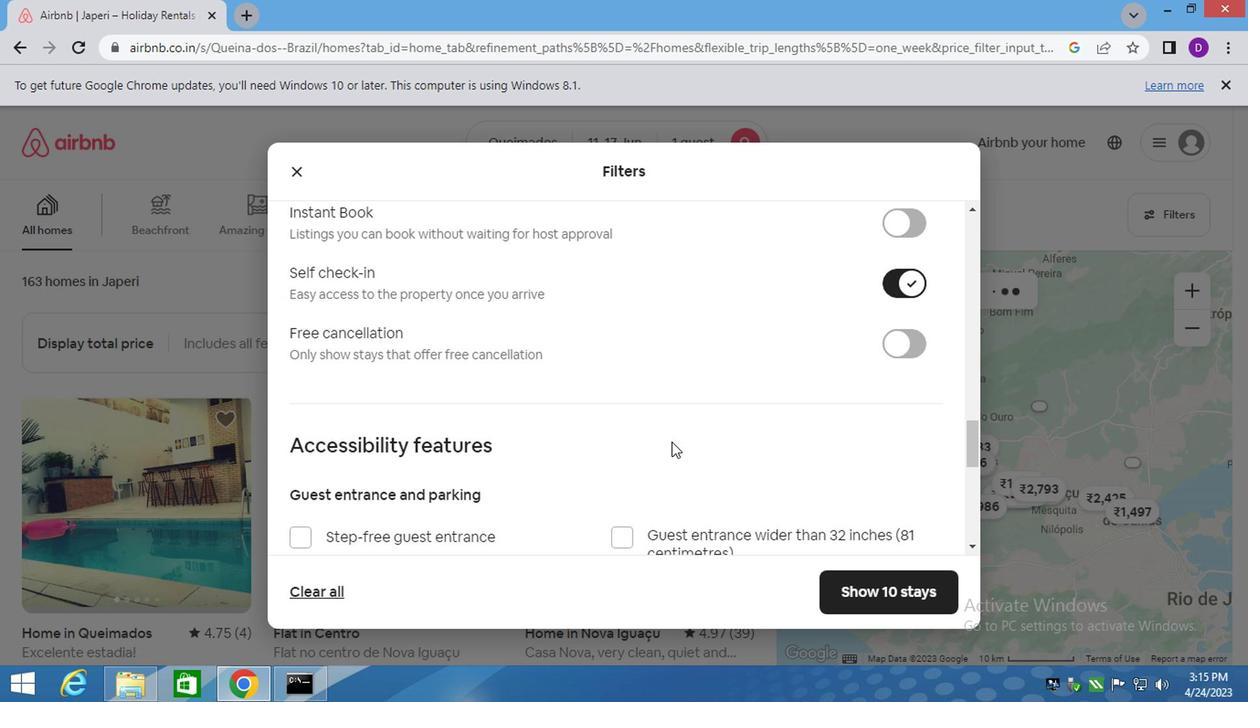 
Action: Mouse scrolled (667, 442) with delta (0, 0)
Screenshot: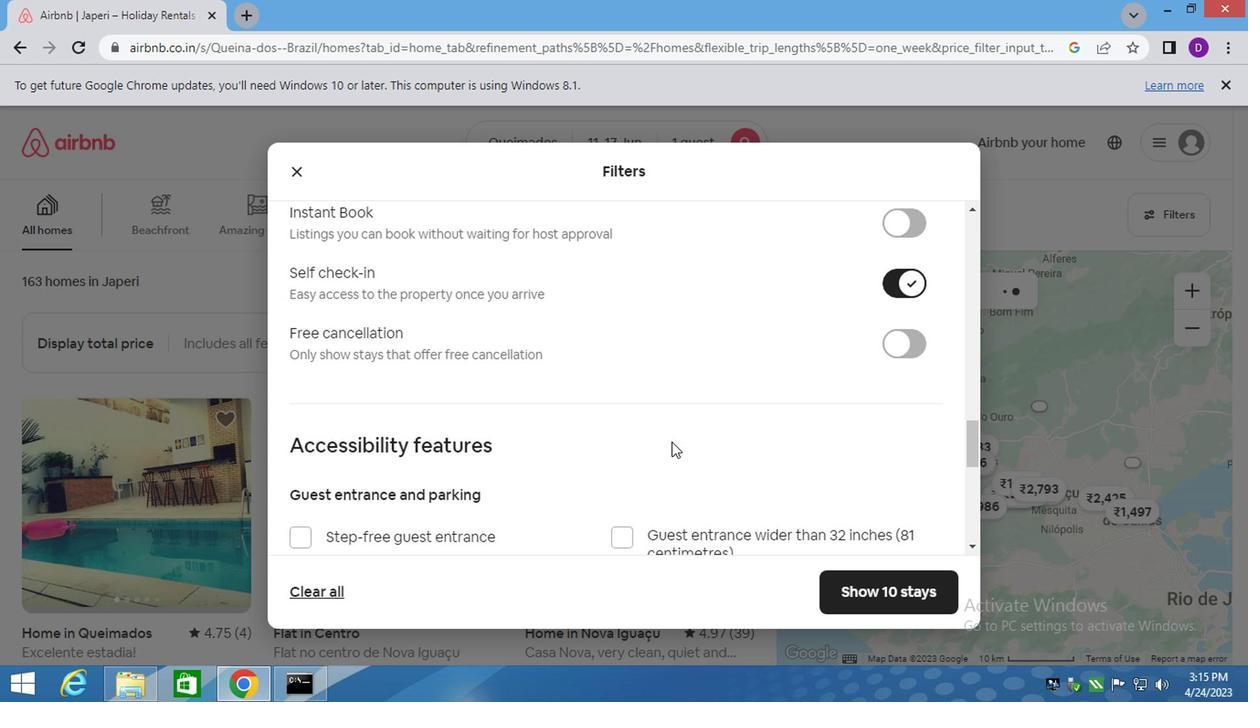 
Action: Mouse scrolled (667, 444) with delta (0, 0)
Screenshot: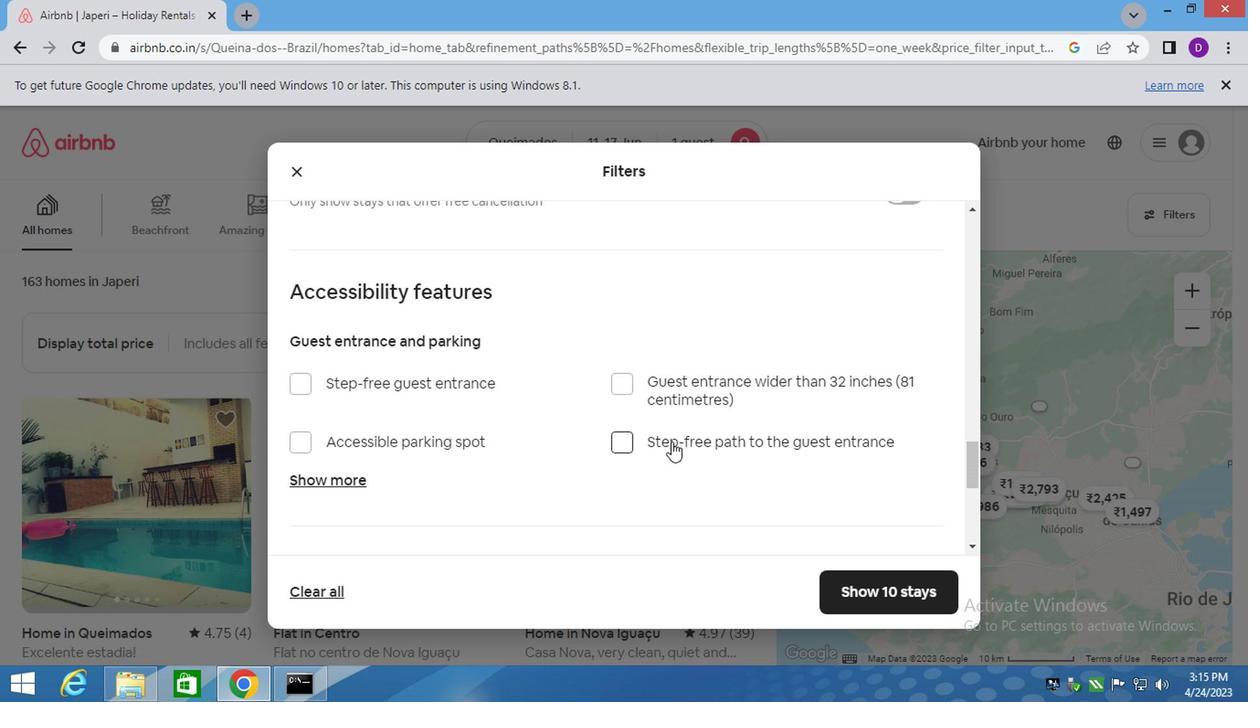 
Action: Mouse moved to (657, 449)
Screenshot: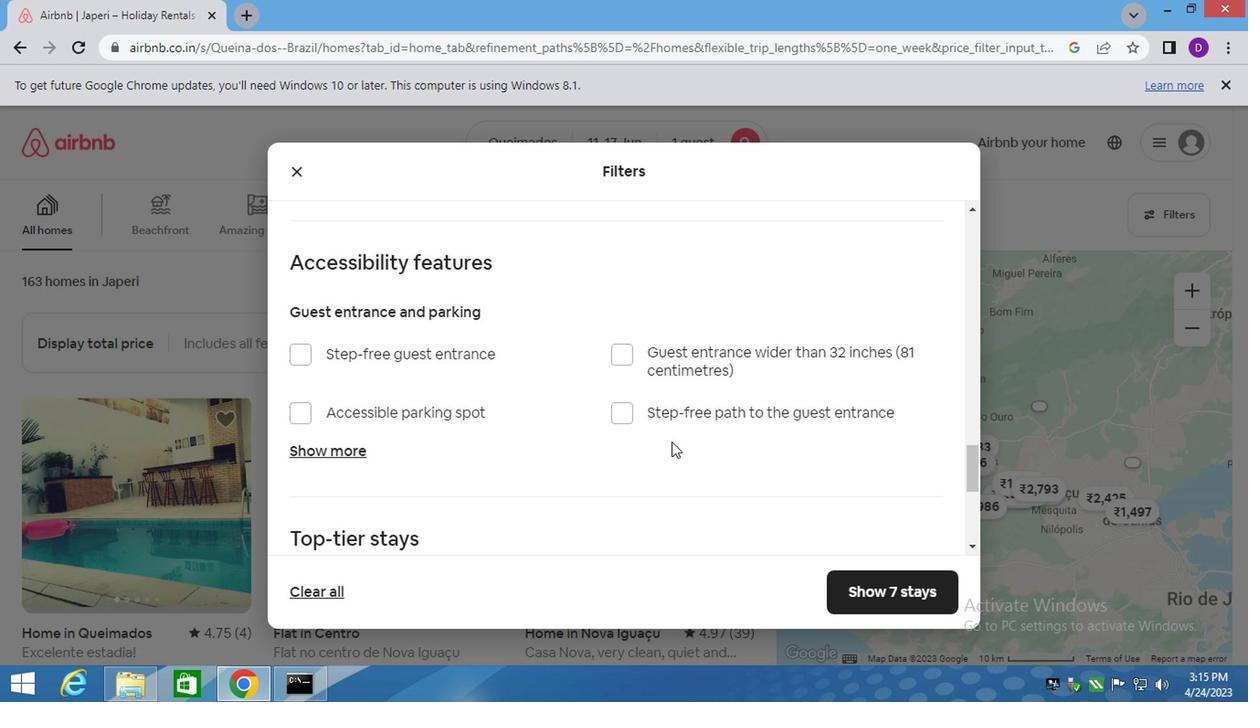 
Action: Mouse scrolled (661, 446) with delta (0, -1)
Screenshot: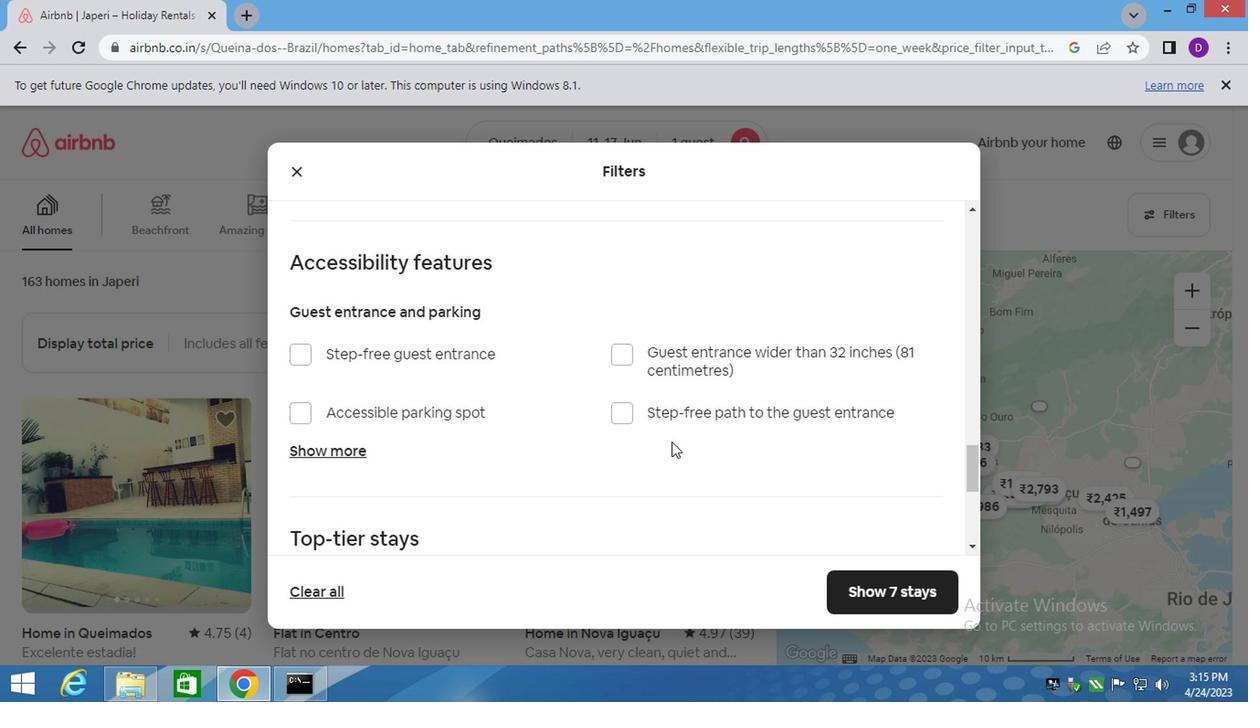 
Action: Mouse moved to (653, 451)
Screenshot: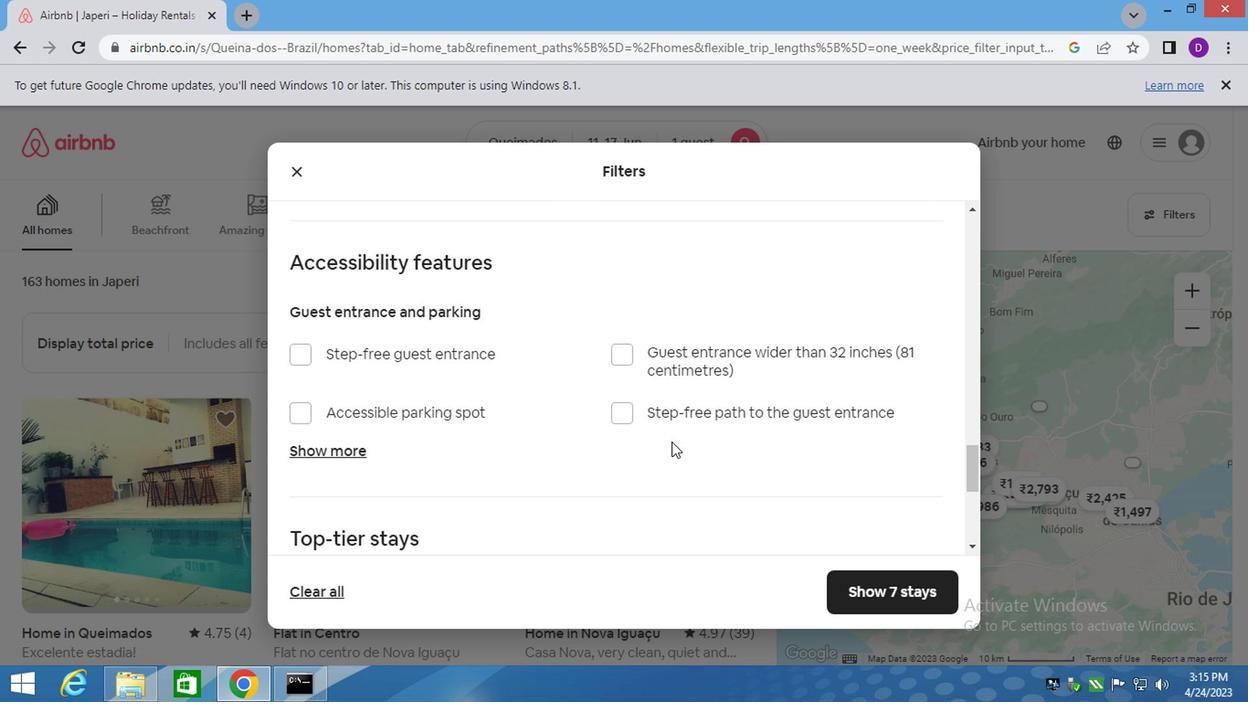 
Action: Mouse scrolled (653, 450) with delta (0, -1)
Screenshot: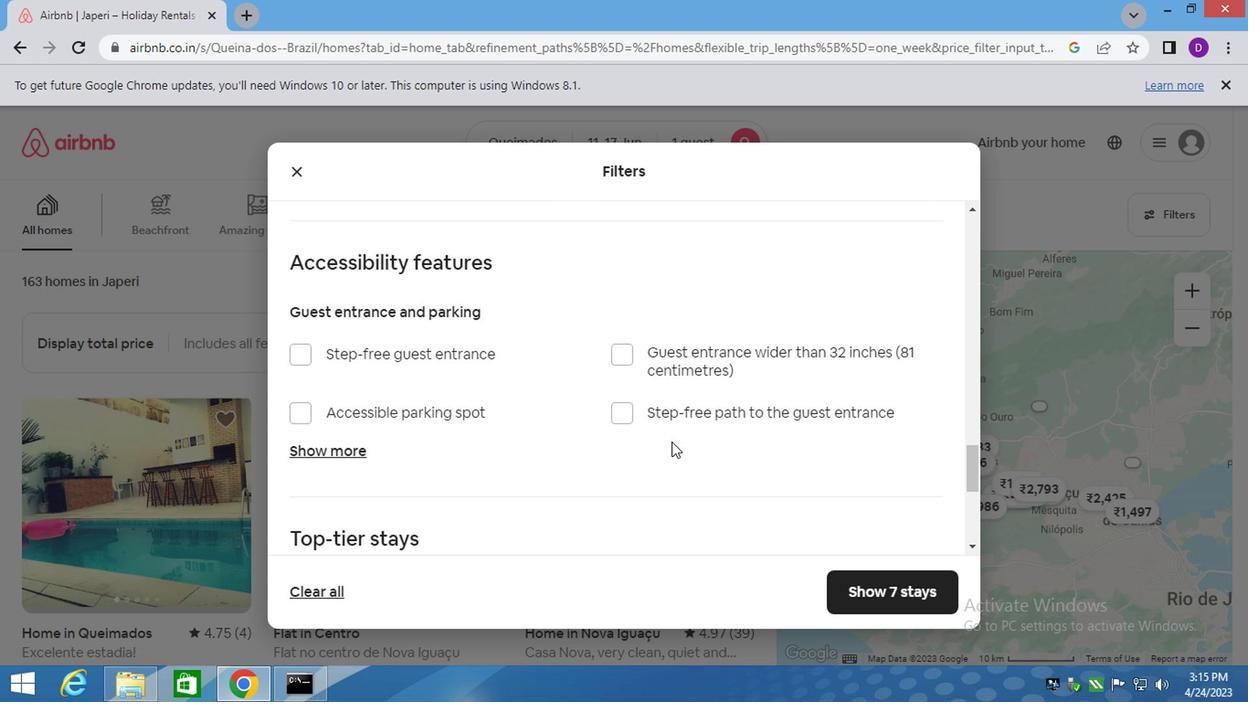 
Action: Mouse moved to (643, 454)
Screenshot: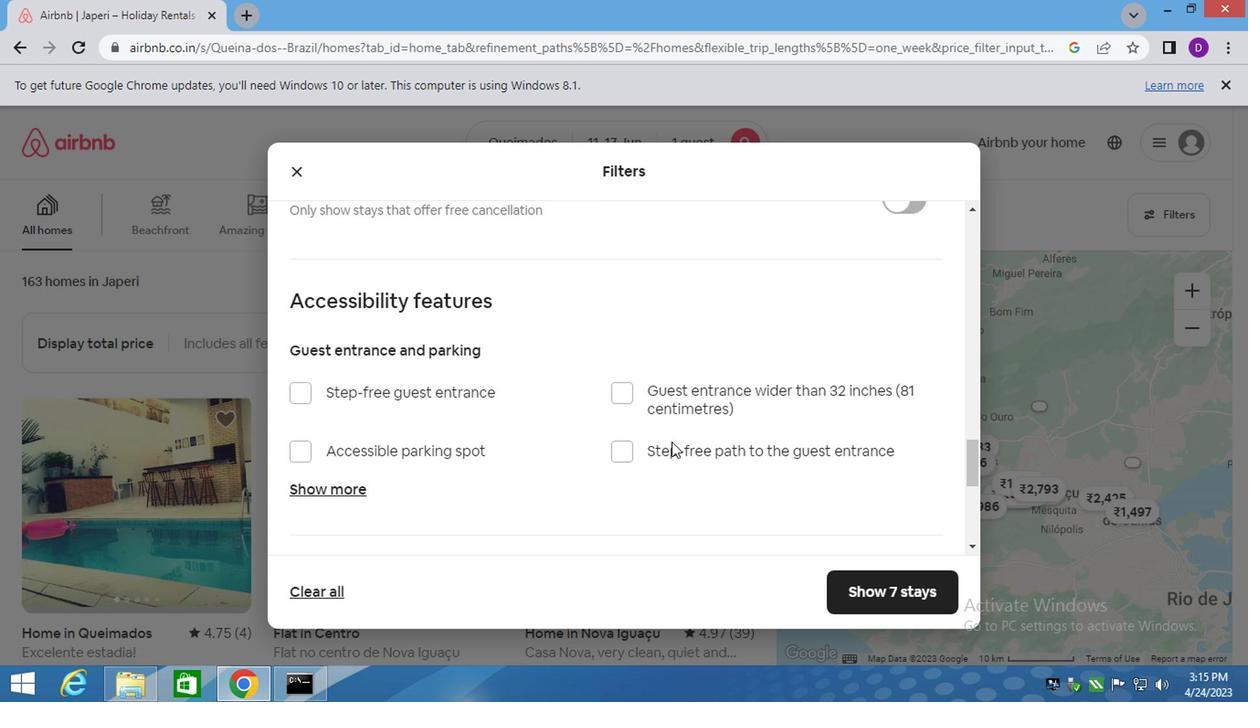 
Action: Mouse scrolled (646, 452) with delta (0, 0)
Screenshot: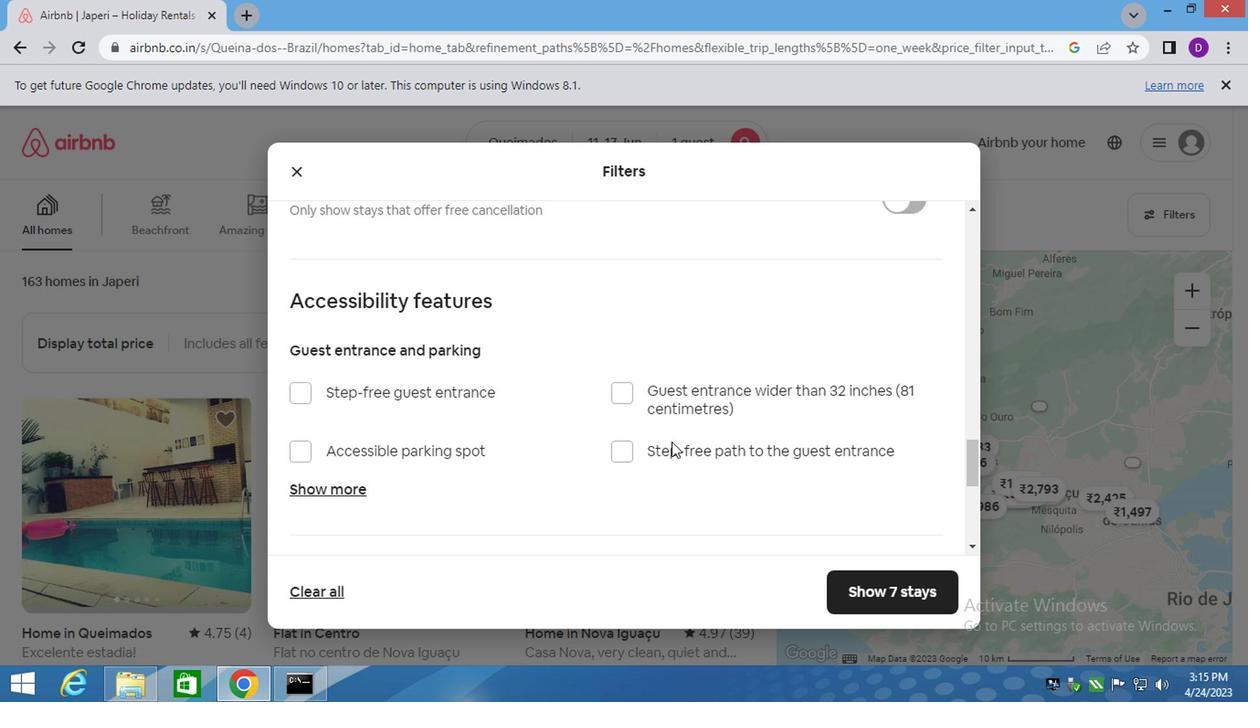 
Action: Mouse moved to (628, 457)
Screenshot: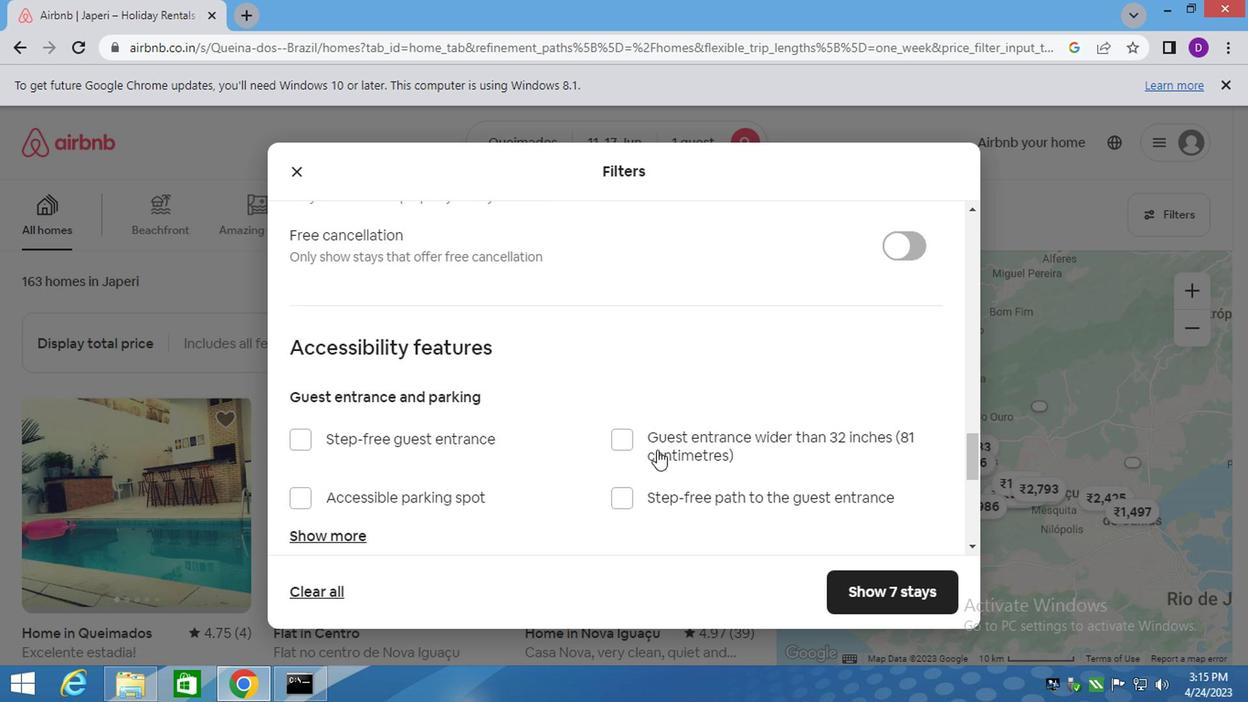 
Action: Mouse scrolled (634, 456) with delta (0, 0)
Screenshot: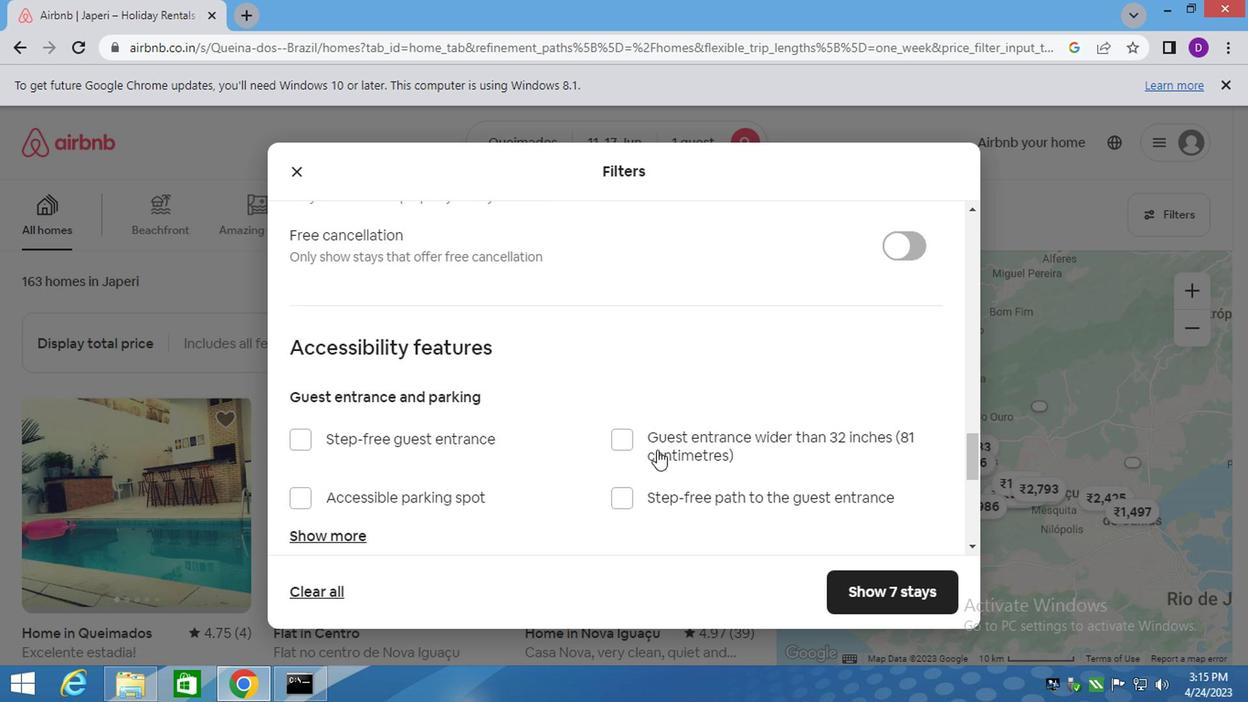 
Action: Mouse moved to (434, 457)
Screenshot: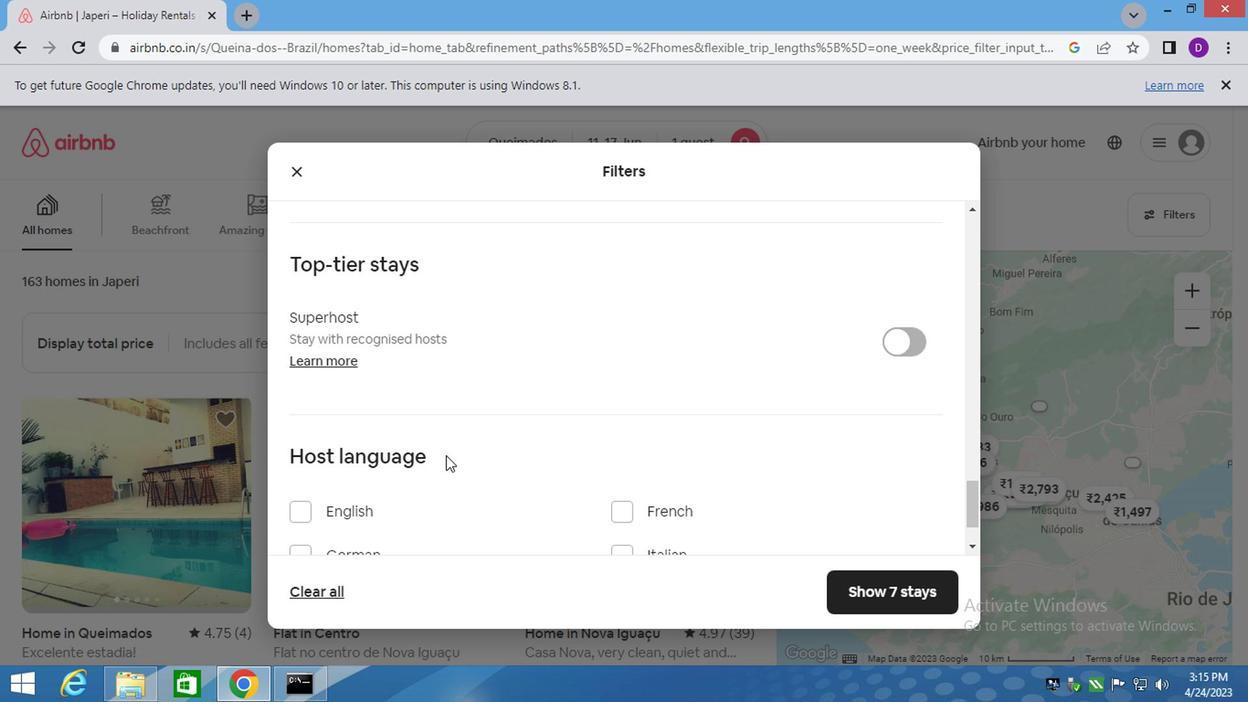 
Action: Mouse scrolled (434, 456) with delta (0, 0)
Screenshot: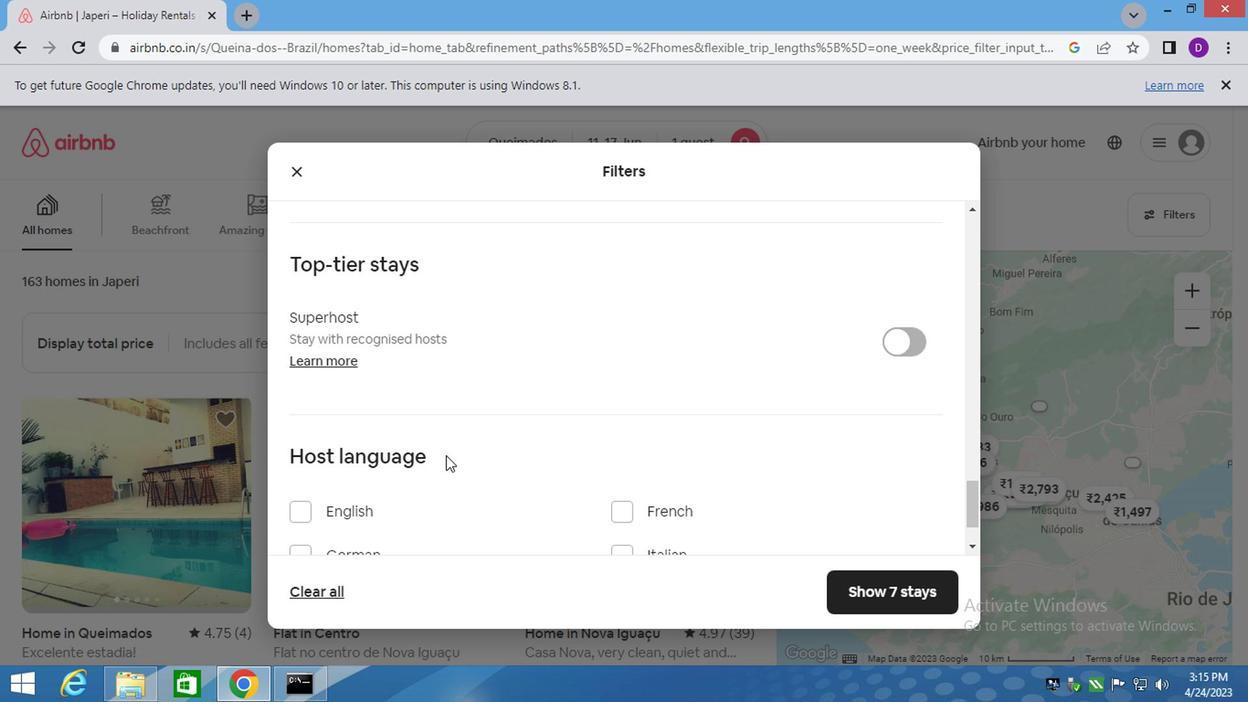
Action: Mouse scrolled (434, 456) with delta (0, 0)
Screenshot: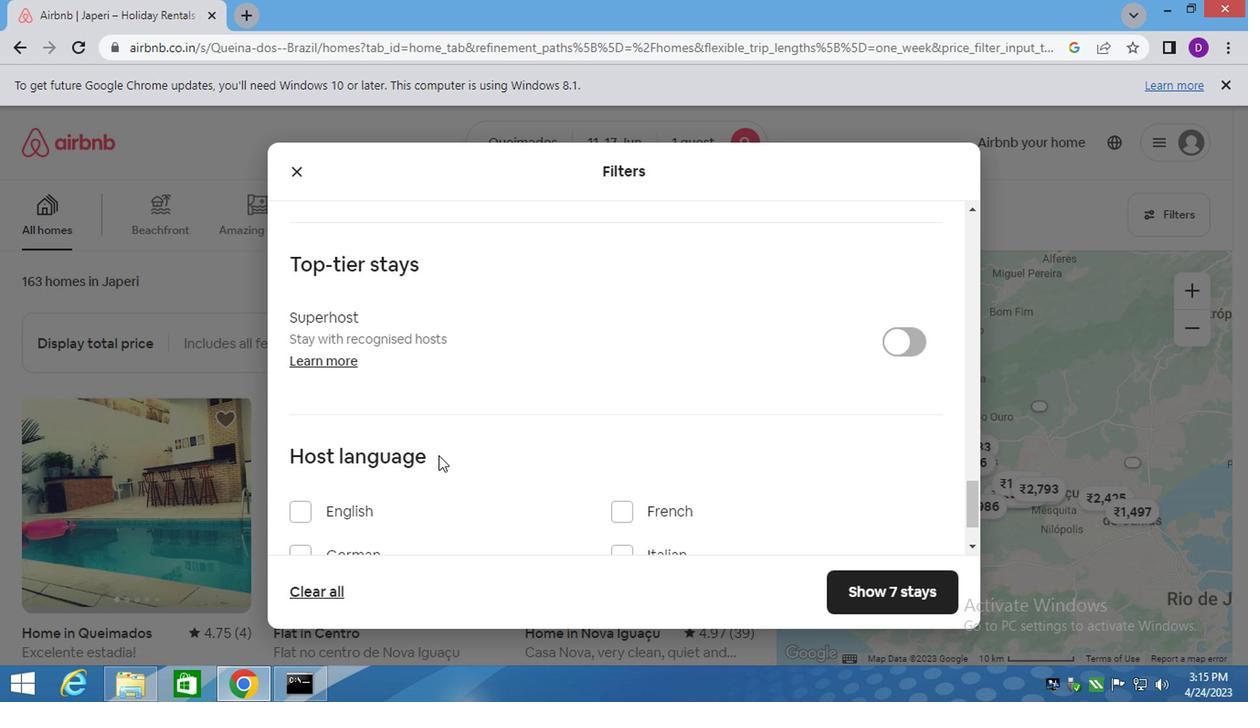 
Action: Mouse moved to (328, 503)
Screenshot: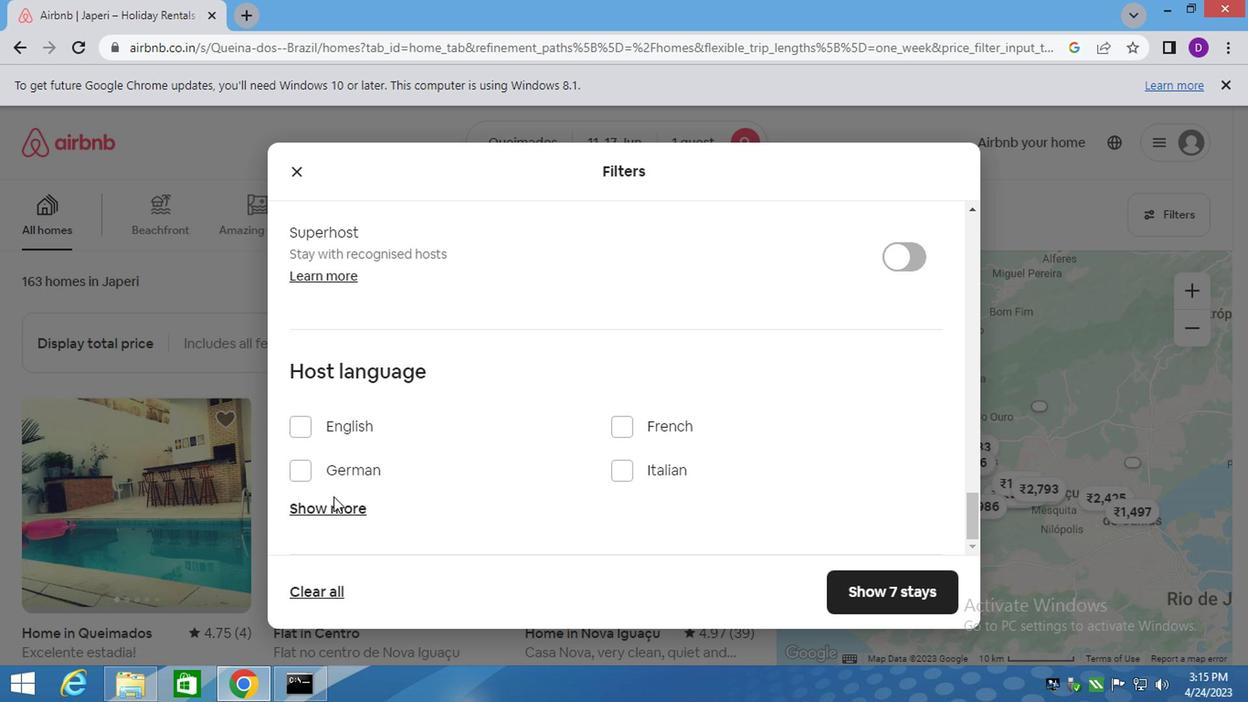 
Action: Mouse pressed left at (328, 503)
Screenshot: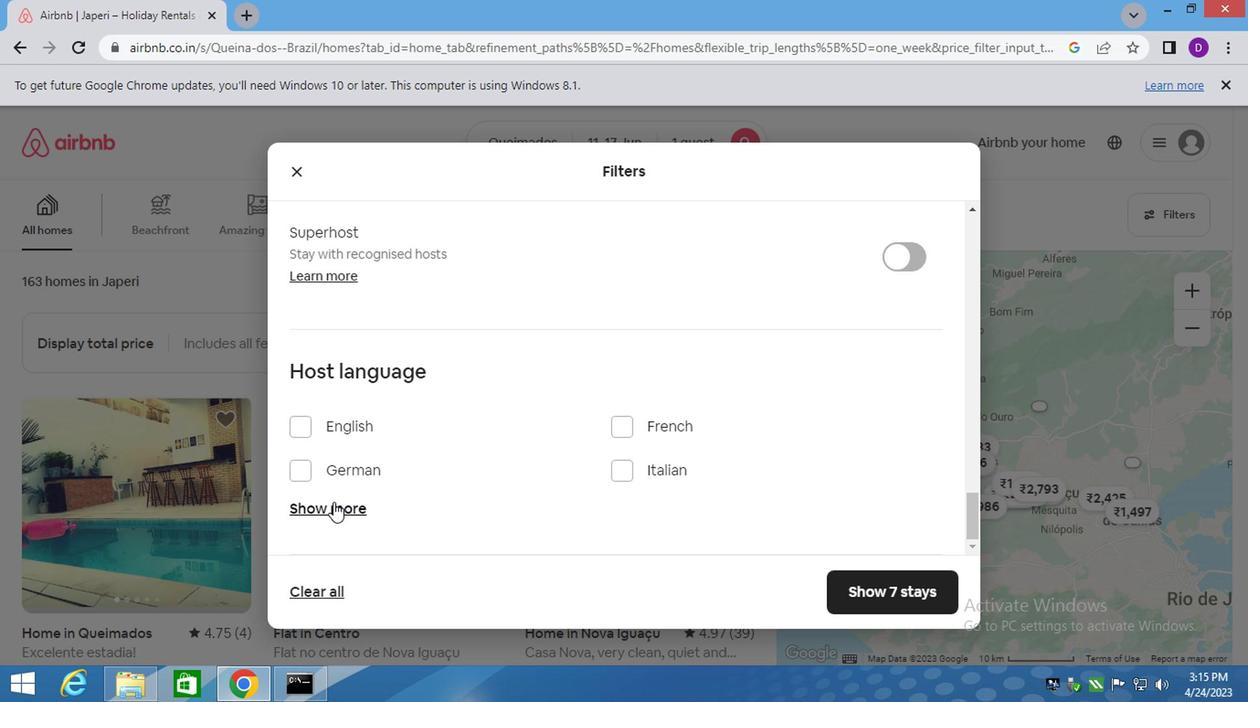 
Action: Mouse moved to (345, 490)
Screenshot: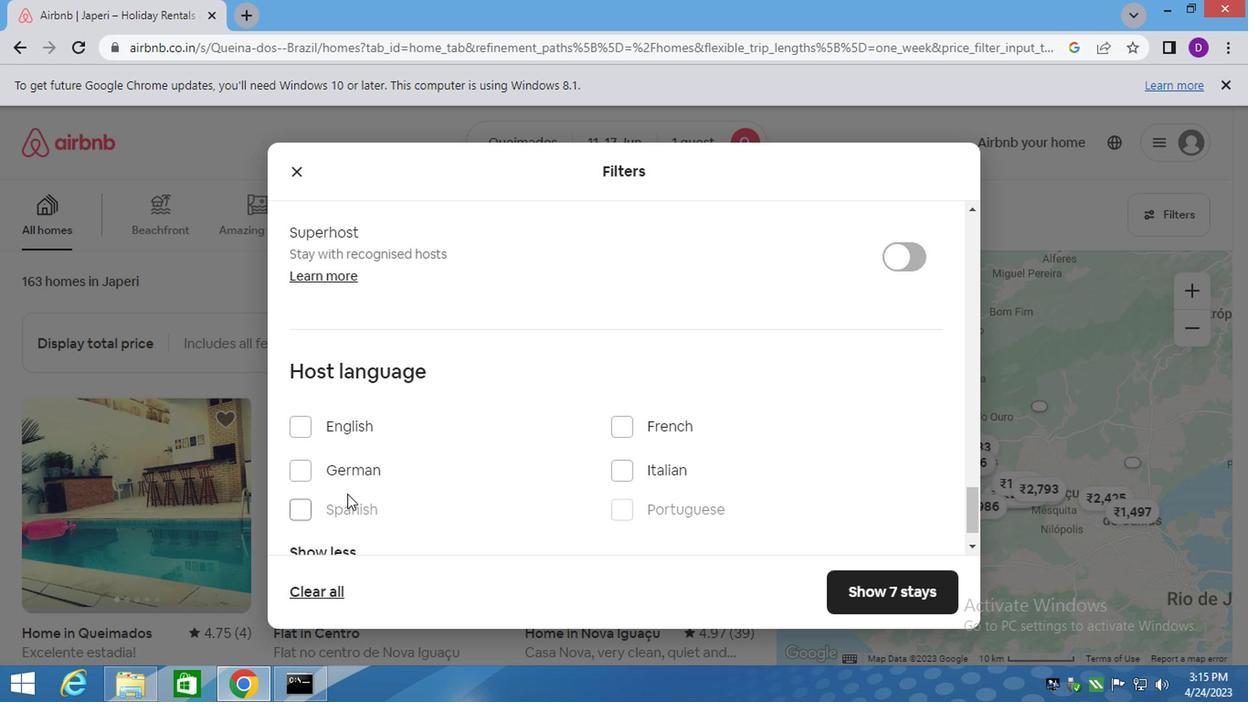 
Action: Mouse scrolled (345, 490) with delta (0, 0)
Screenshot: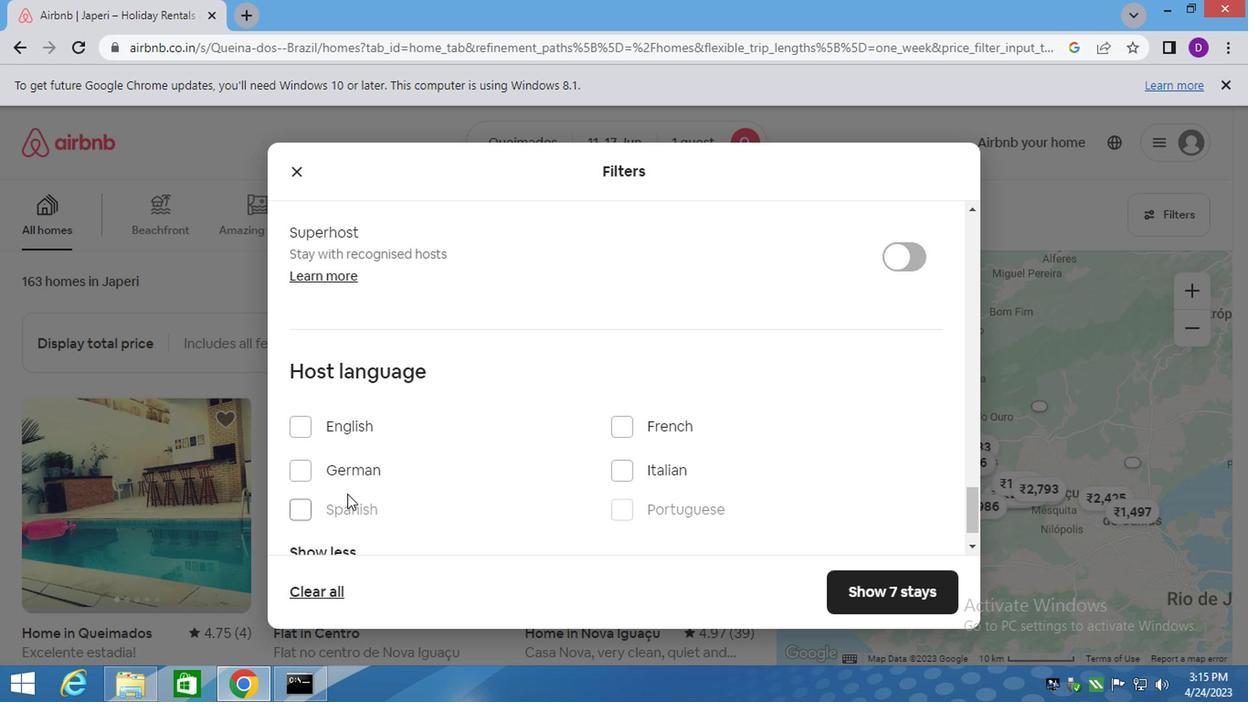
Action: Mouse moved to (356, 458)
Screenshot: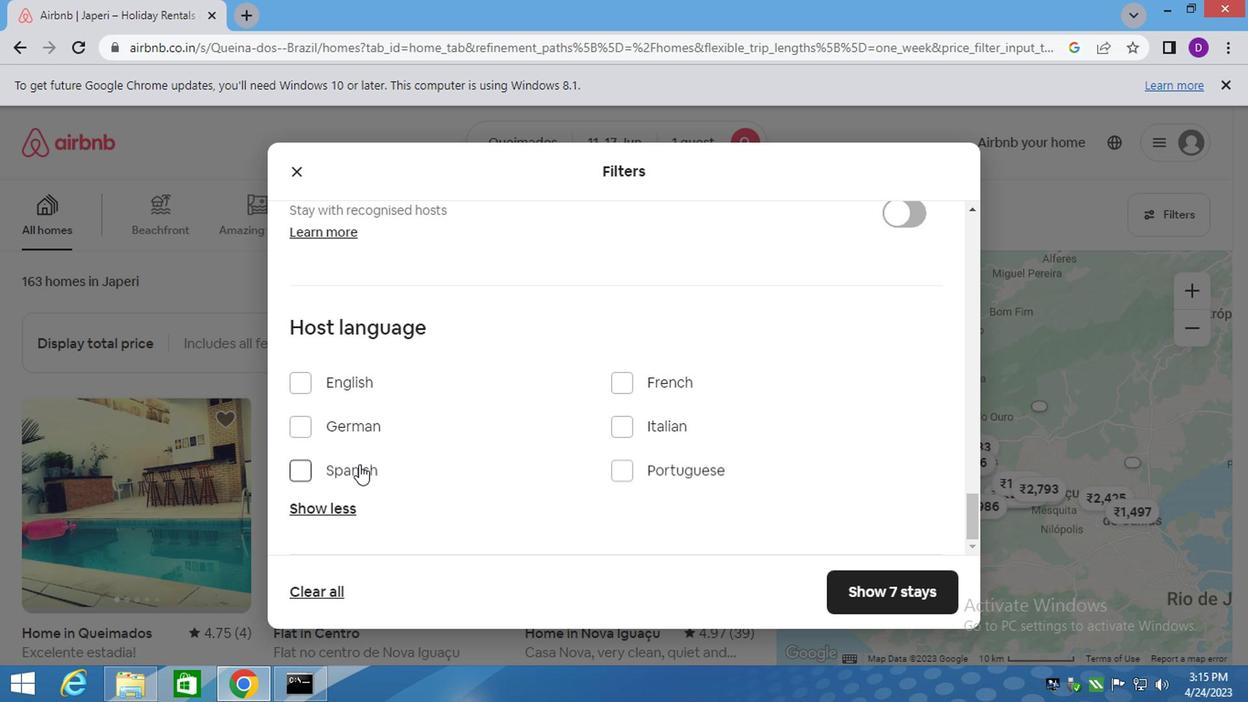 
Action: Mouse pressed left at (356, 458)
Screenshot: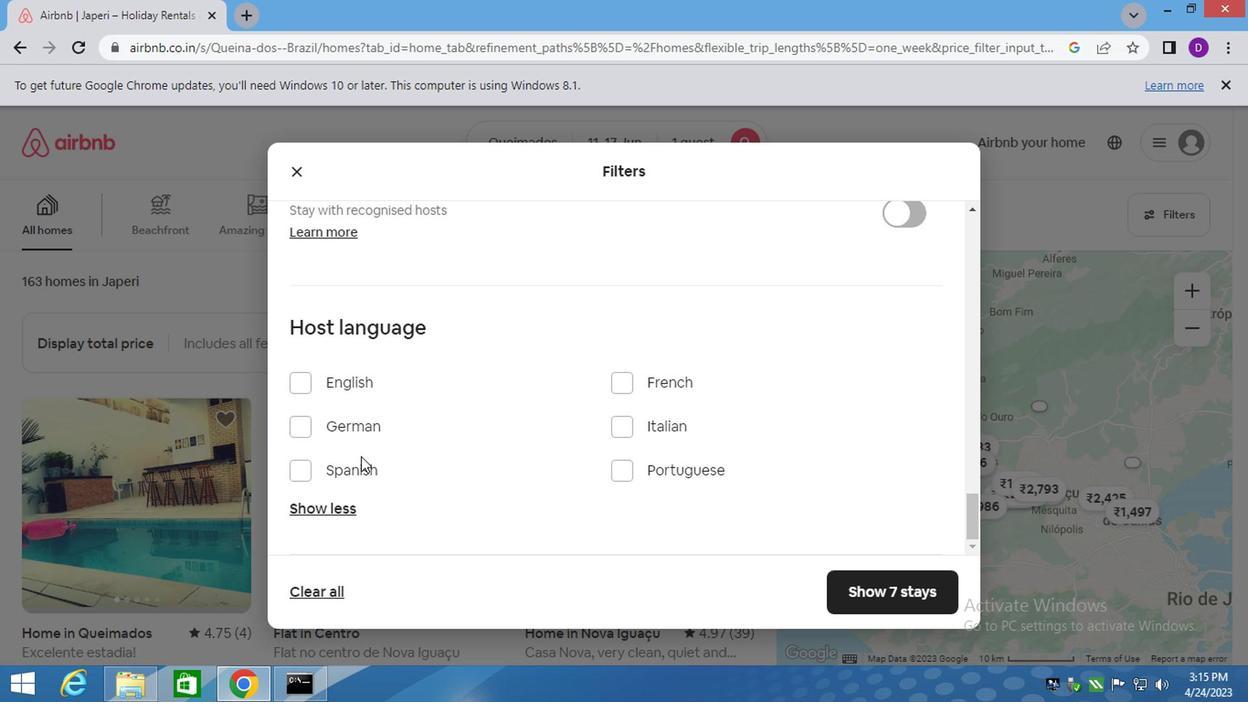 
Action: Mouse moved to (356, 468)
Screenshot: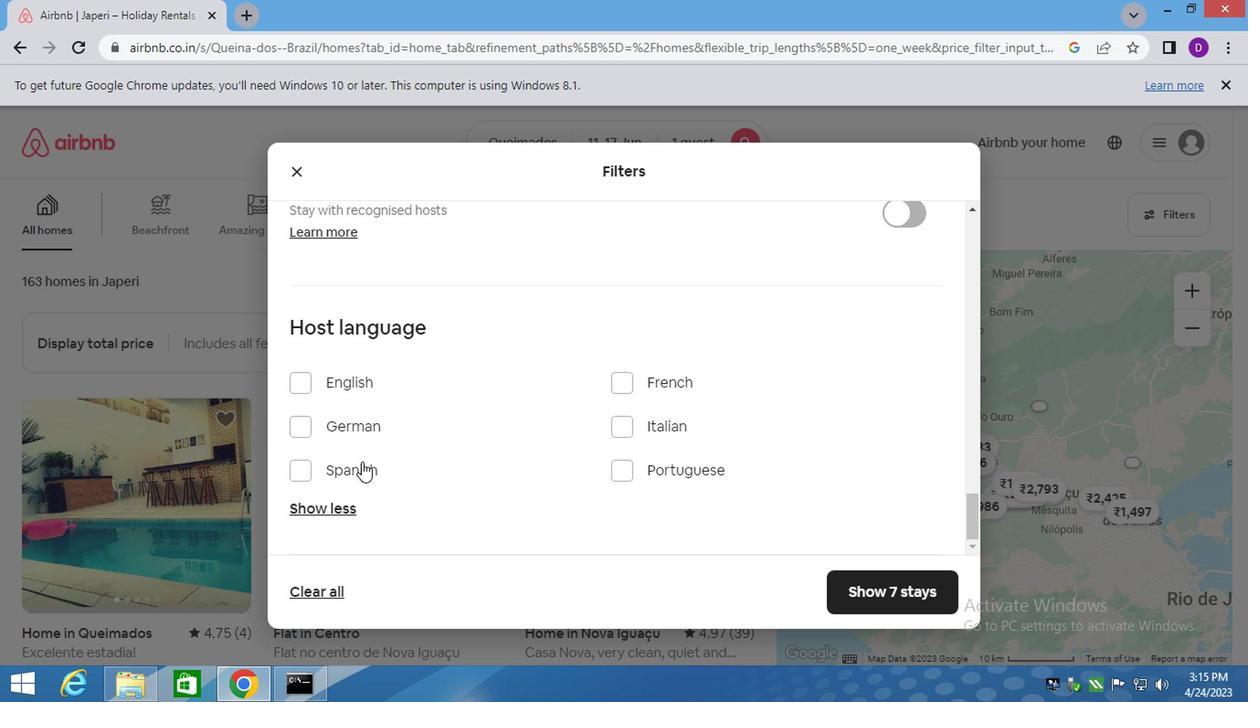 
Action: Mouse pressed left at (356, 468)
Screenshot: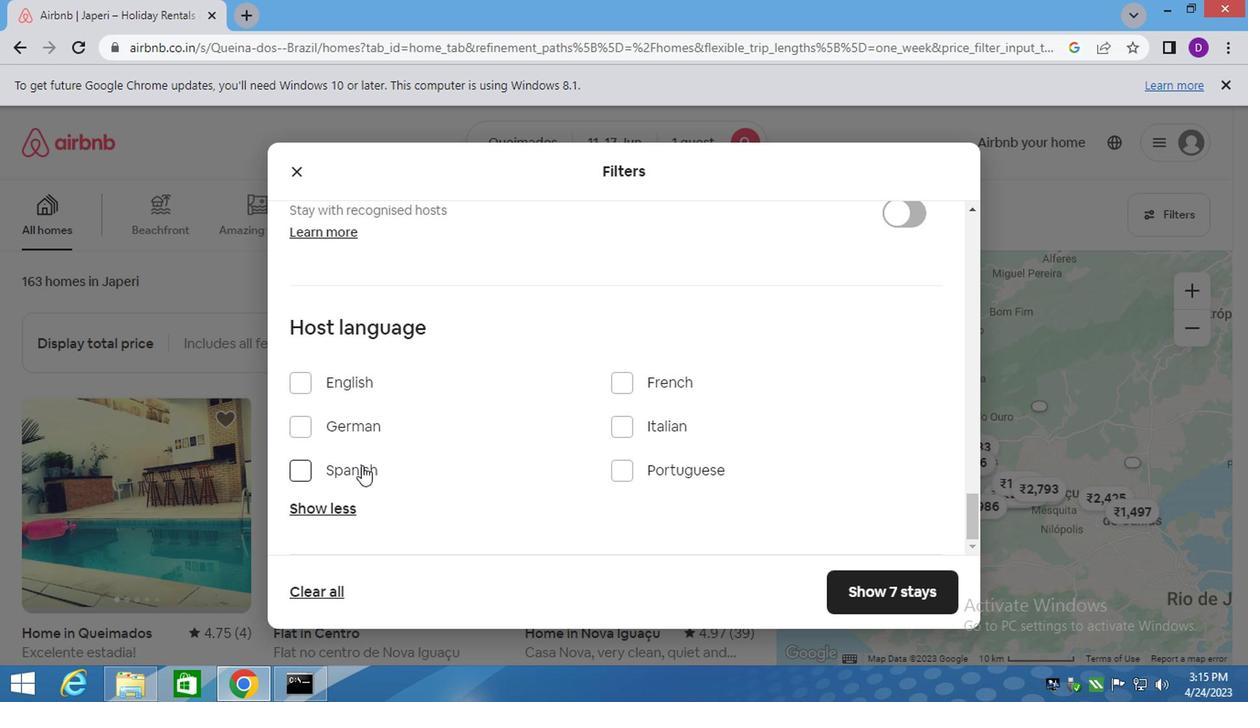 
Action: Mouse moved to (365, 470)
Screenshot: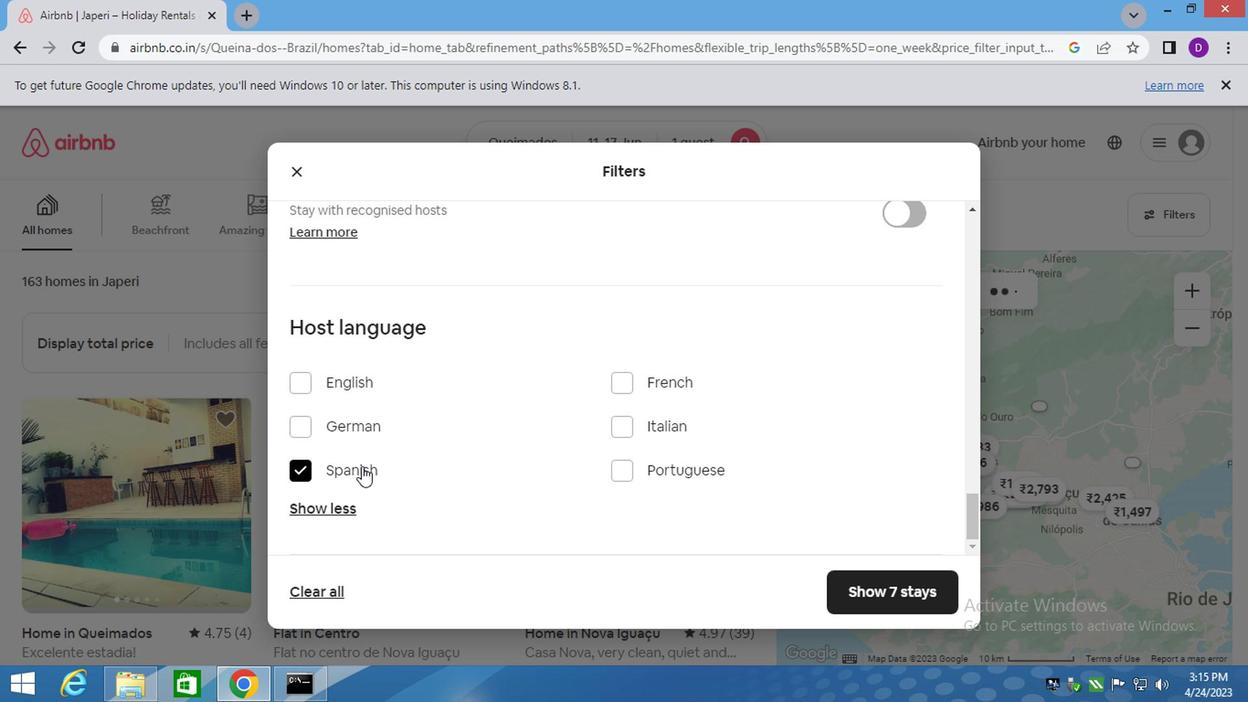 
Action: Mouse scrolled (365, 470) with delta (0, 0)
Screenshot: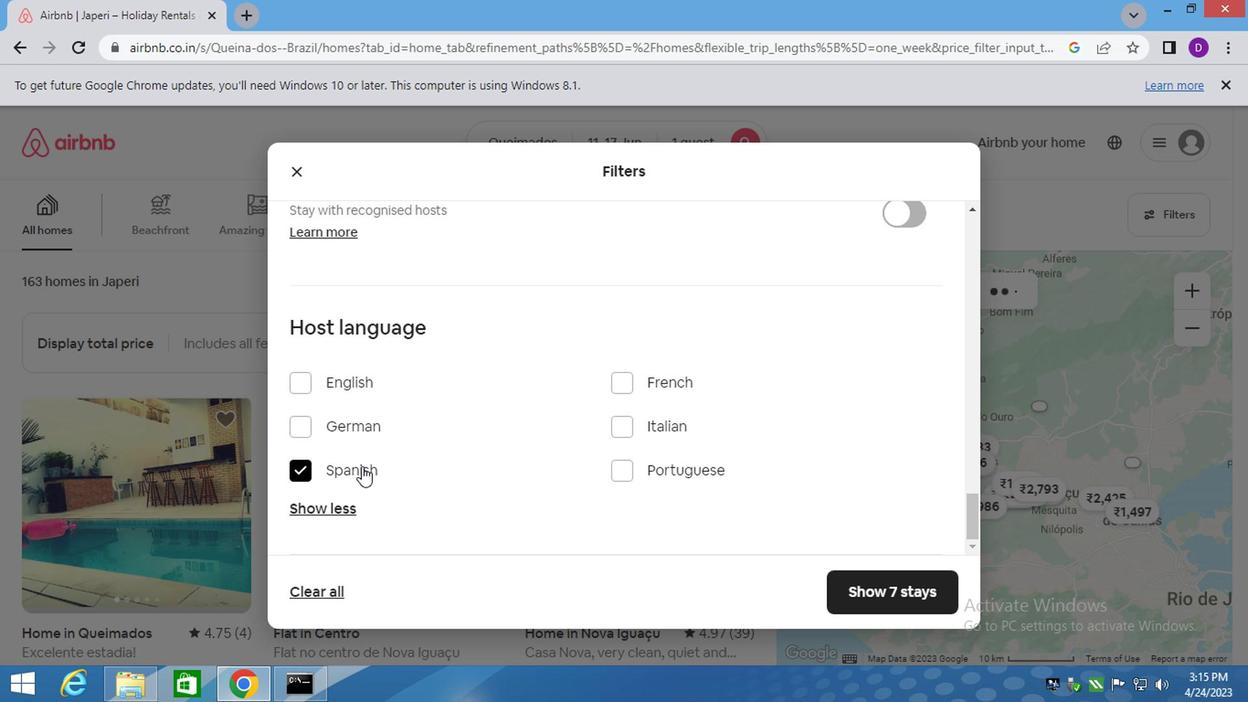 
Action: Mouse moved to (381, 470)
Screenshot: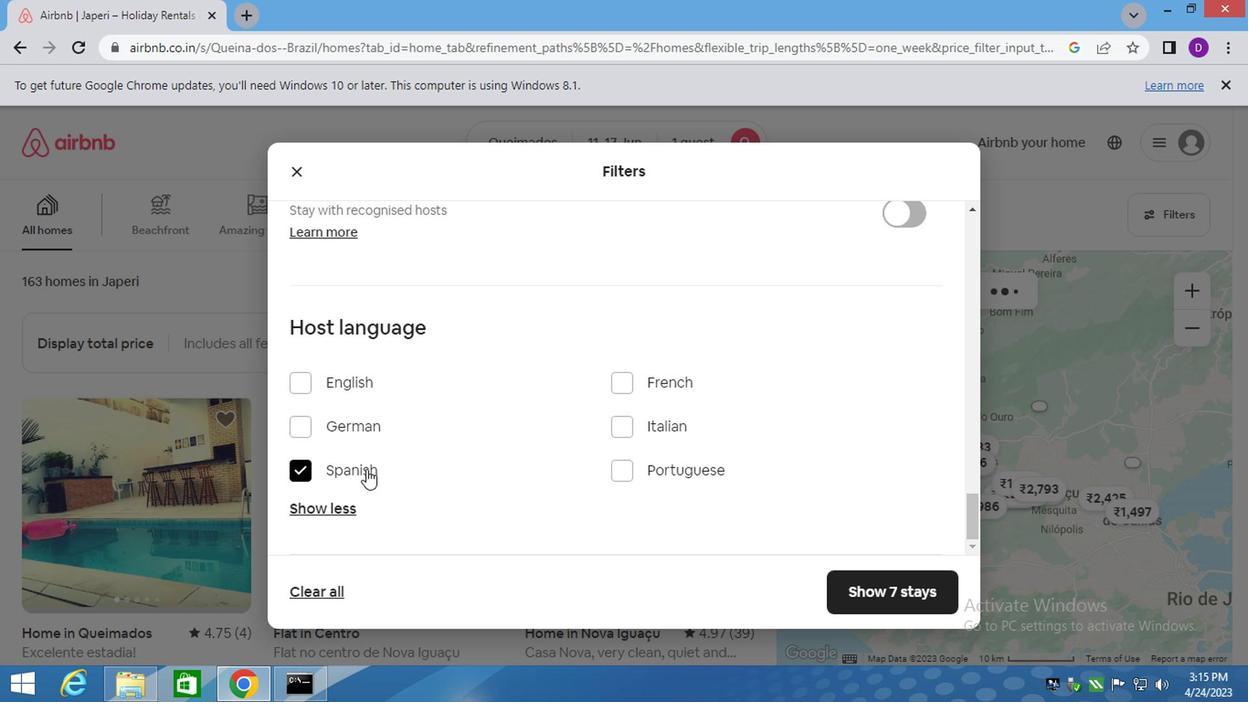 
Action: Mouse scrolled (381, 470) with delta (0, 0)
Screenshot: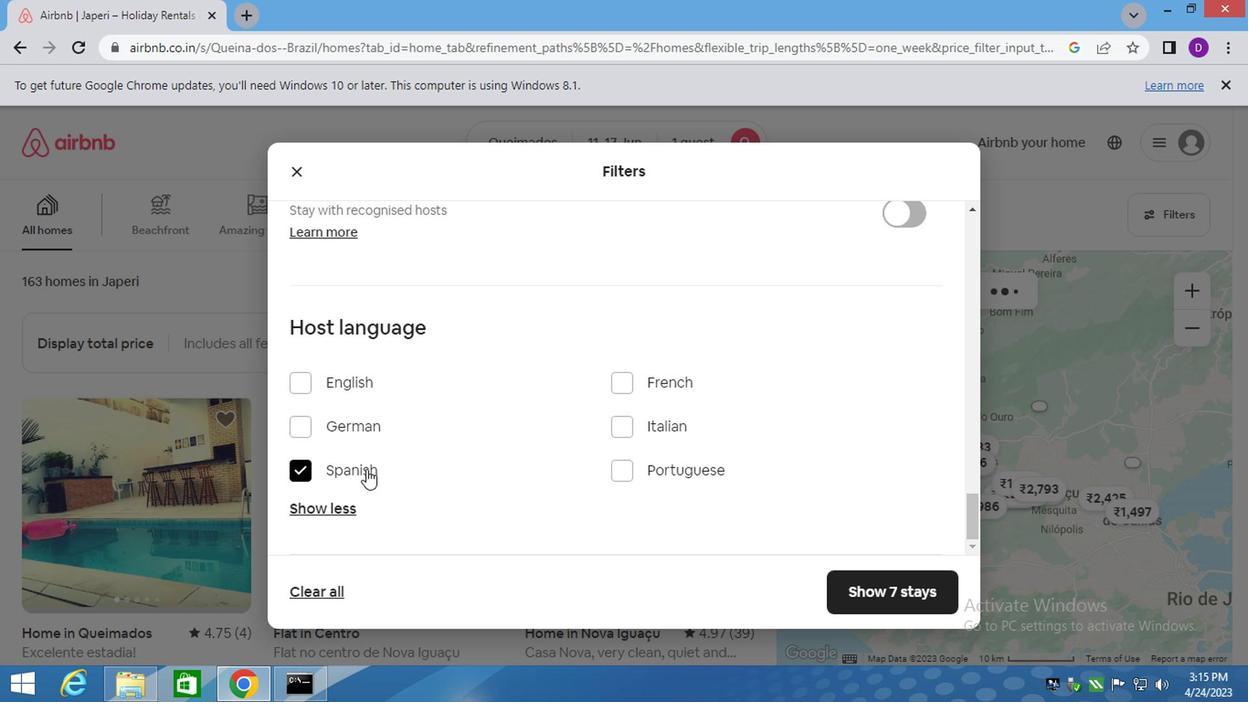 
Action: Mouse moved to (406, 470)
Screenshot: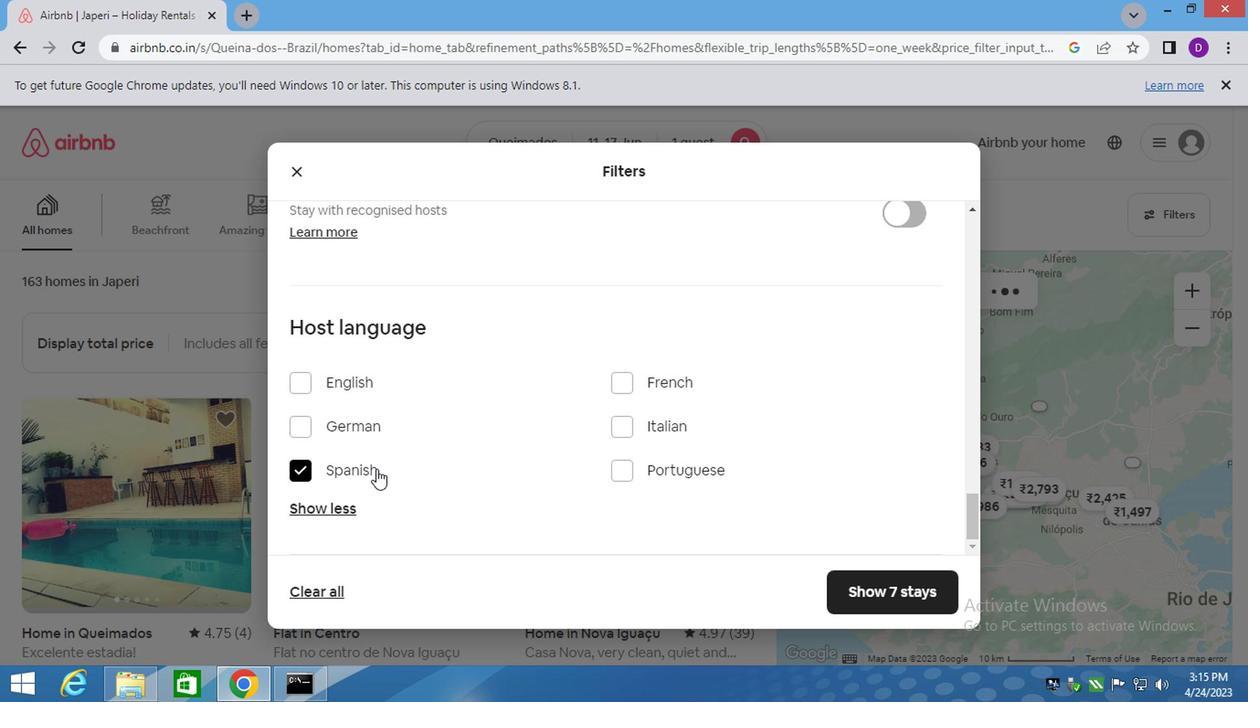 
Action: Mouse scrolled (406, 470) with delta (0, 0)
Screenshot: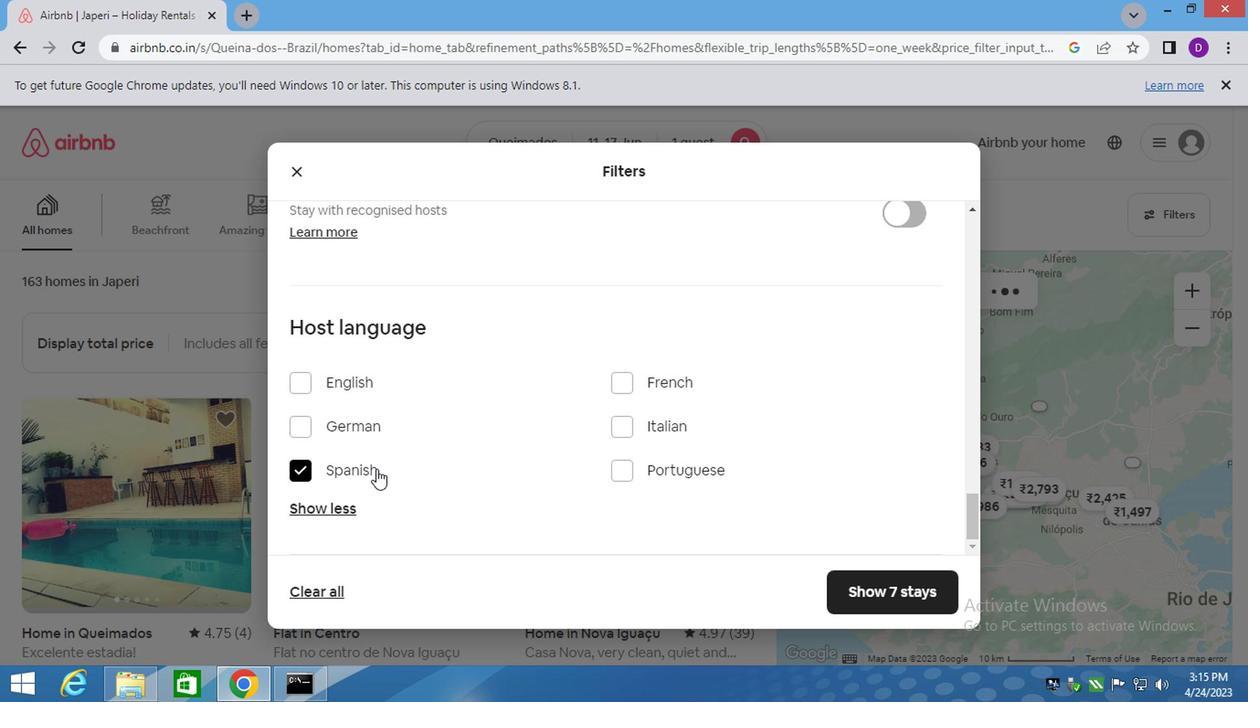 
Action: Mouse moved to (441, 472)
Screenshot: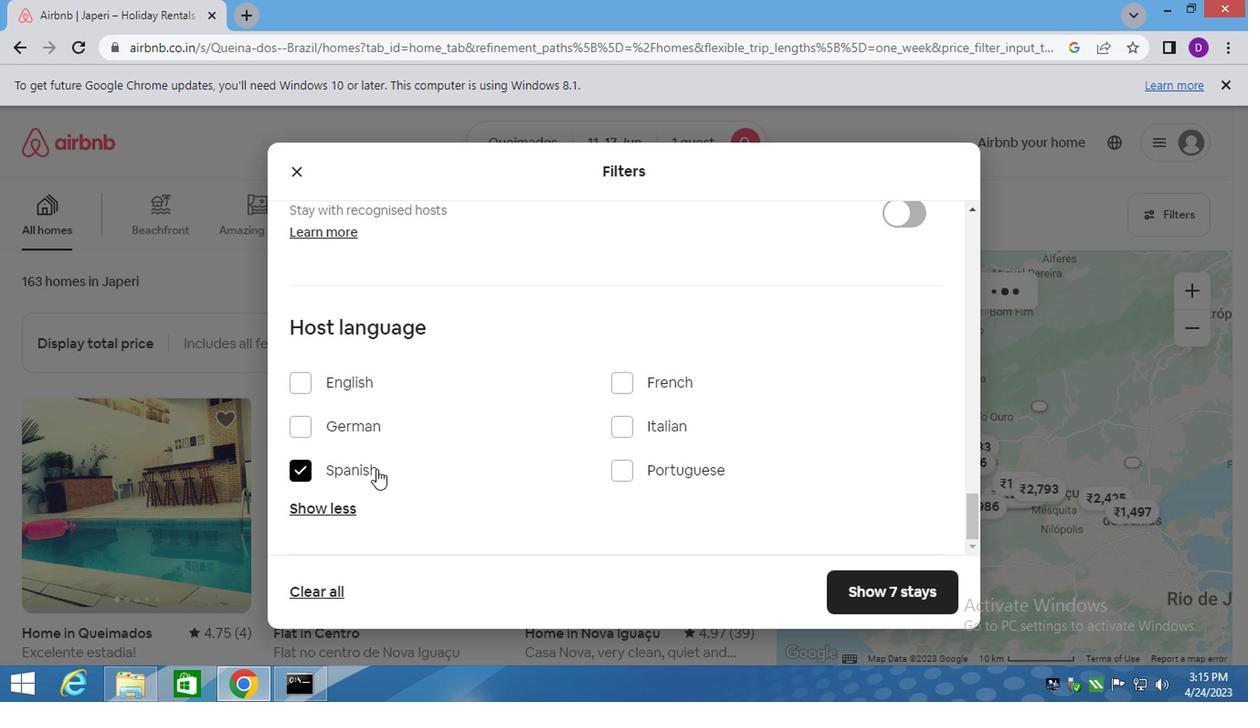 
Action: Mouse scrolled (434, 470) with delta (0, 0)
Screenshot: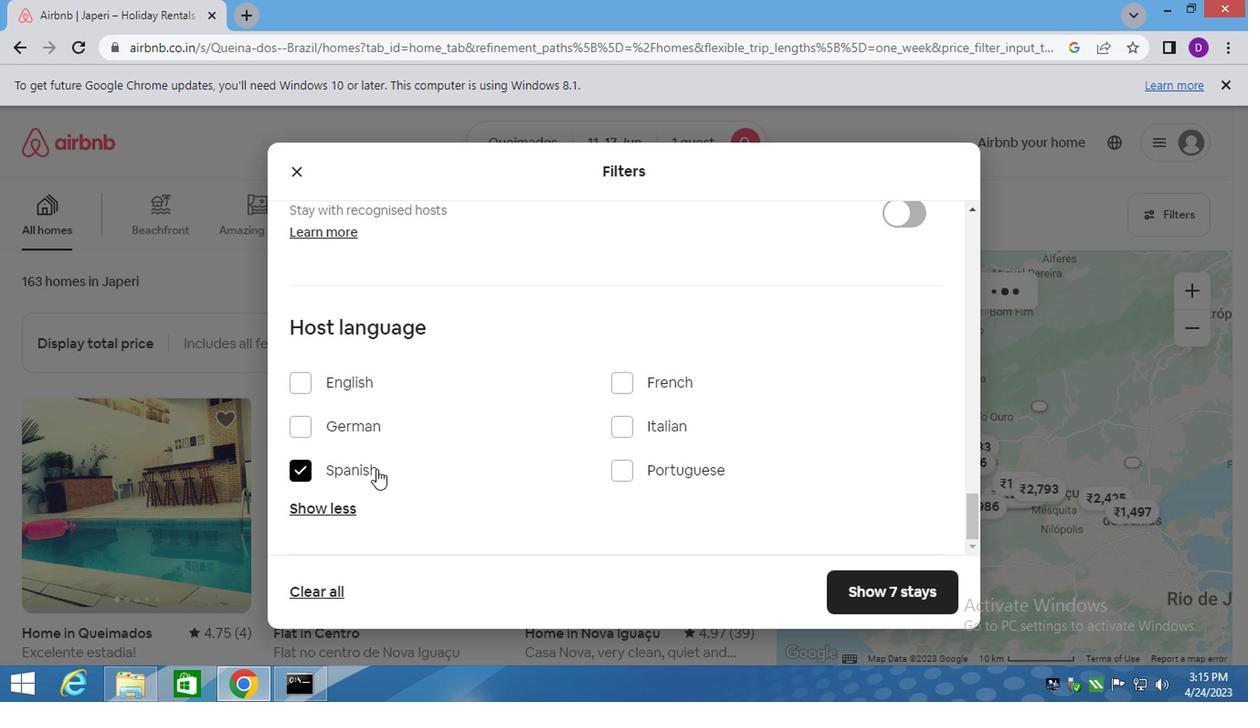 
Action: Mouse moved to (879, 598)
Screenshot: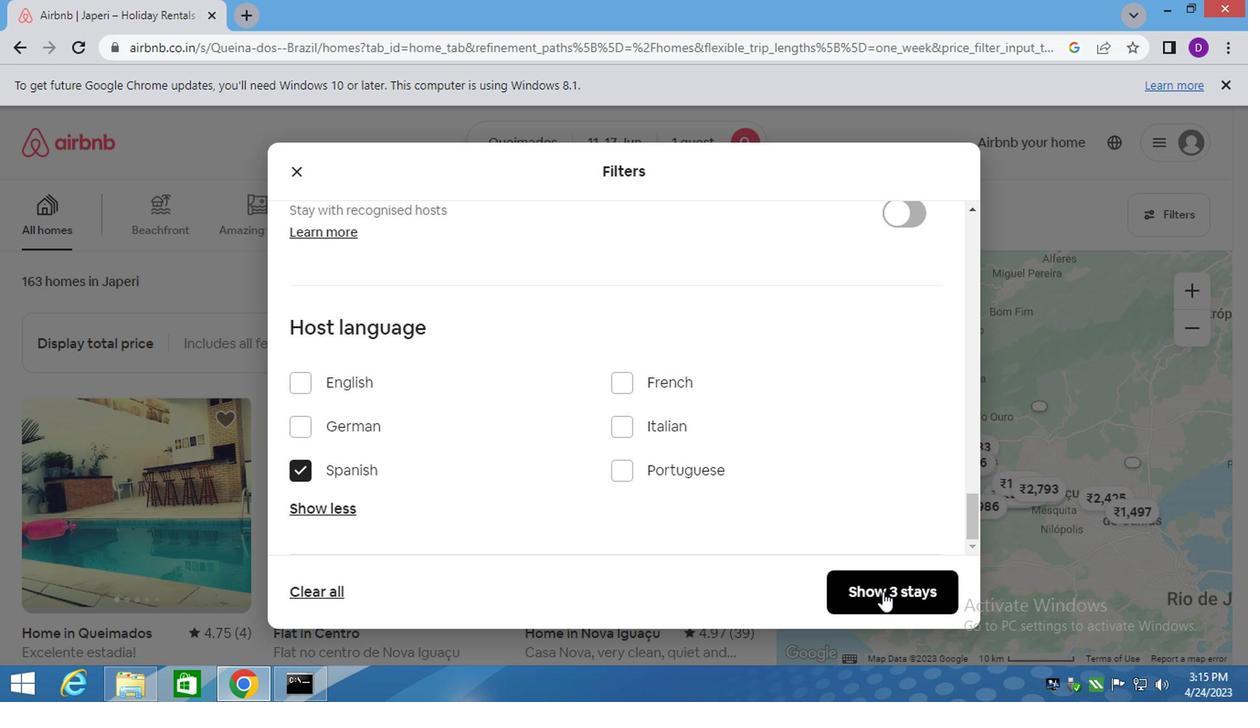 
Action: Mouse pressed left at (879, 598)
Screenshot: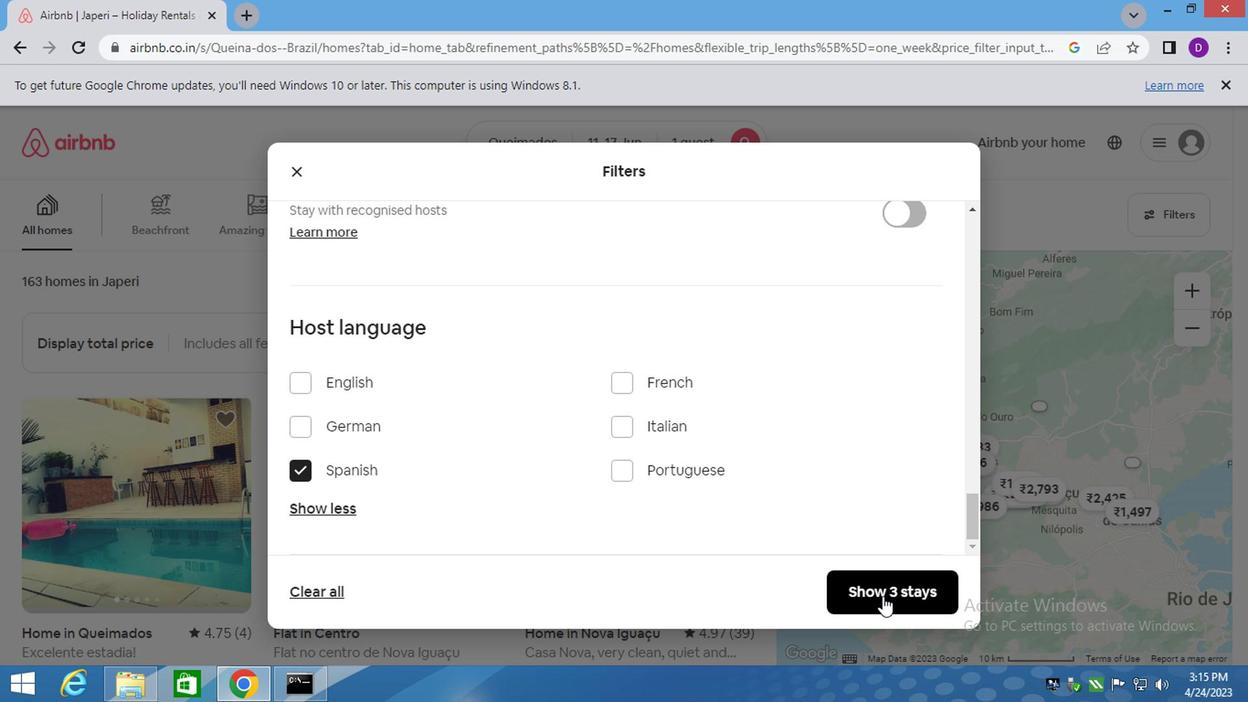 
Action: Mouse moved to (476, 537)
Screenshot: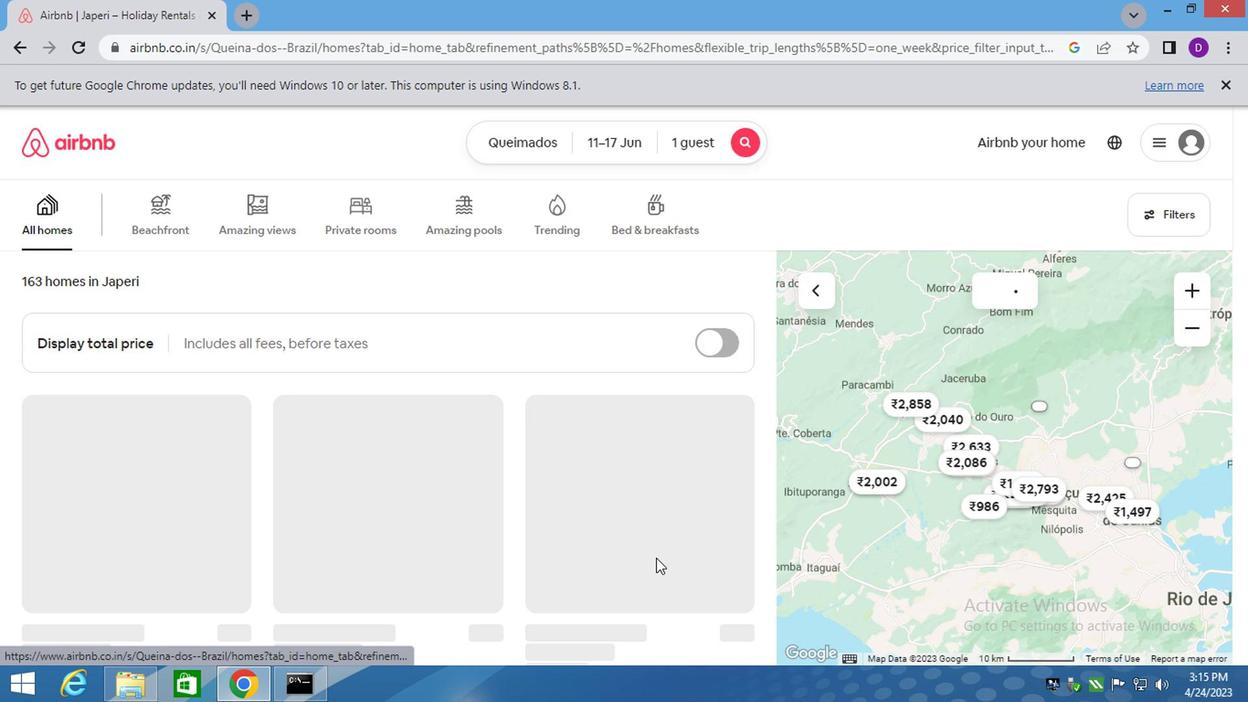 
